 Task: Open Card Meteorology Conference Review in Board Diversity and Inclusion Recruiting and Hiring Practices to Workspace Audio Equipment Rentals and add a team member Softage.2@softage.net, a label Blue, a checklist Influencer Marketing, an attachment from your computer, a color Blue and finally, add a card description 'Develop and launch new customer loyalty program for repeat business' and a comment 'Let us approach this task with a sense of collaboration and teamwork, leveraging the strengths of each team member.'. Add a start date 'Jan 02, 1900' with a due date 'Jan 09, 1900'
Action: Mouse moved to (117, 425)
Screenshot: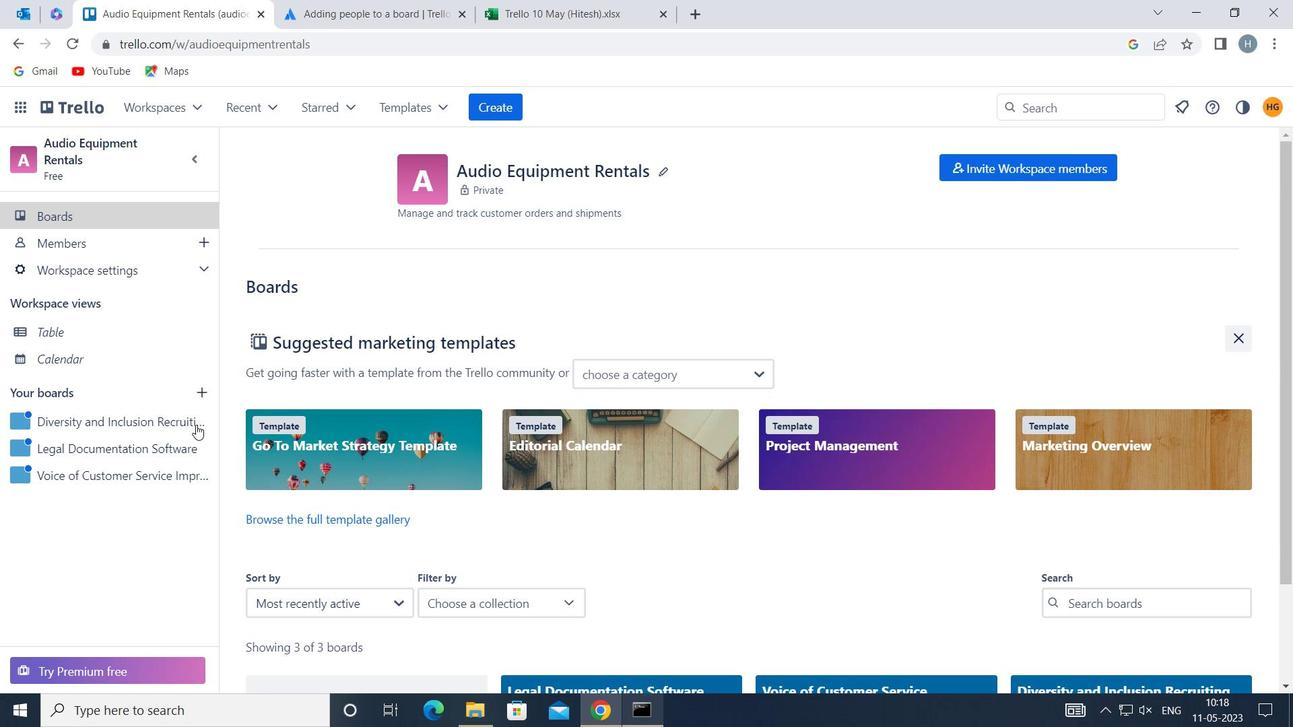 
Action: Mouse pressed left at (117, 425)
Screenshot: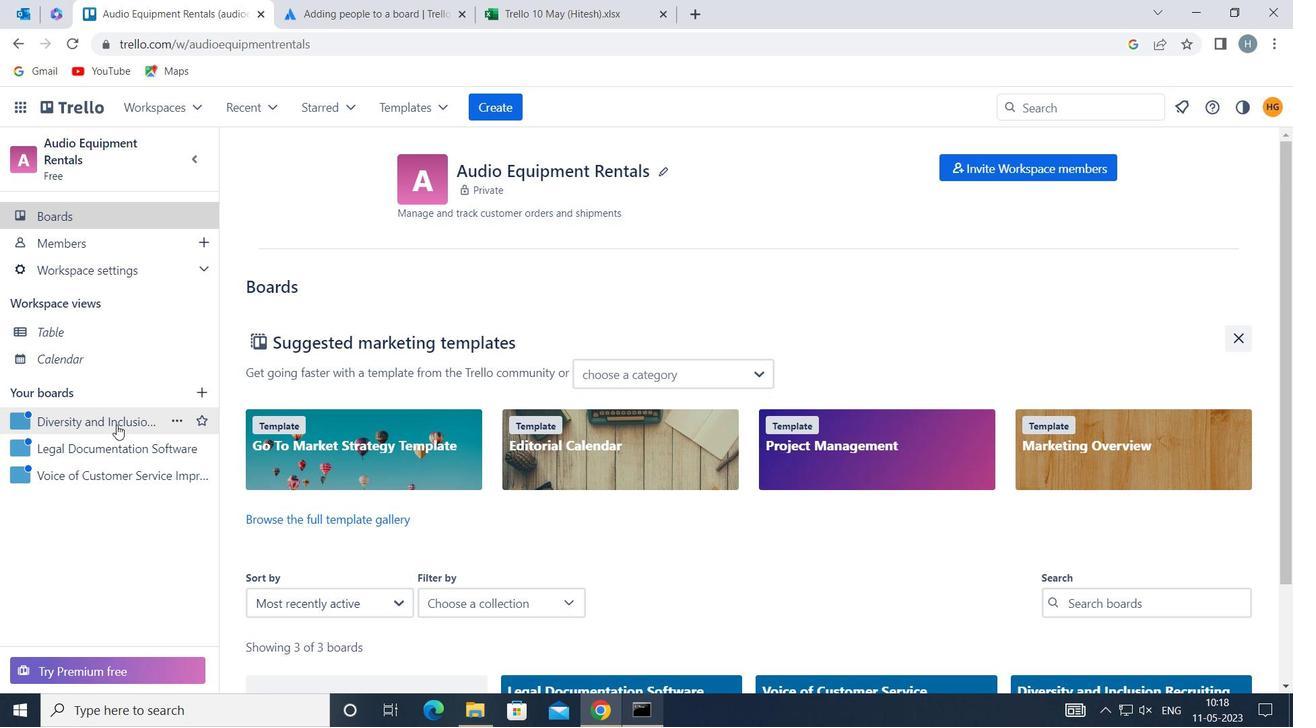 
Action: Mouse moved to (343, 242)
Screenshot: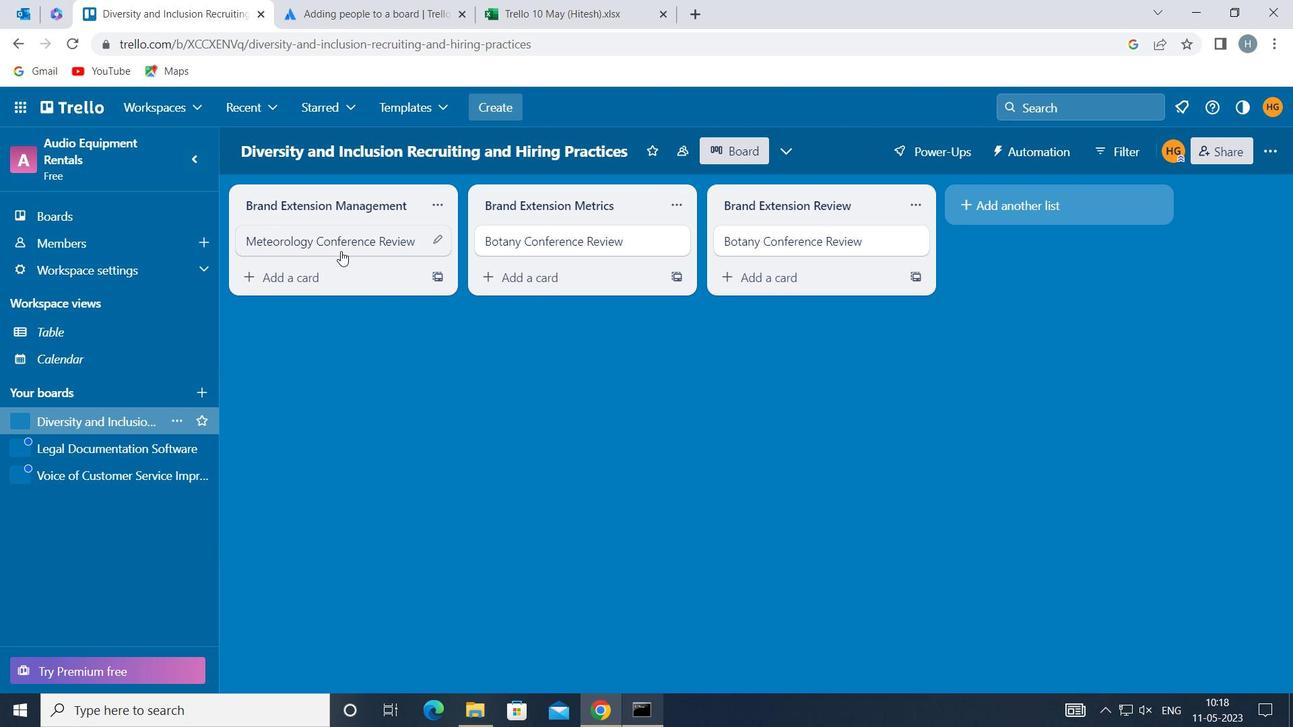 
Action: Mouse pressed left at (343, 242)
Screenshot: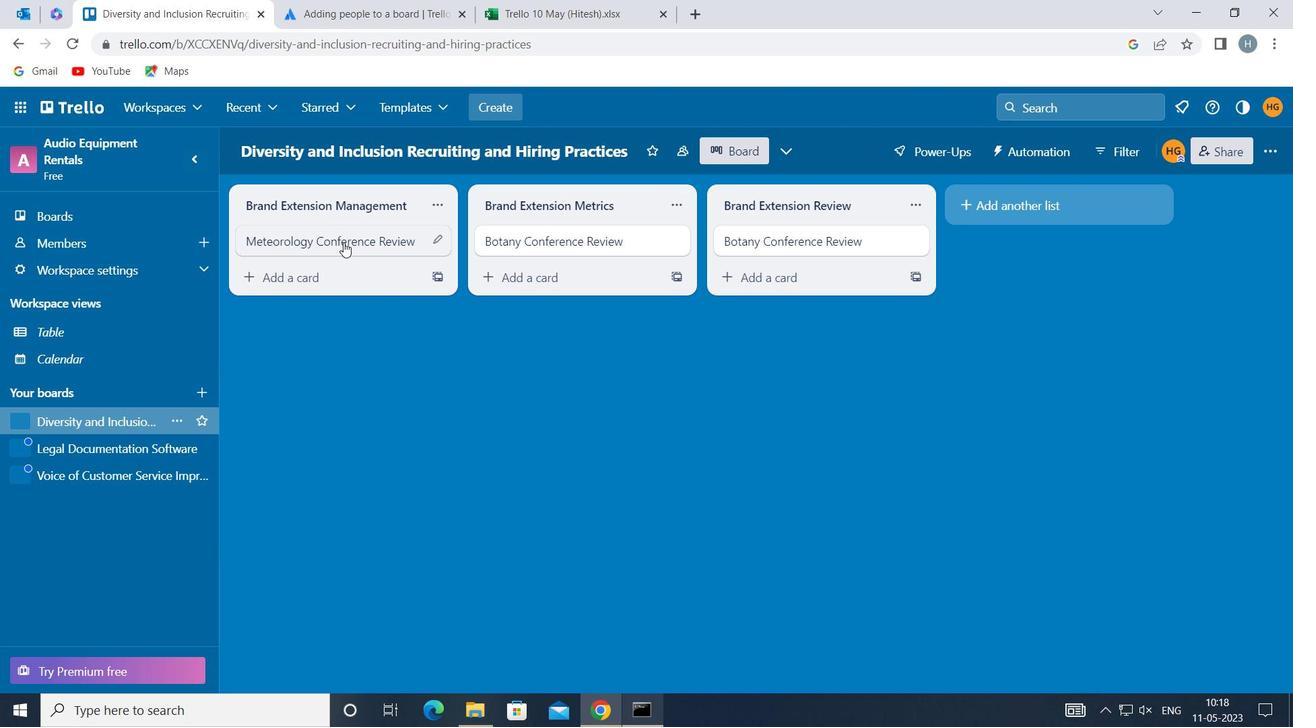 
Action: Mouse moved to (878, 231)
Screenshot: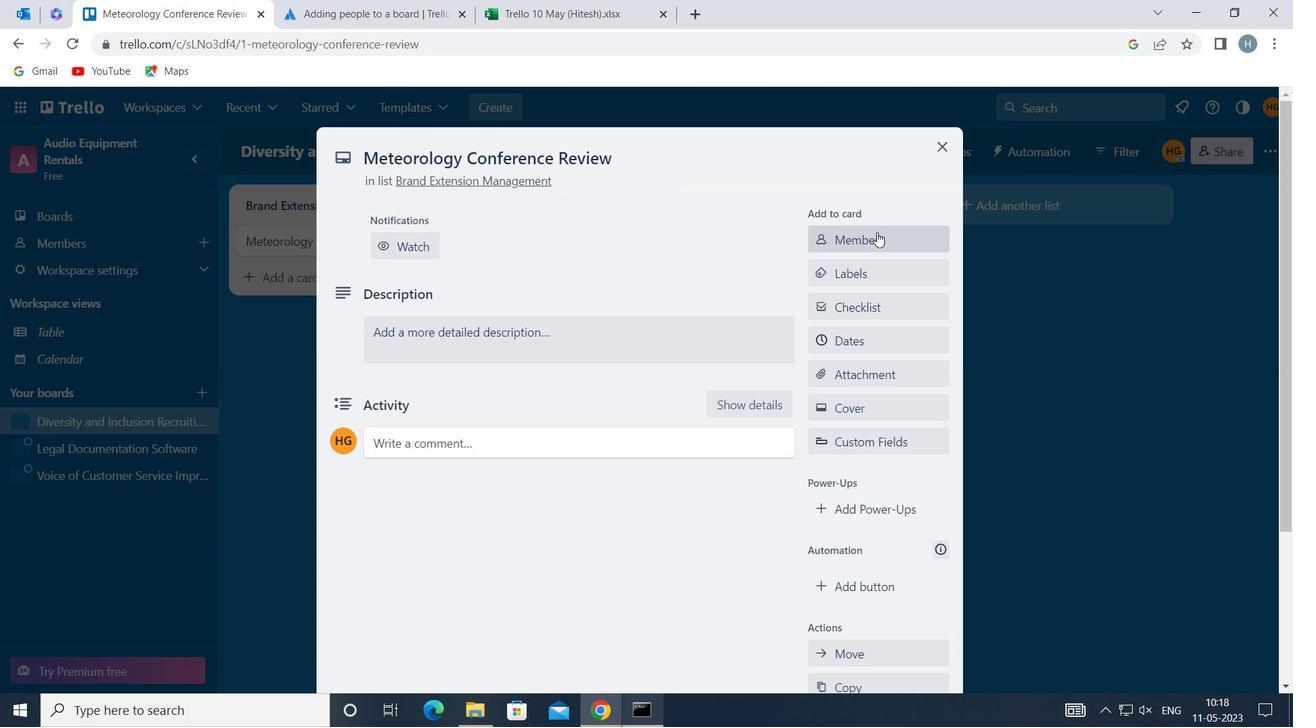 
Action: Mouse pressed left at (878, 231)
Screenshot: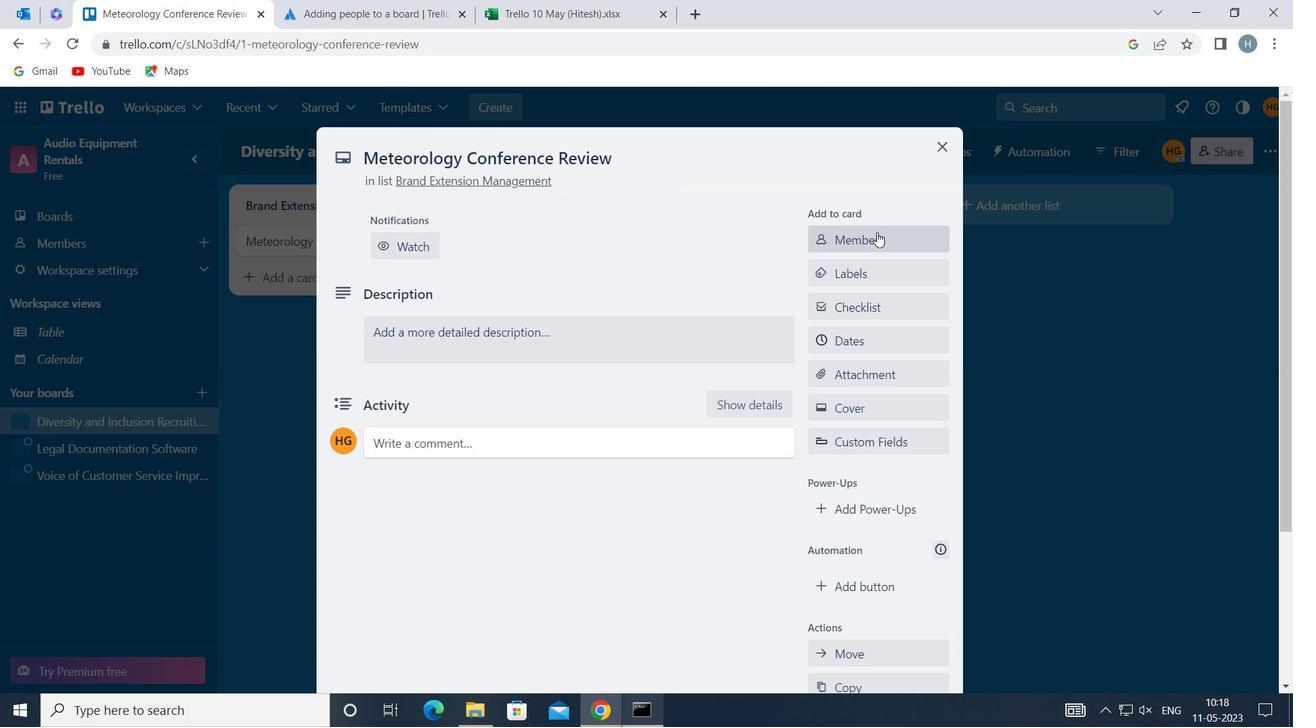 
Action: Key pressed so
Screenshot: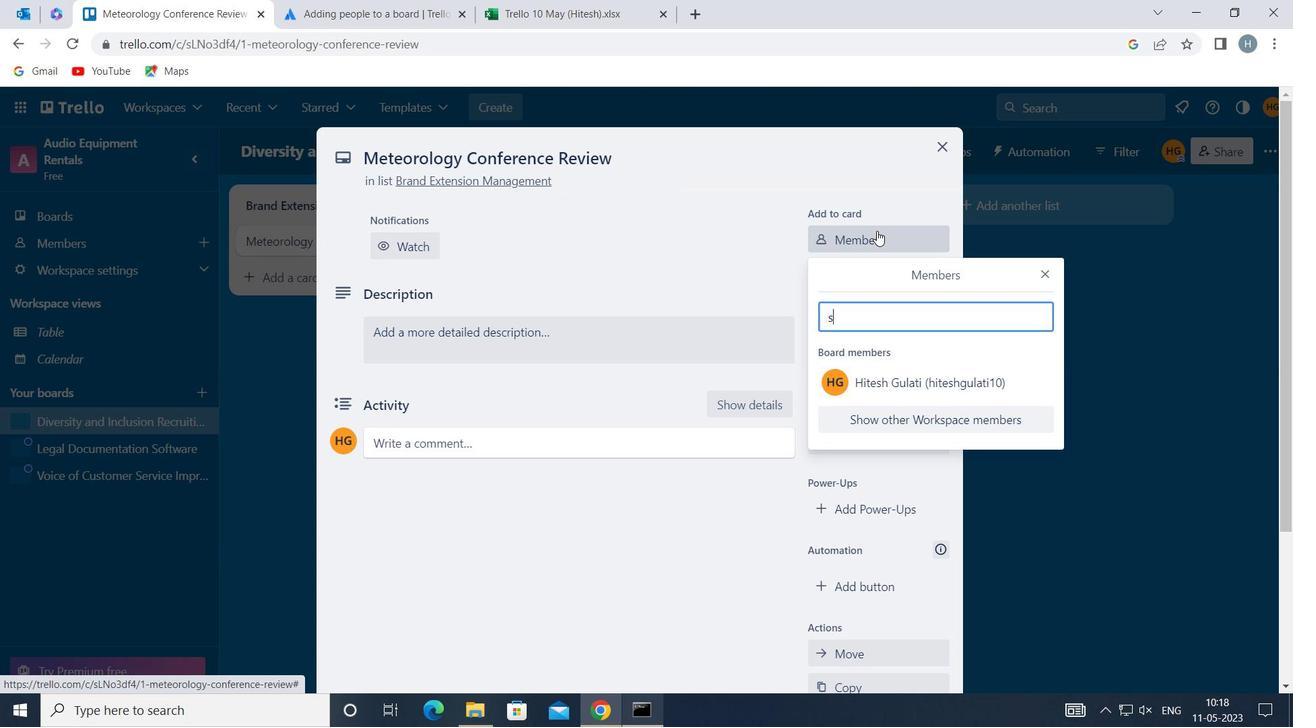 
Action: Mouse moved to (938, 515)
Screenshot: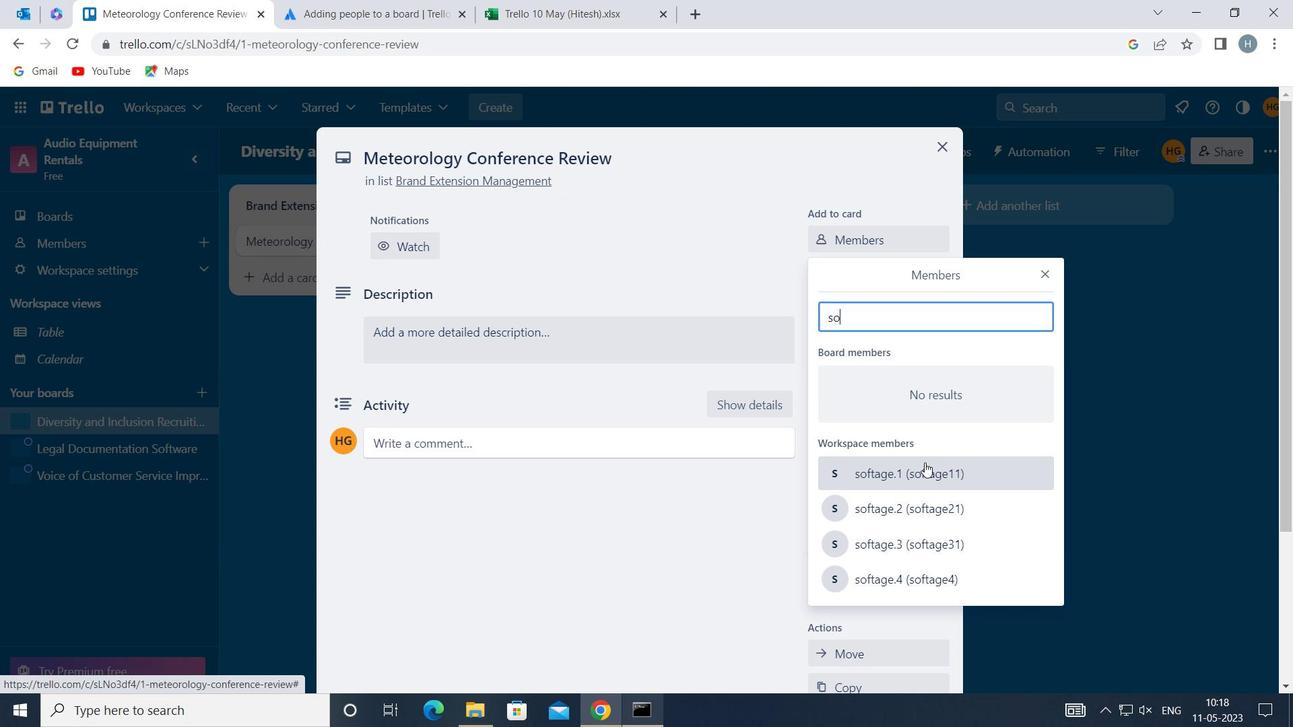 
Action: Mouse pressed left at (938, 515)
Screenshot: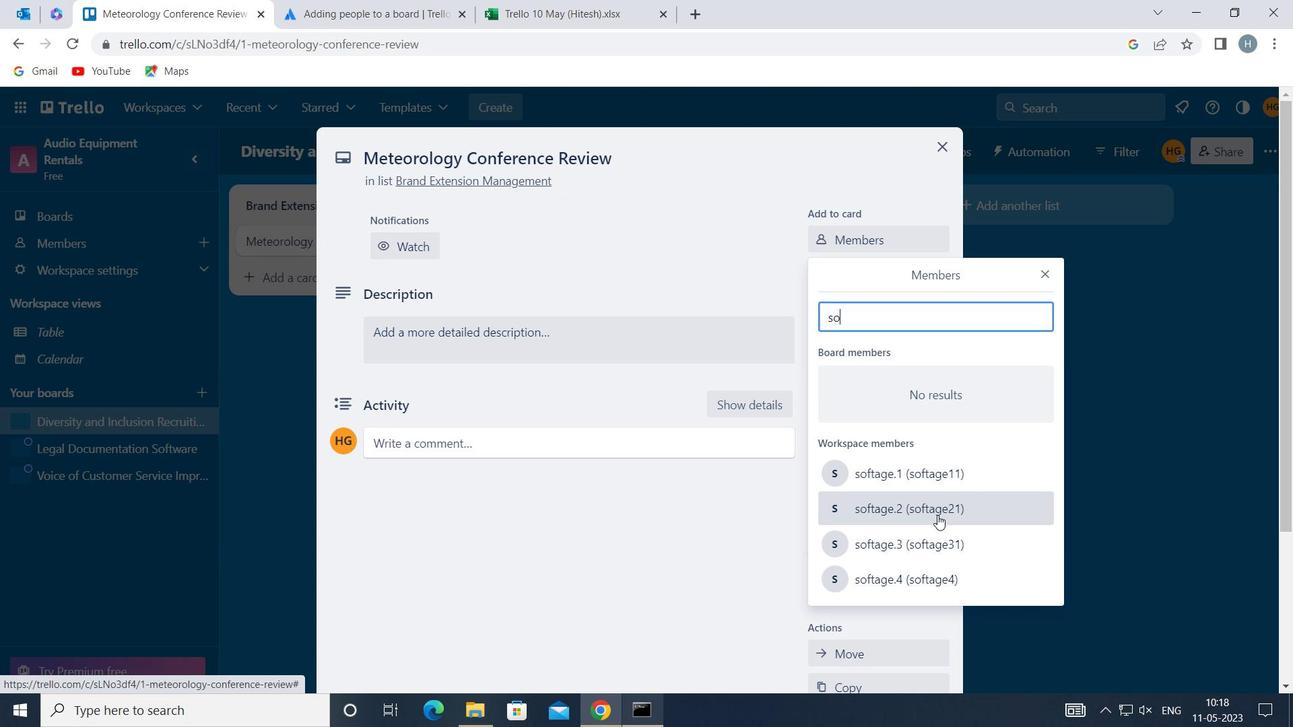 
Action: Mouse moved to (1045, 275)
Screenshot: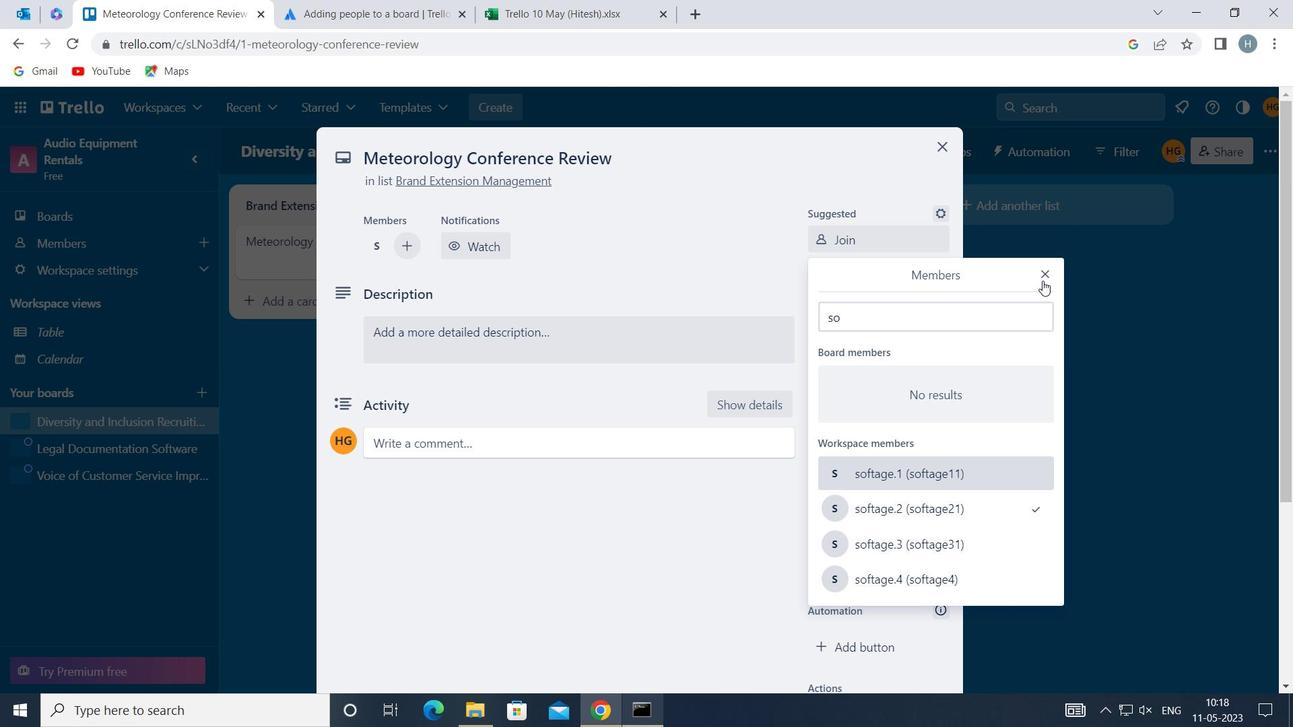 
Action: Mouse pressed left at (1045, 275)
Screenshot: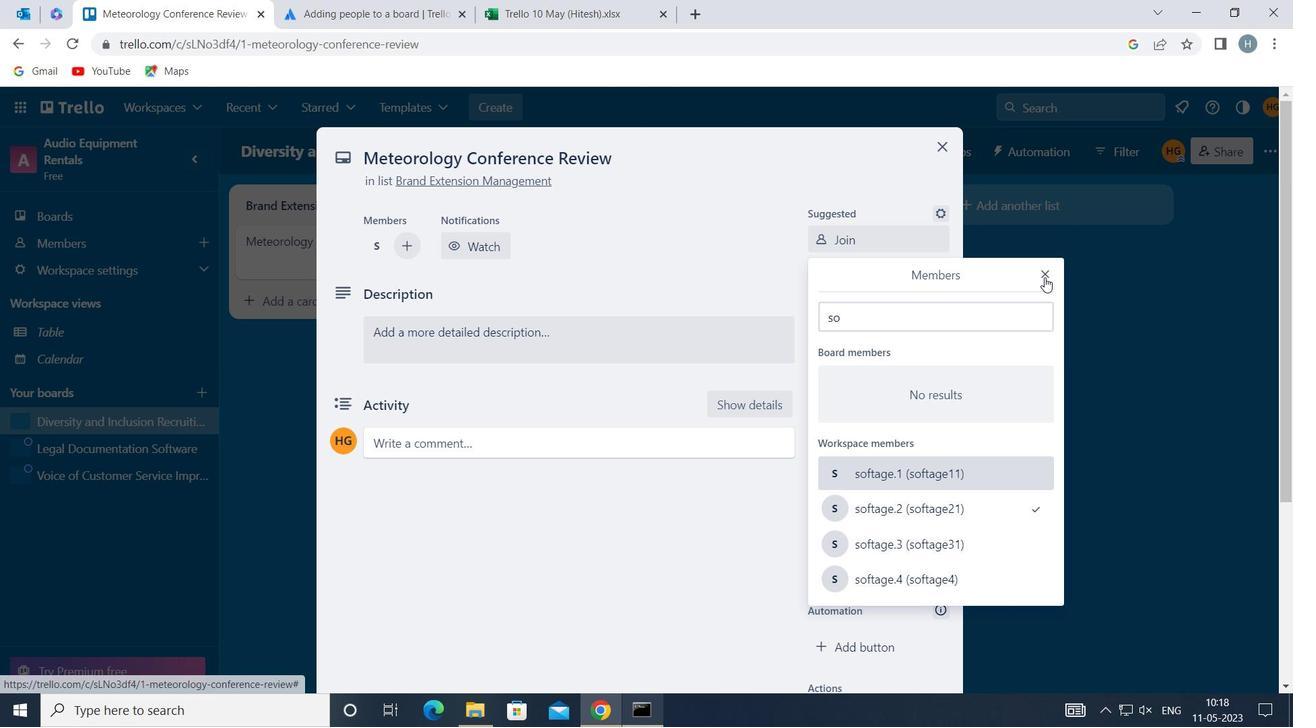 
Action: Mouse moved to (878, 341)
Screenshot: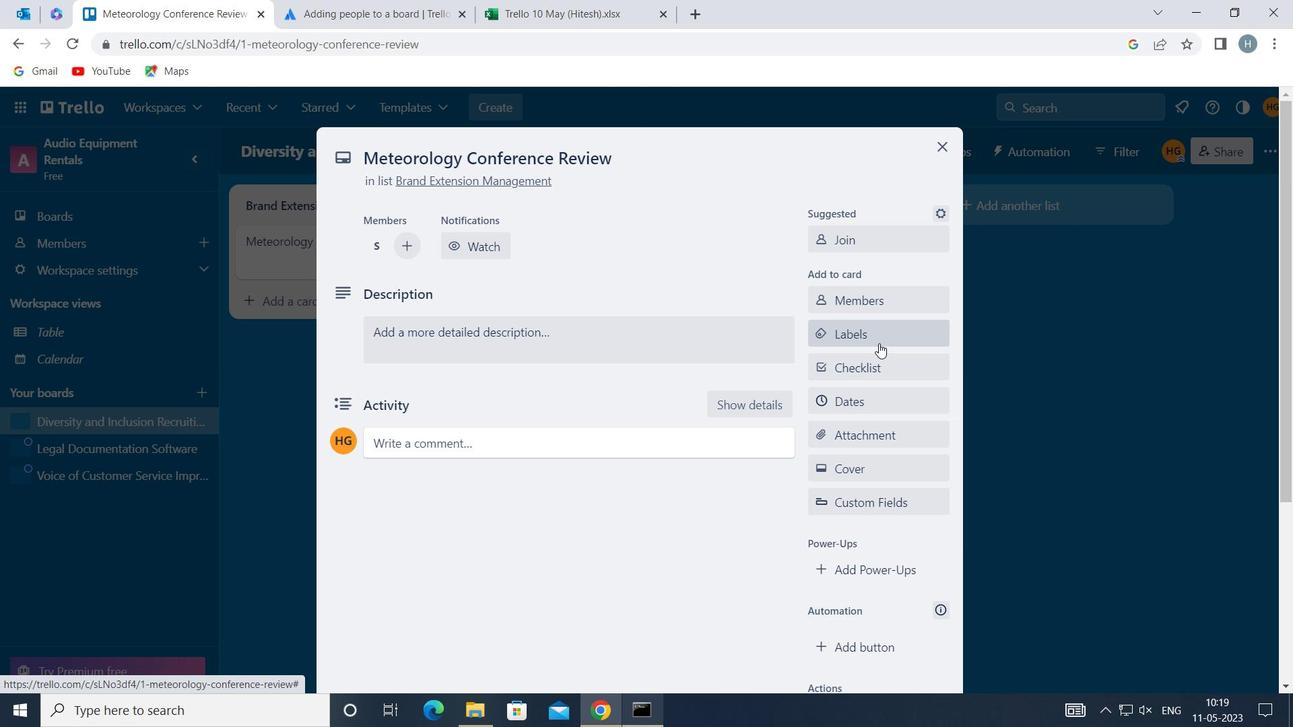 
Action: Mouse pressed left at (878, 341)
Screenshot: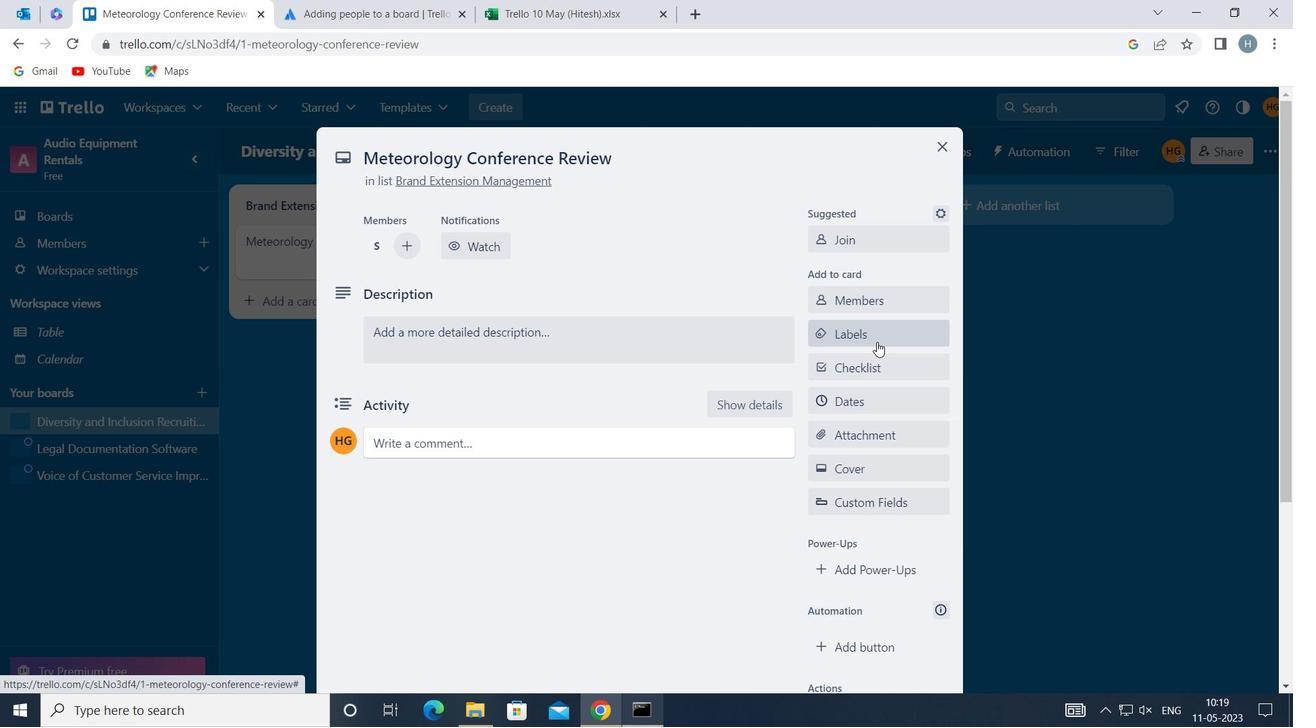
Action: Mouse moved to (897, 392)
Screenshot: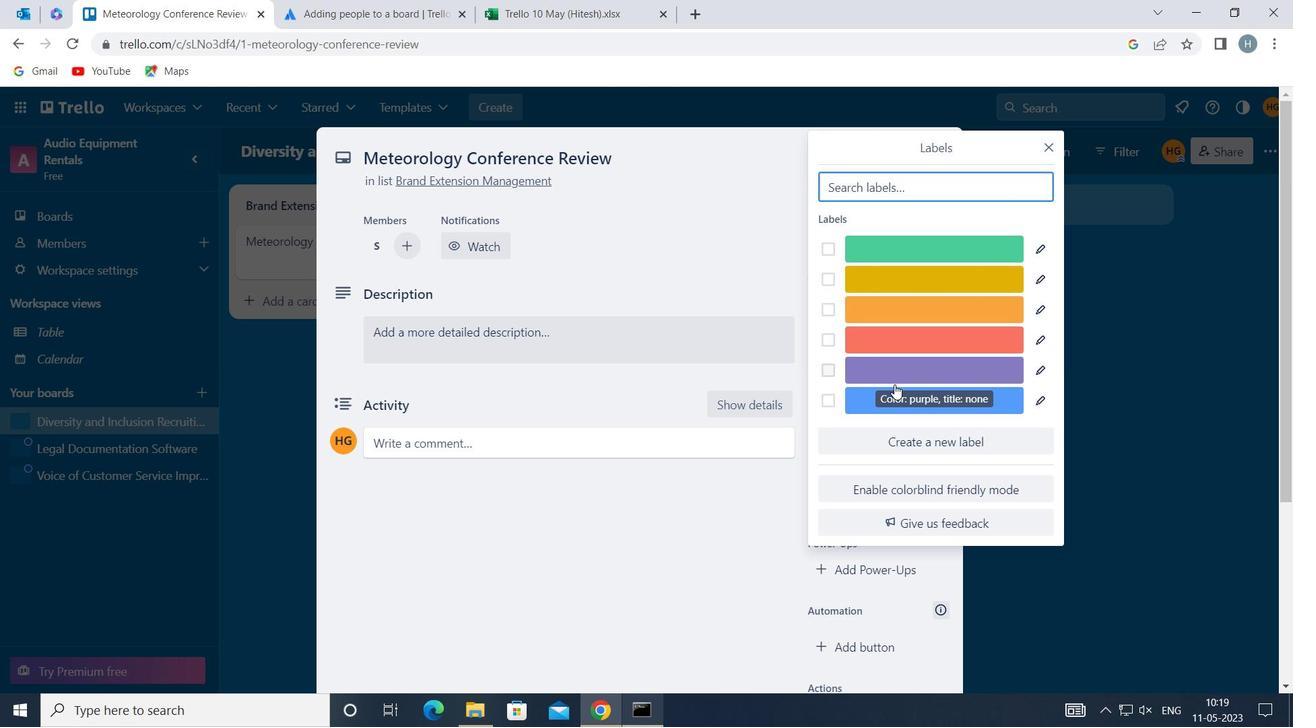 
Action: Mouse pressed left at (897, 392)
Screenshot: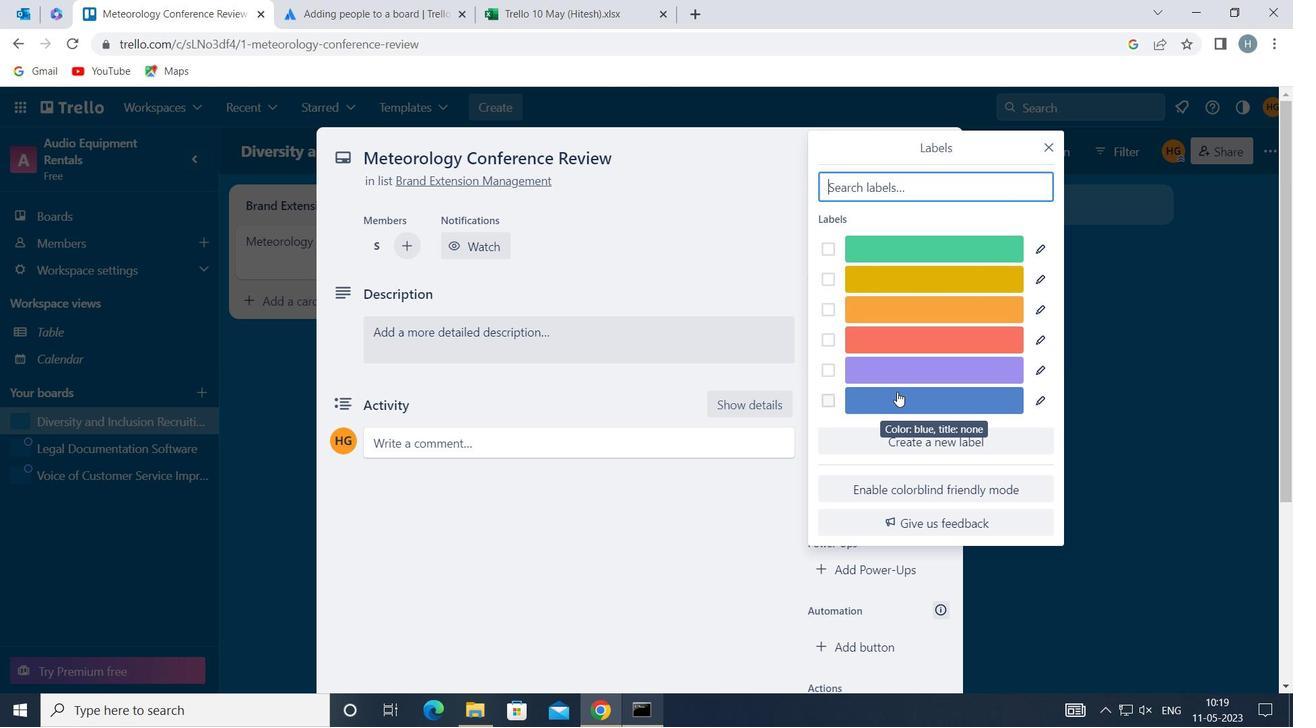 
Action: Mouse moved to (1051, 146)
Screenshot: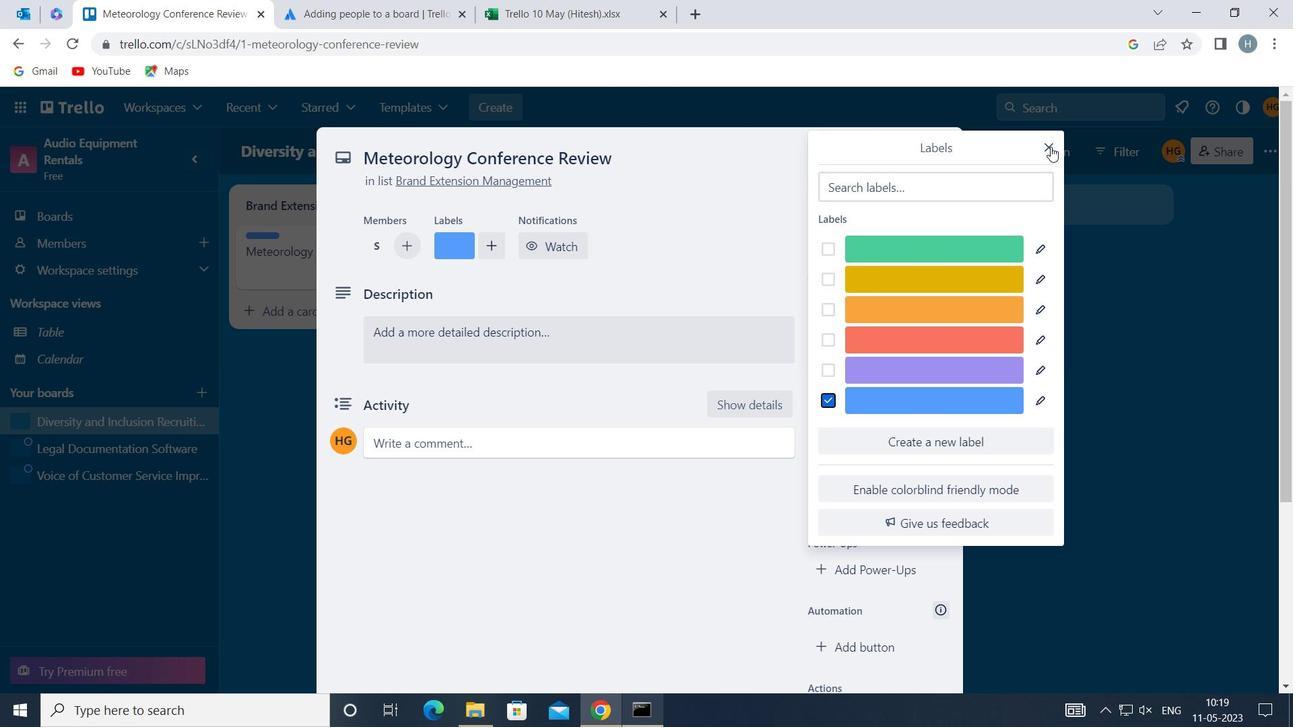 
Action: Mouse pressed left at (1051, 146)
Screenshot: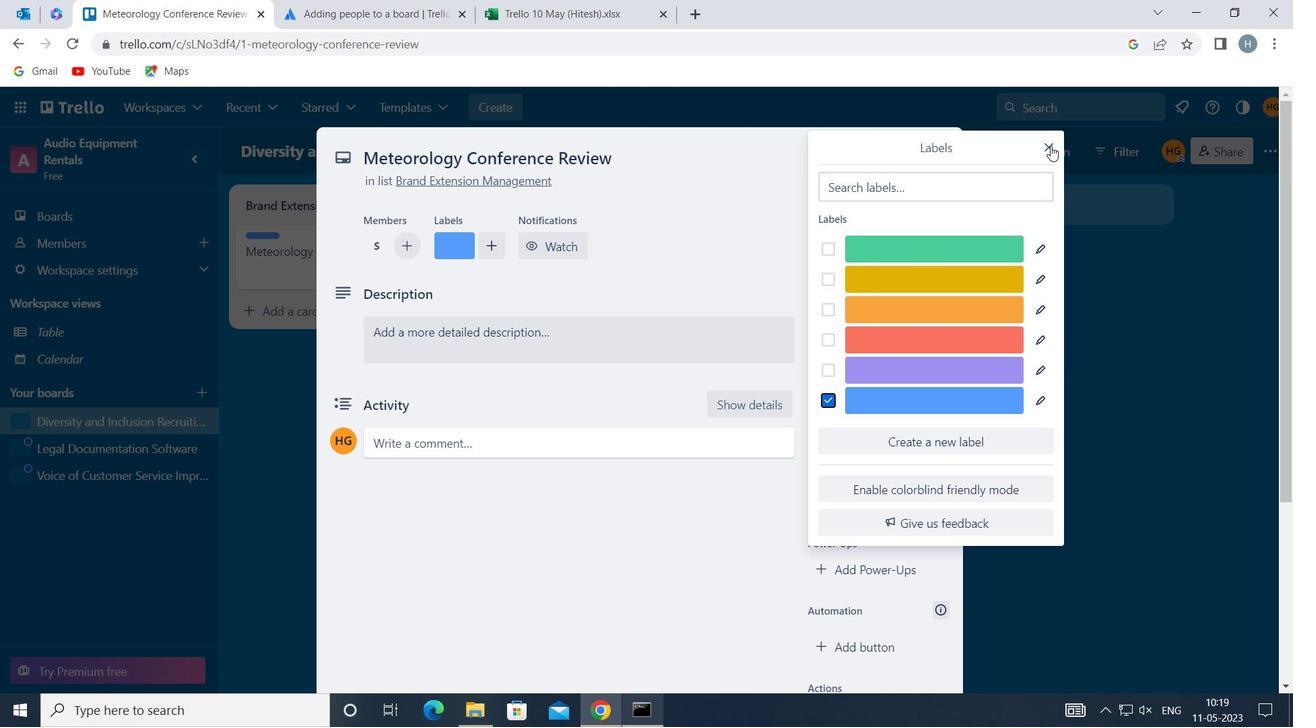 
Action: Mouse moved to (903, 359)
Screenshot: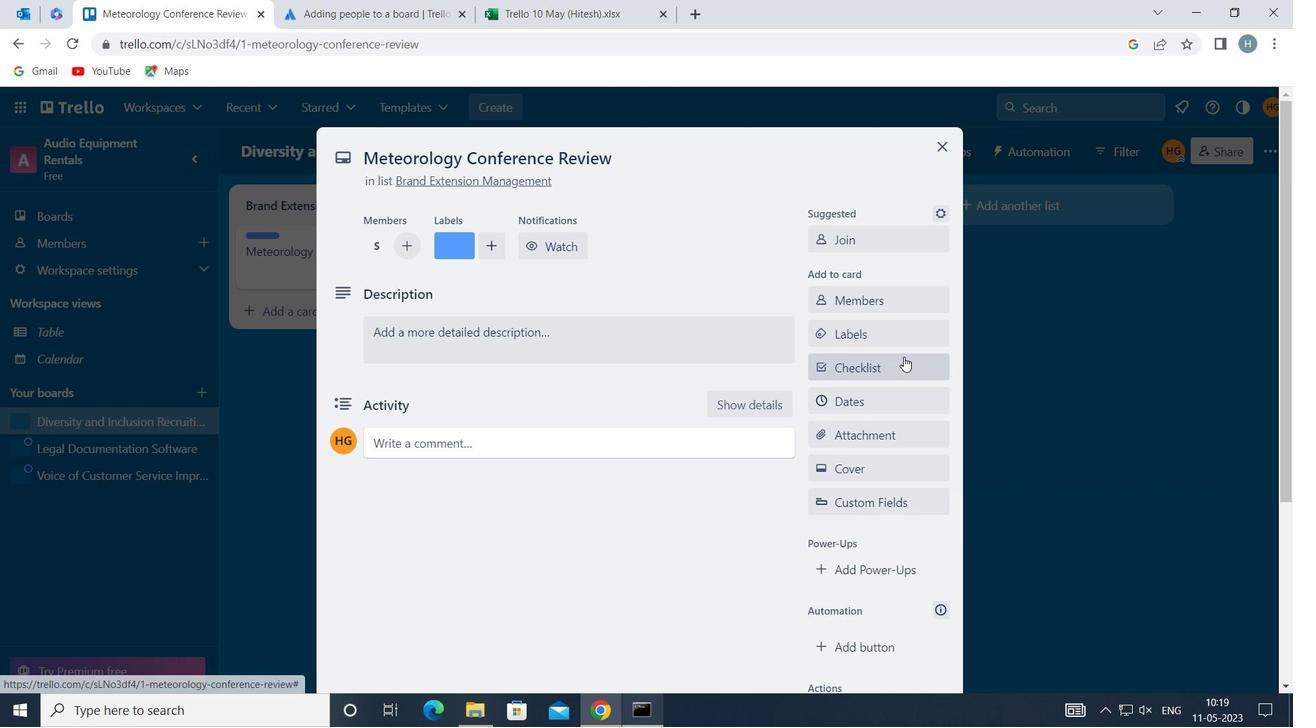 
Action: Mouse pressed left at (903, 359)
Screenshot: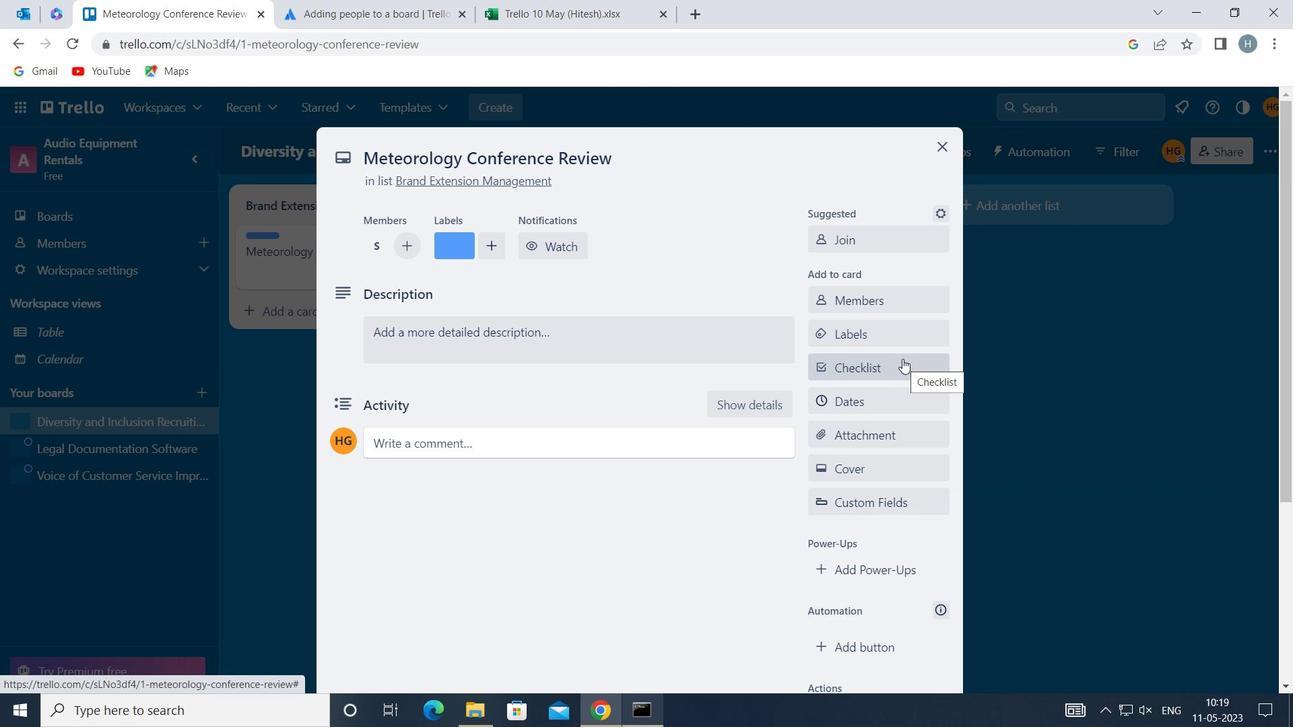 
Action: Mouse moved to (903, 359)
Screenshot: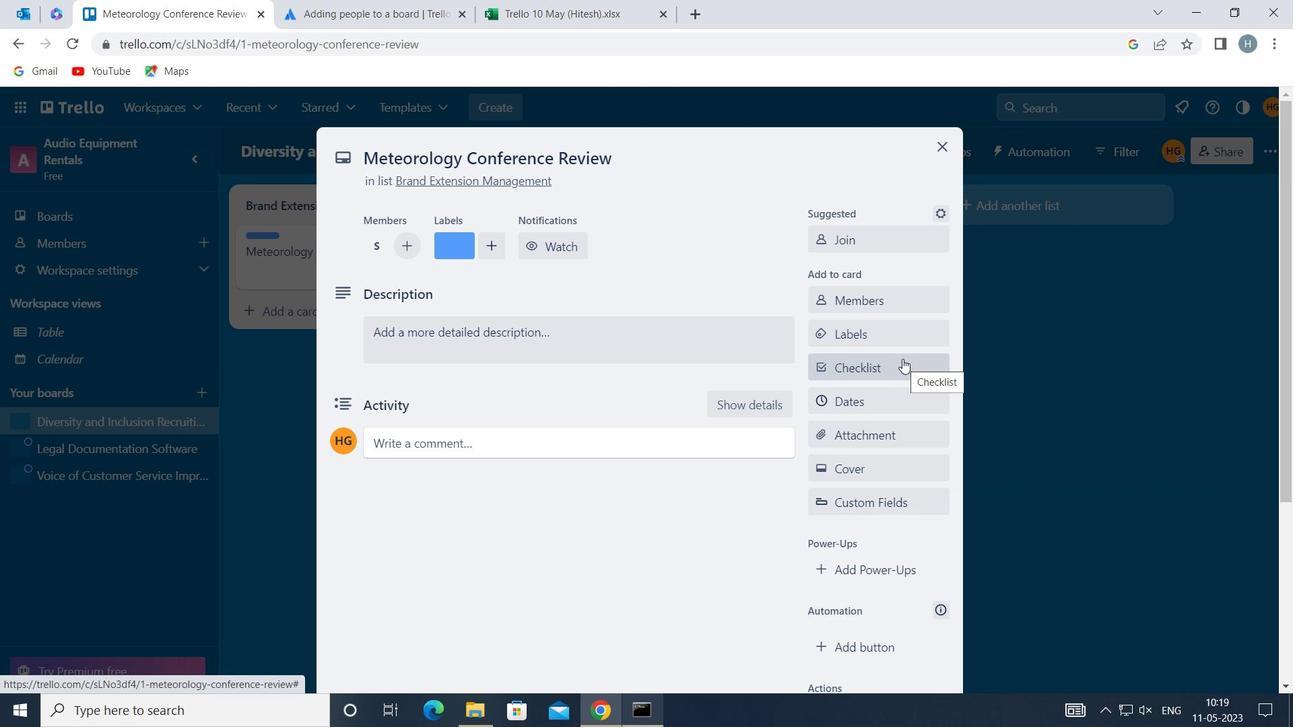 
Action: Key pressed <Key.shift>INFLUENCER<Key.space><Key.shift>MARKETING
Screenshot: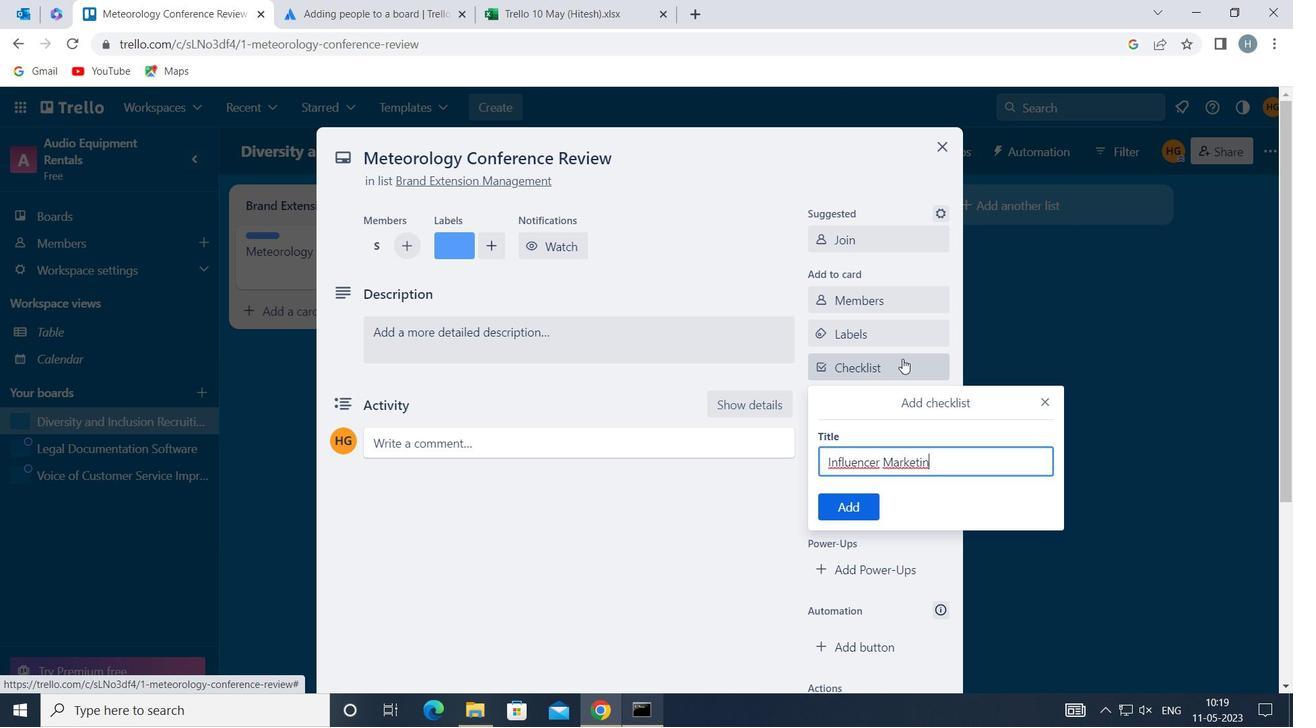 
Action: Mouse moved to (862, 500)
Screenshot: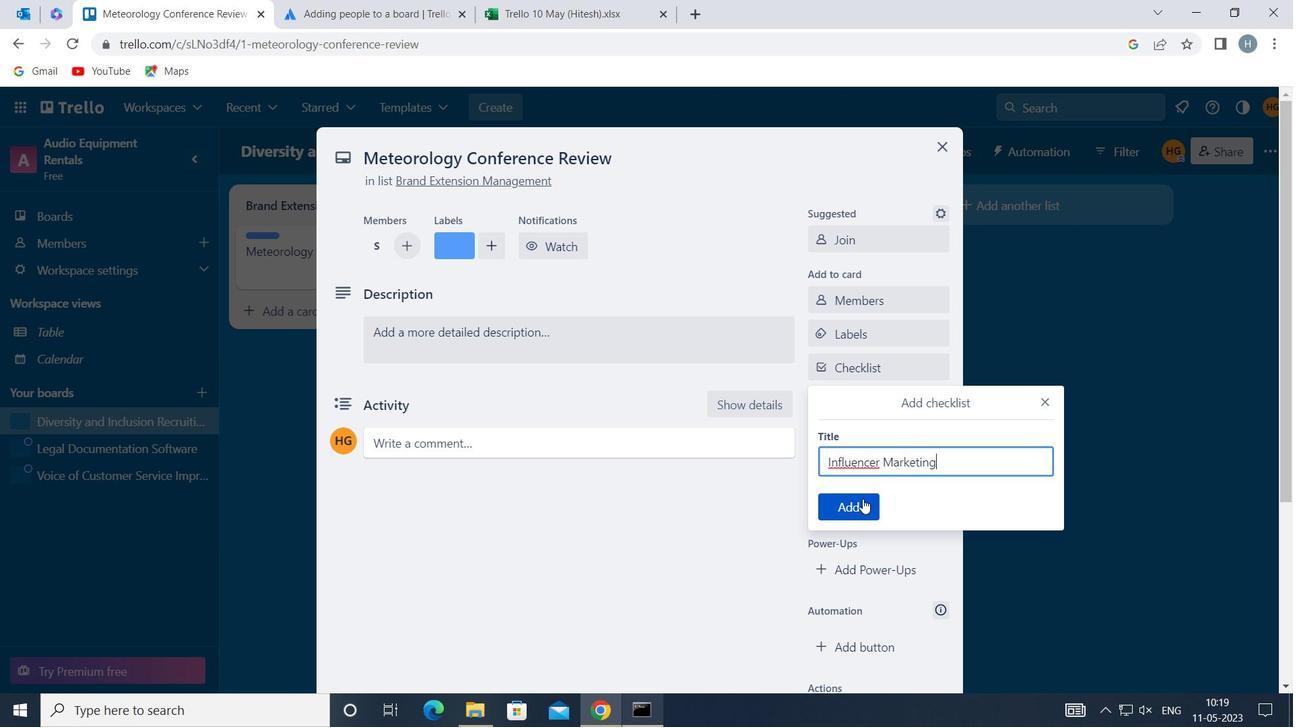 
Action: Mouse pressed left at (862, 500)
Screenshot: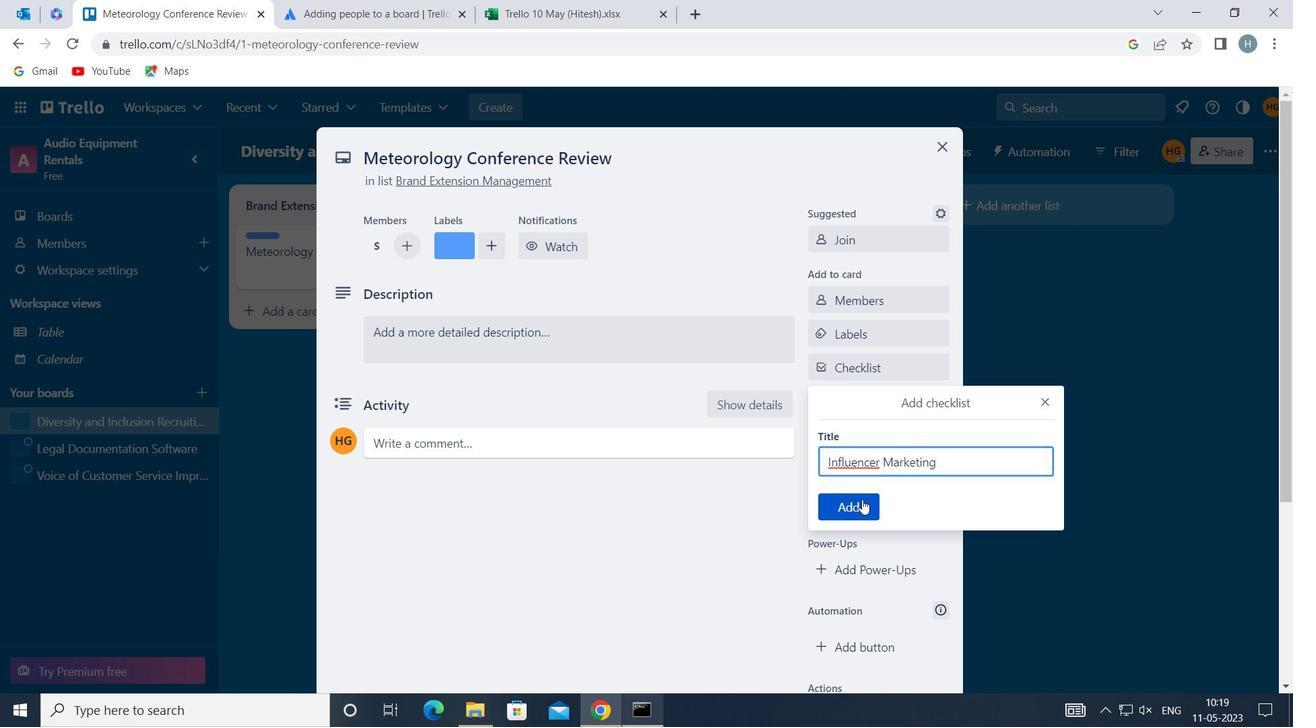 
Action: Mouse moved to (899, 429)
Screenshot: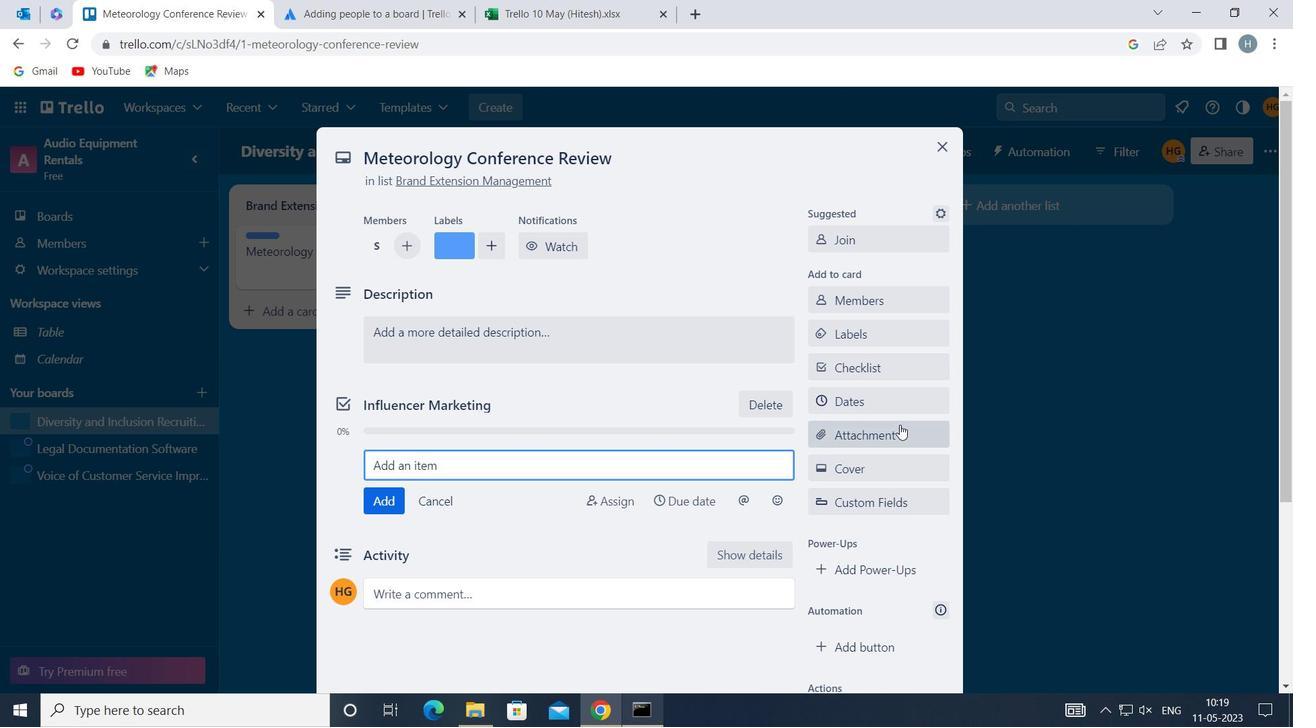 
Action: Mouse pressed left at (899, 429)
Screenshot: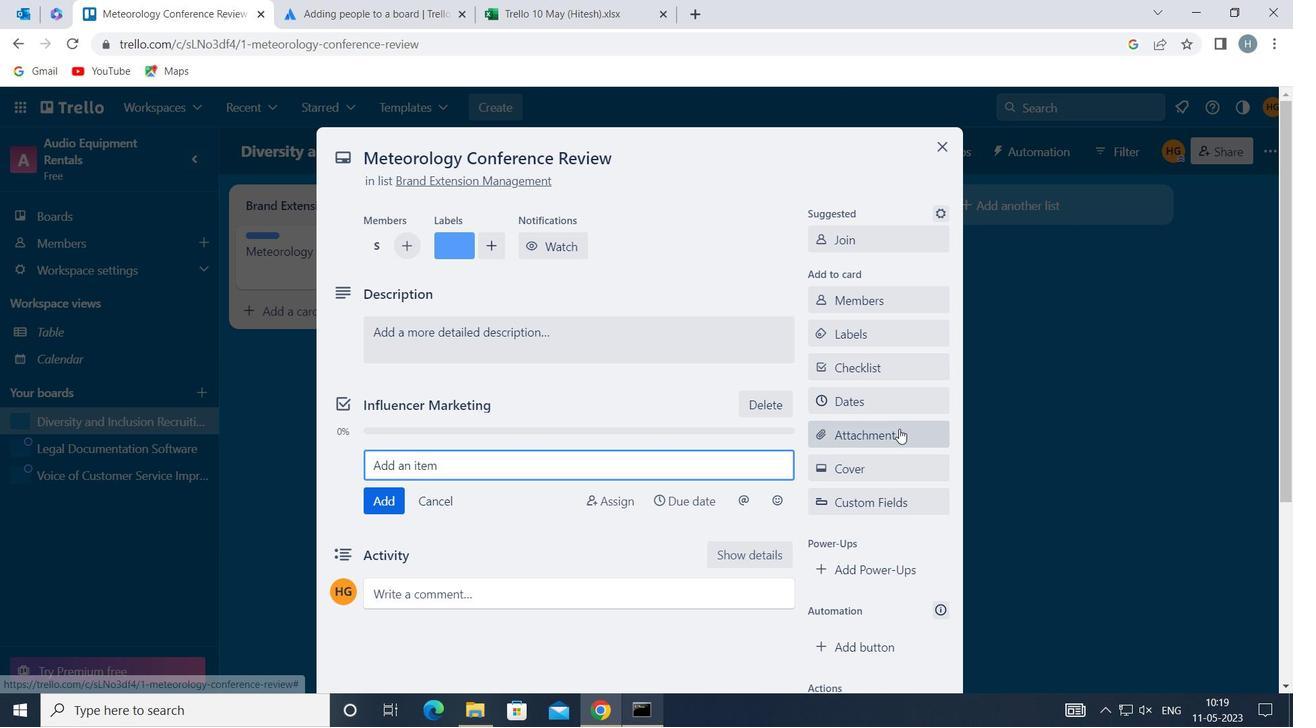 
Action: Mouse moved to (896, 178)
Screenshot: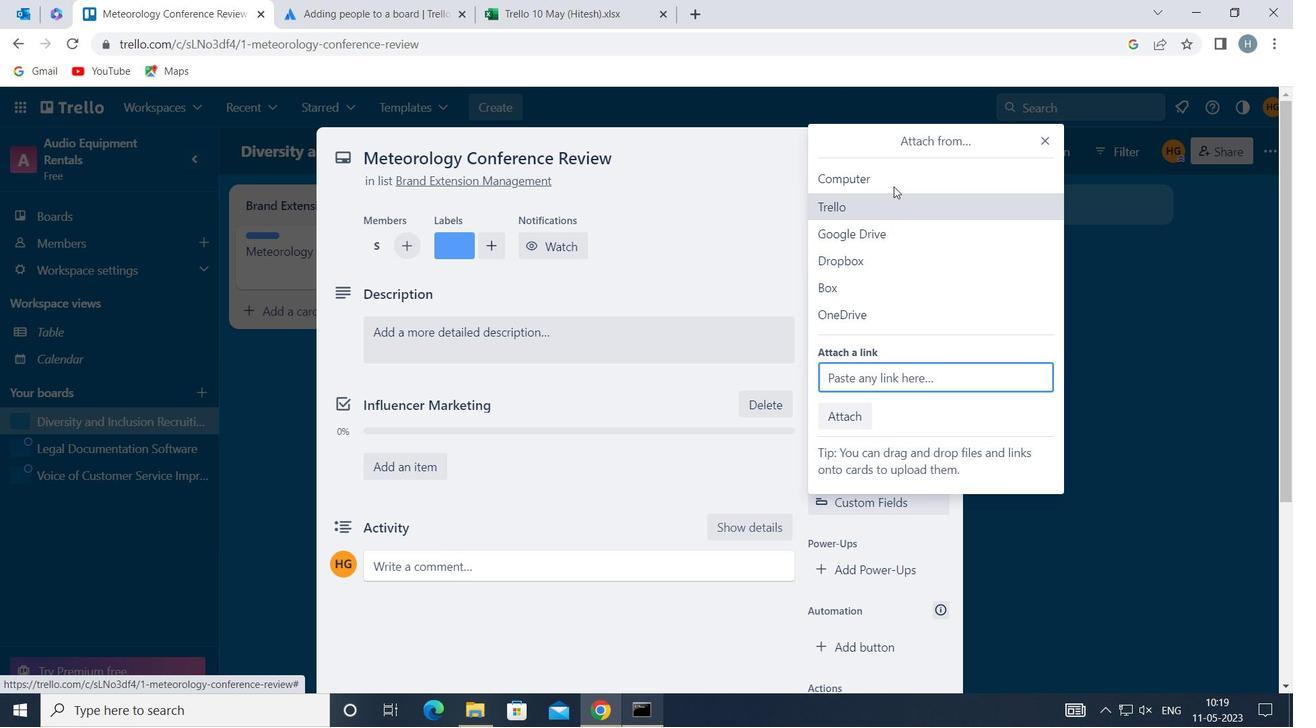
Action: Mouse pressed left at (896, 178)
Screenshot: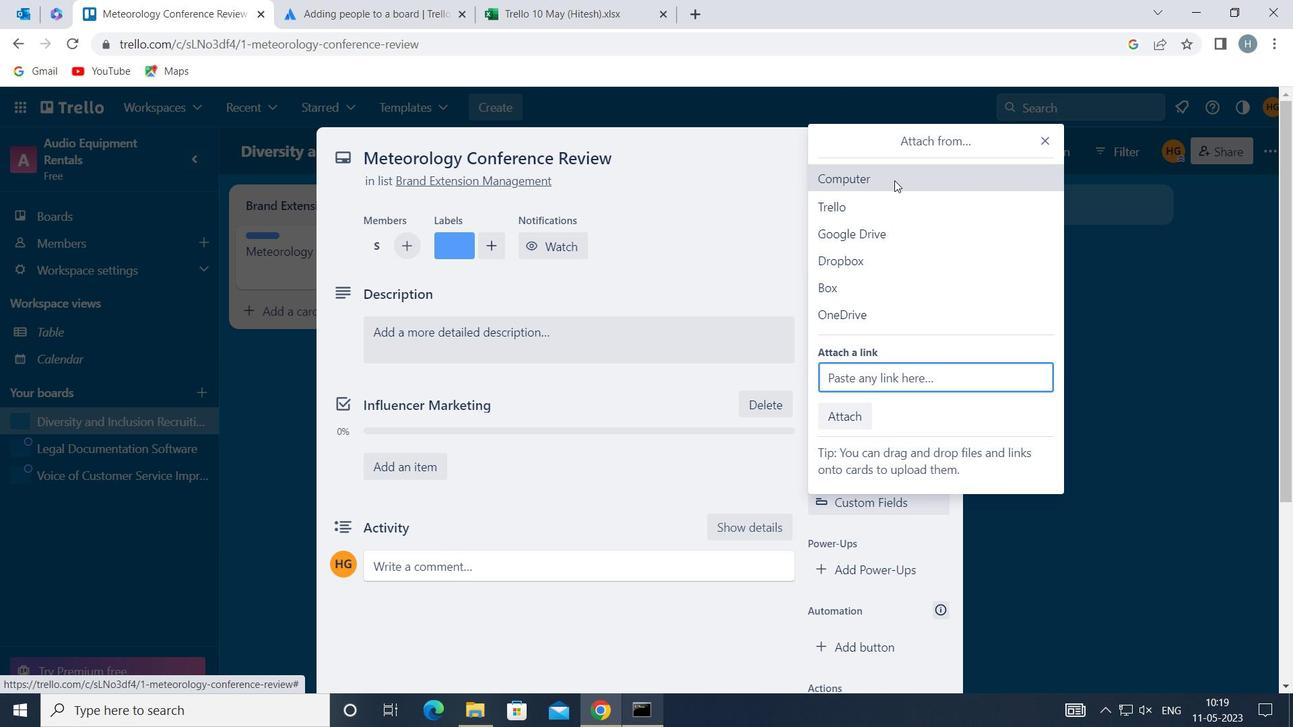 
Action: Mouse moved to (475, 144)
Screenshot: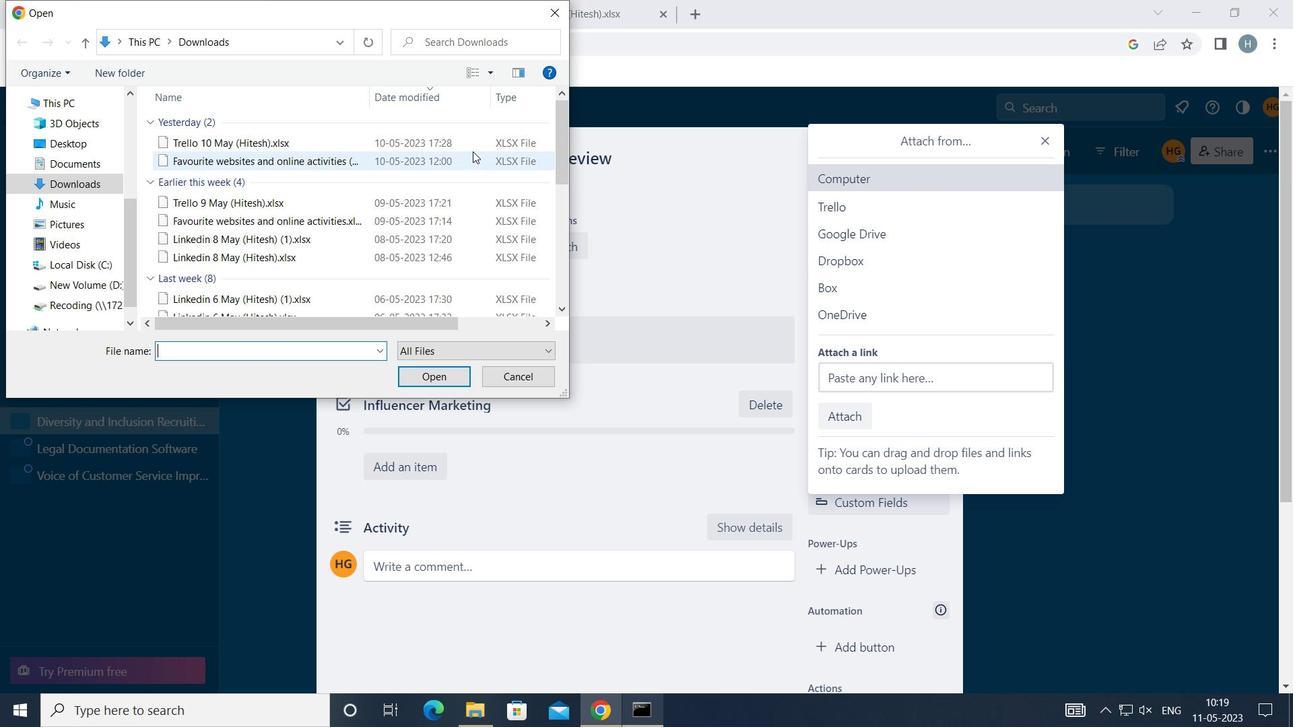 
Action: Mouse pressed left at (475, 144)
Screenshot: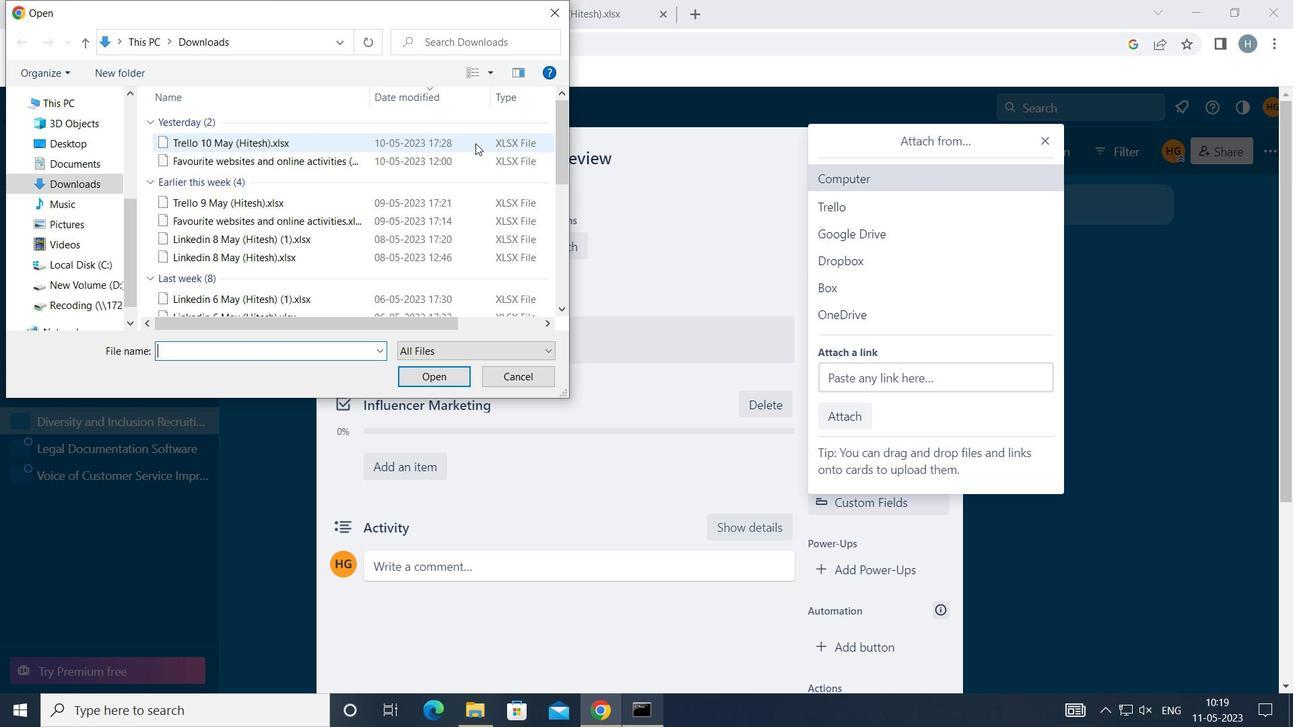 
Action: Mouse moved to (448, 378)
Screenshot: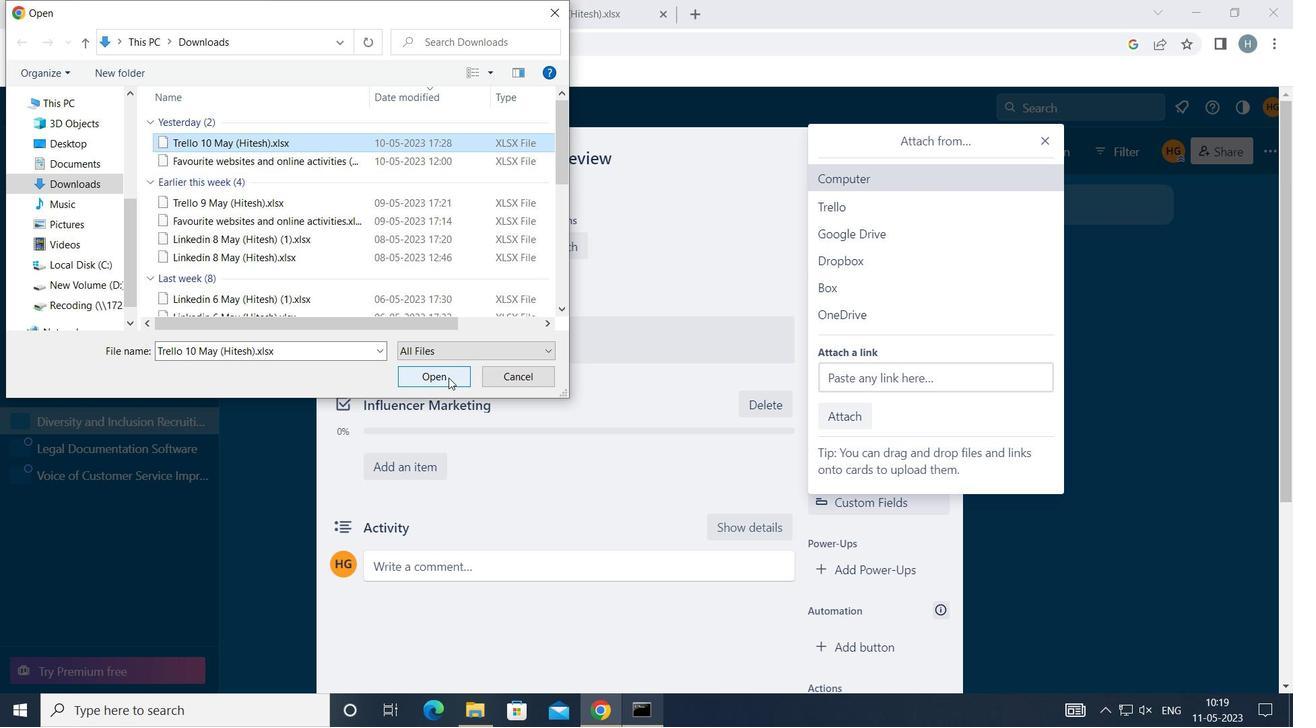 
Action: Mouse pressed left at (448, 378)
Screenshot: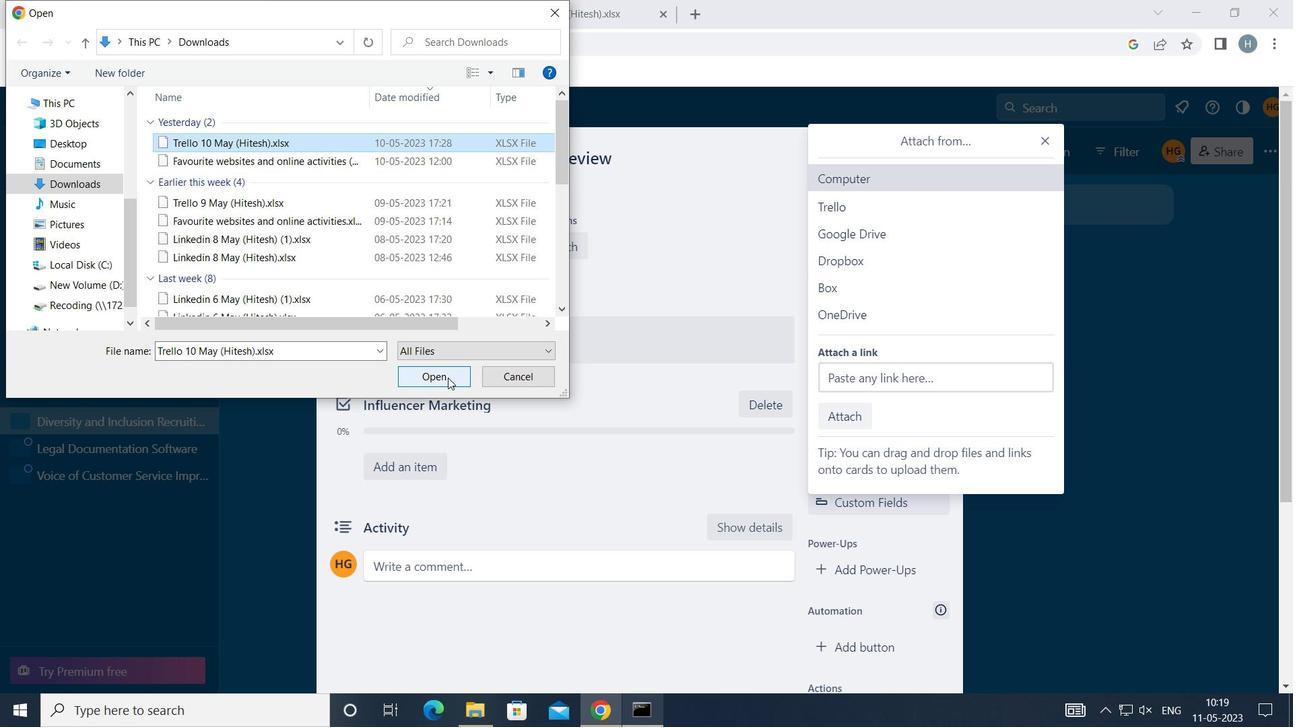 
Action: Mouse moved to (846, 462)
Screenshot: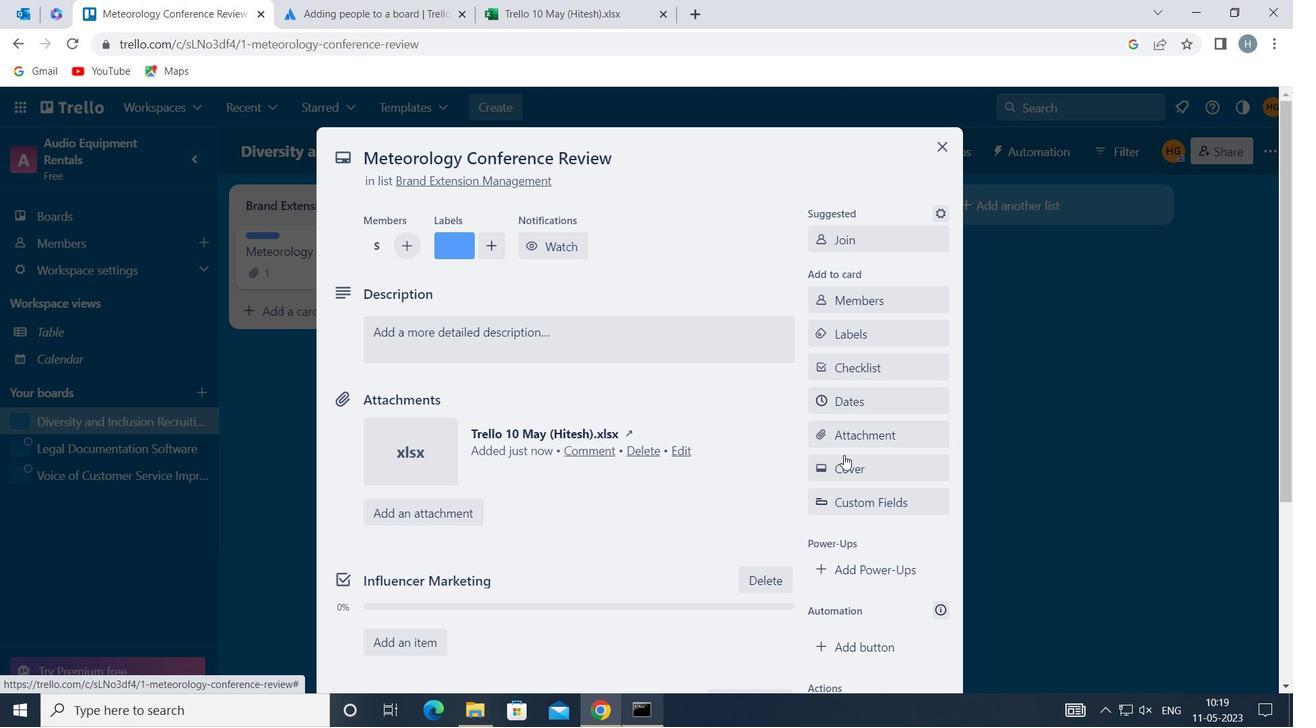 
Action: Mouse pressed left at (846, 462)
Screenshot: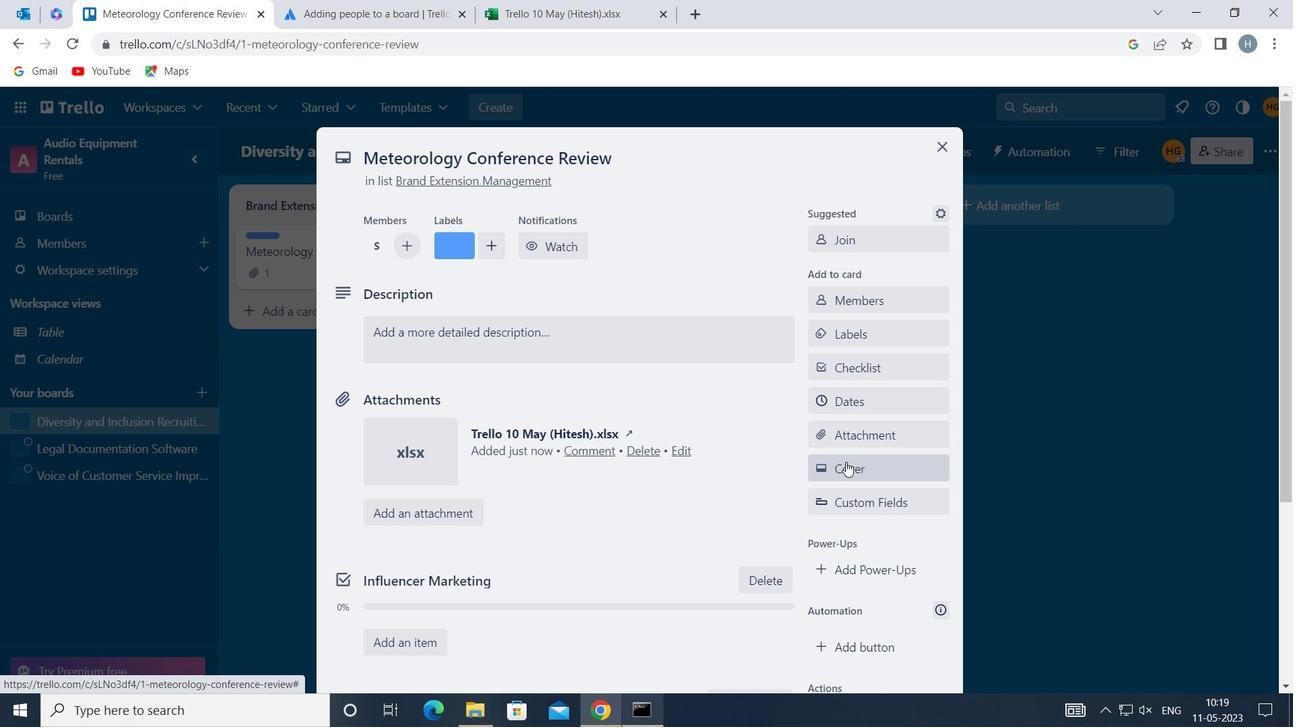 
Action: Mouse moved to (836, 394)
Screenshot: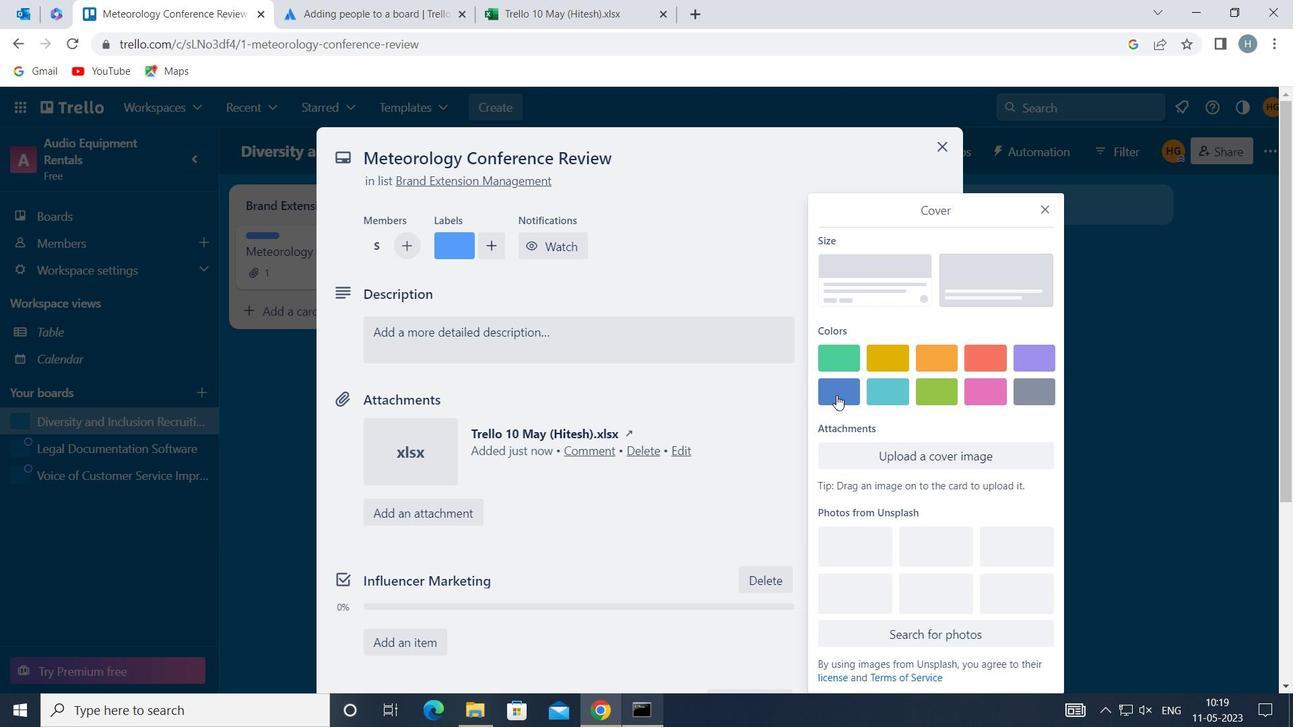 
Action: Mouse pressed left at (836, 394)
Screenshot: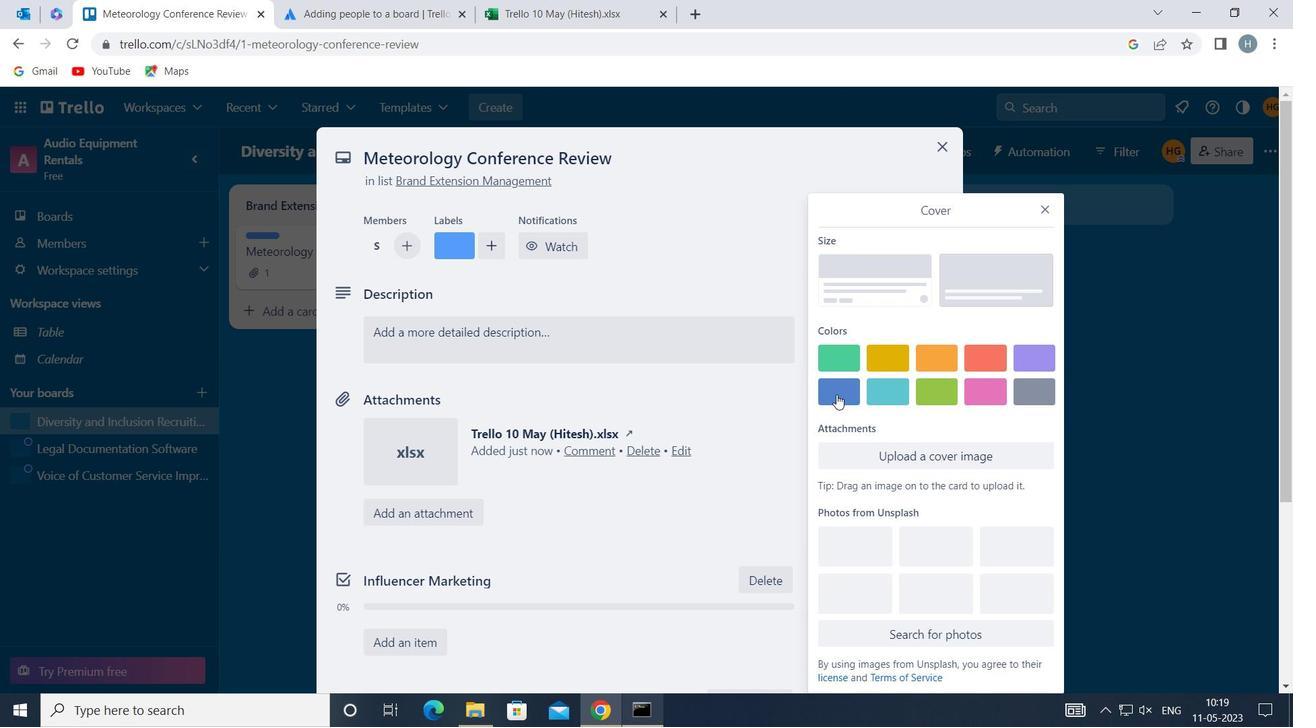 
Action: Mouse moved to (1044, 176)
Screenshot: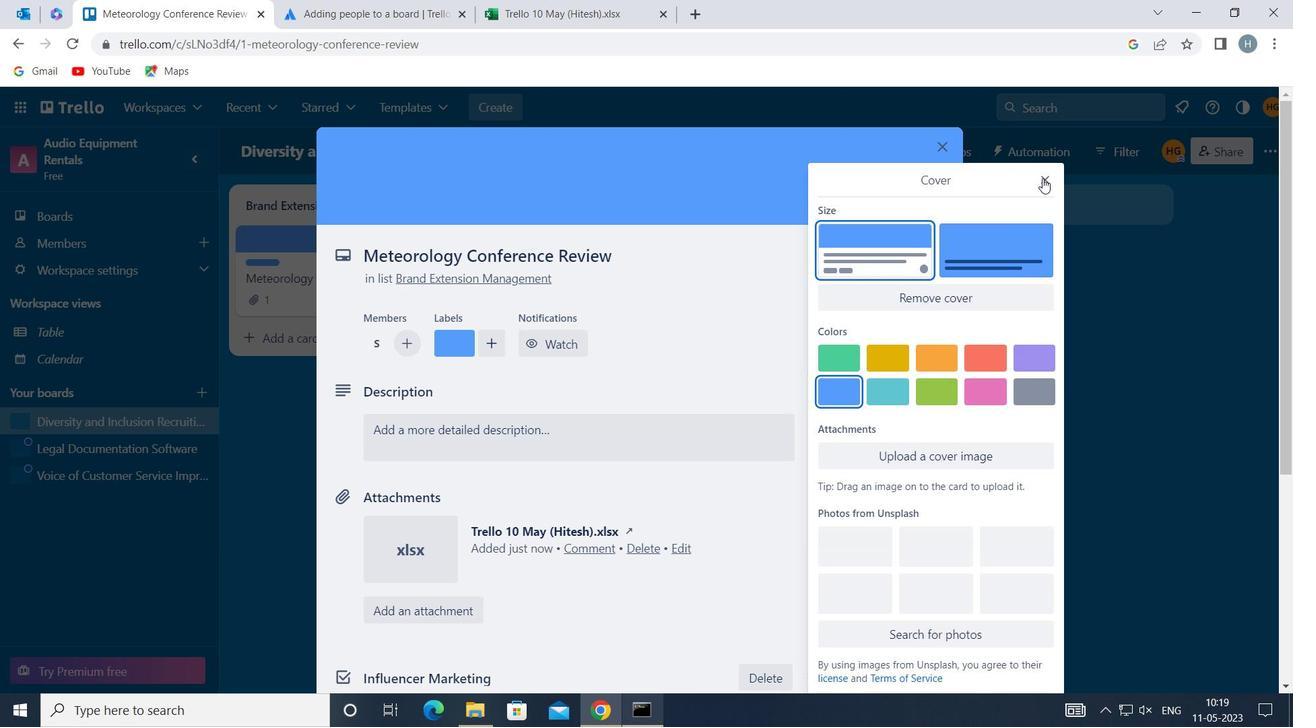 
Action: Mouse pressed left at (1044, 176)
Screenshot: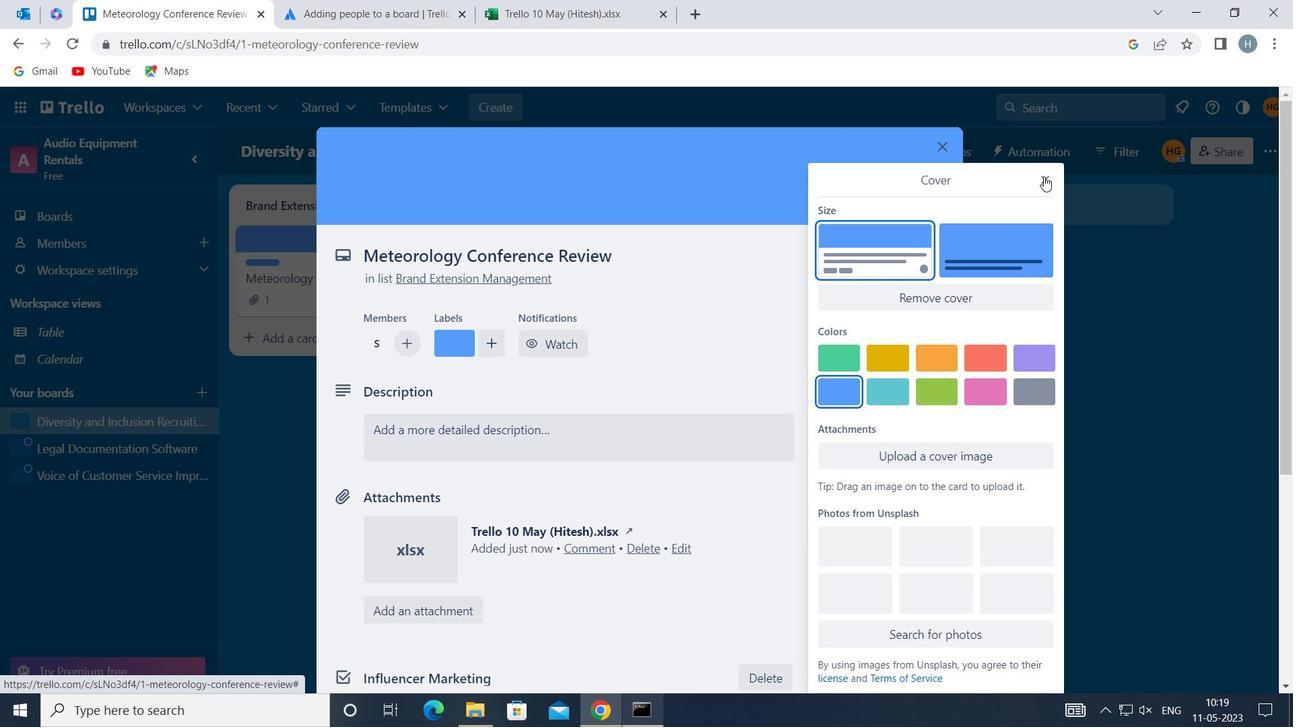 
Action: Mouse moved to (661, 433)
Screenshot: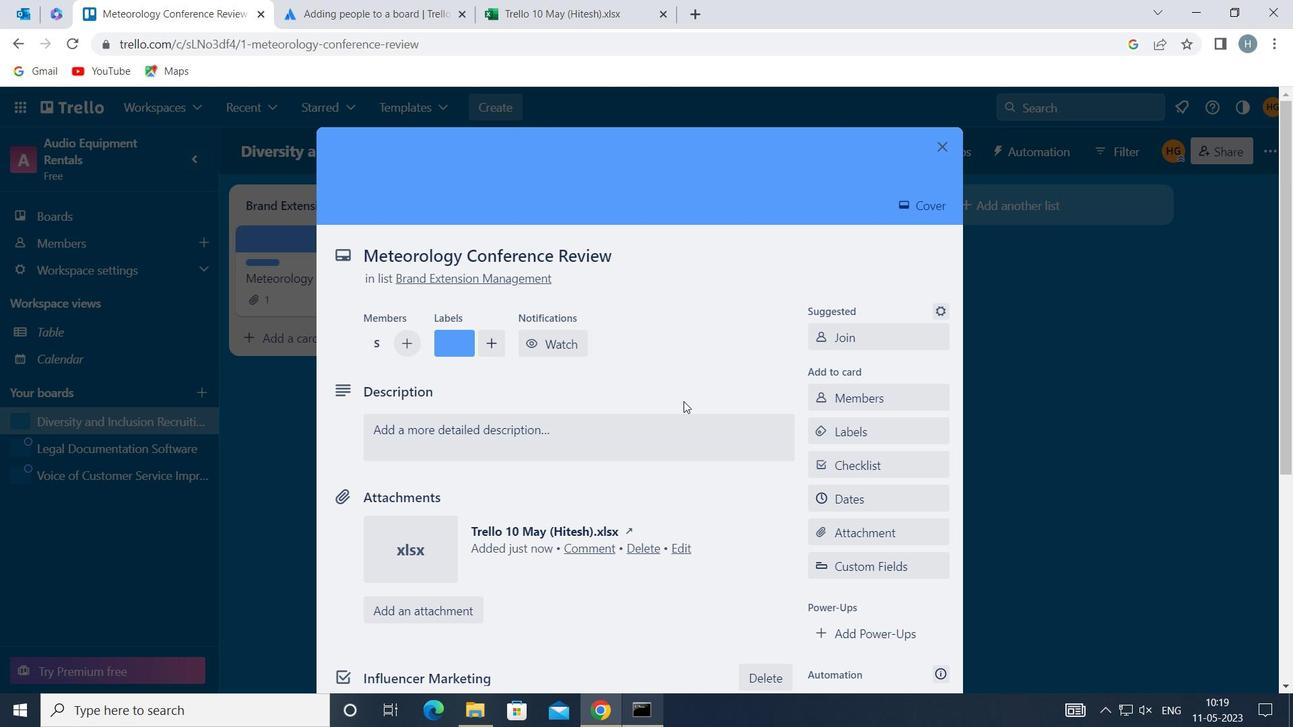 
Action: Mouse pressed left at (661, 433)
Screenshot: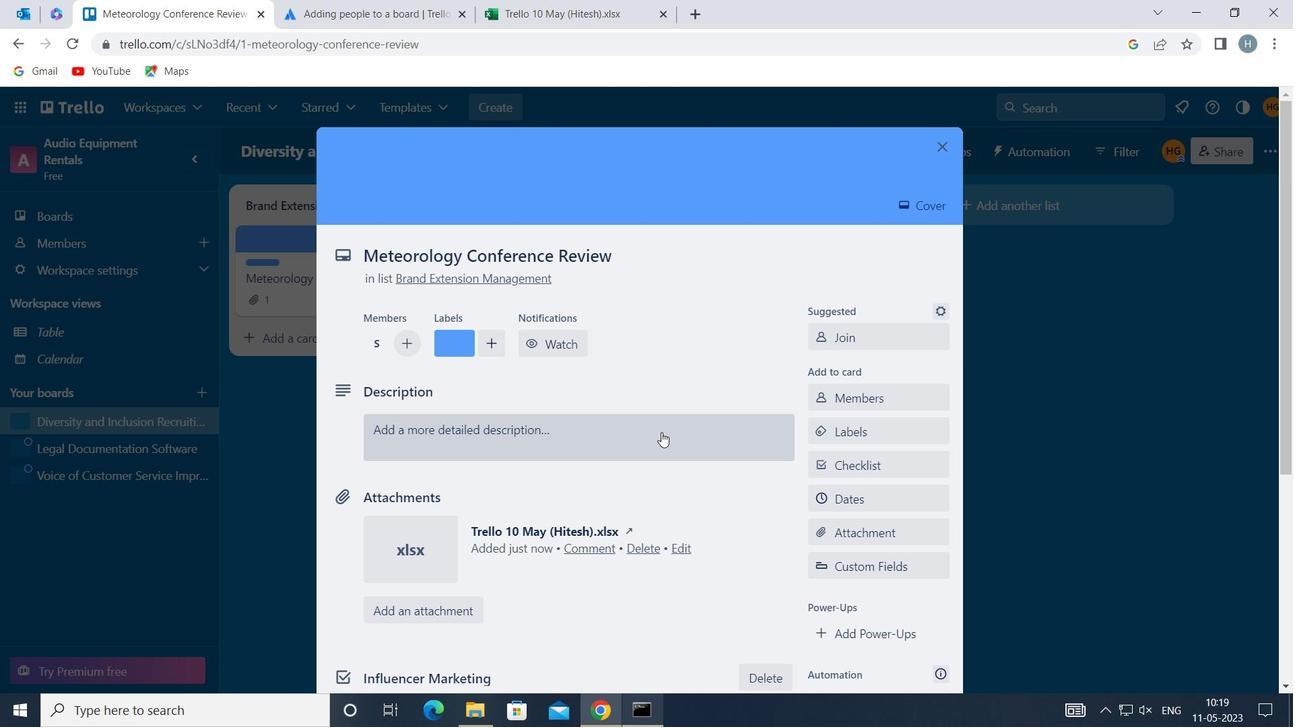 
Action: Mouse moved to (562, 471)
Screenshot: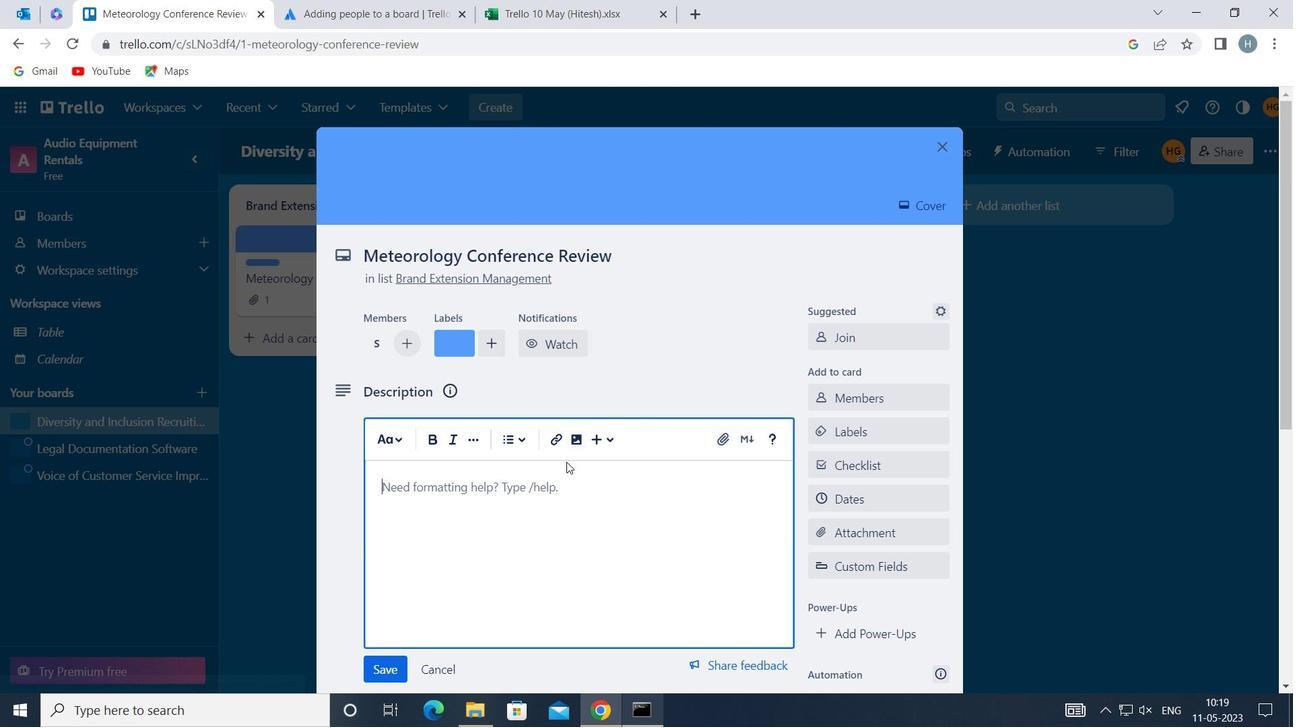 
Action: Mouse pressed left at (562, 471)
Screenshot: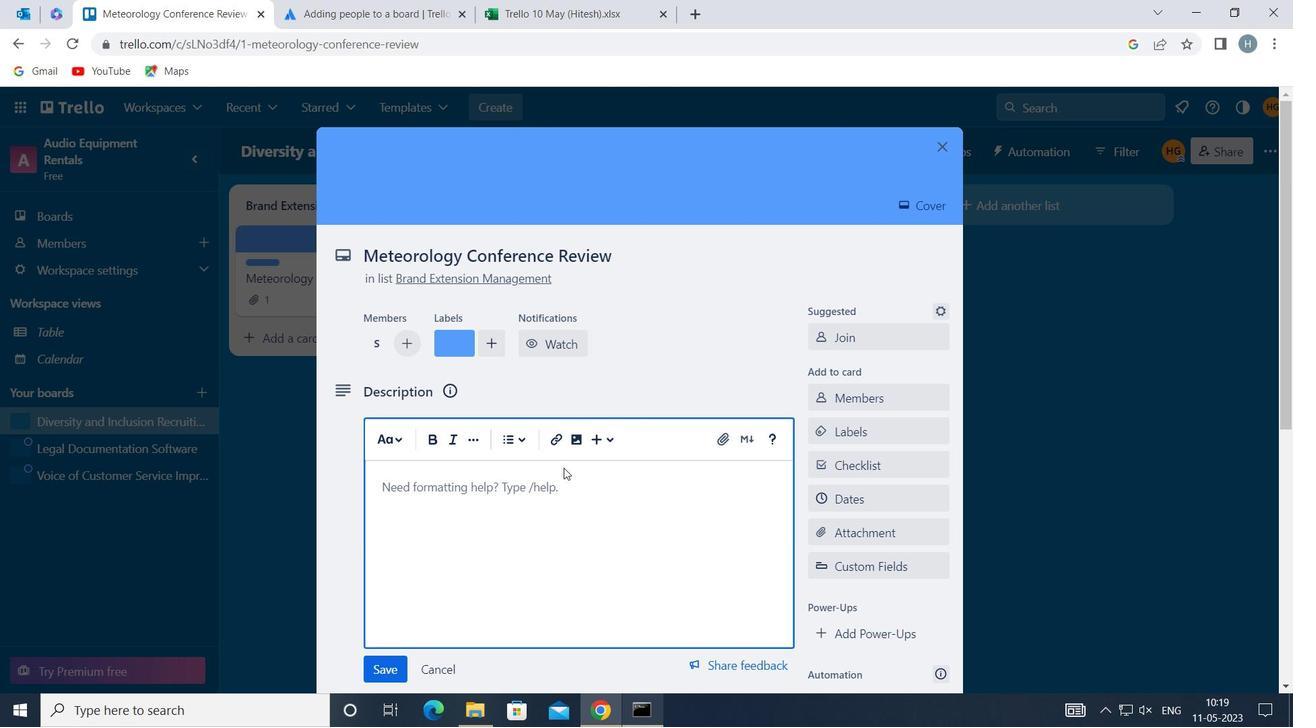 
Action: Mouse moved to (551, 489)
Screenshot: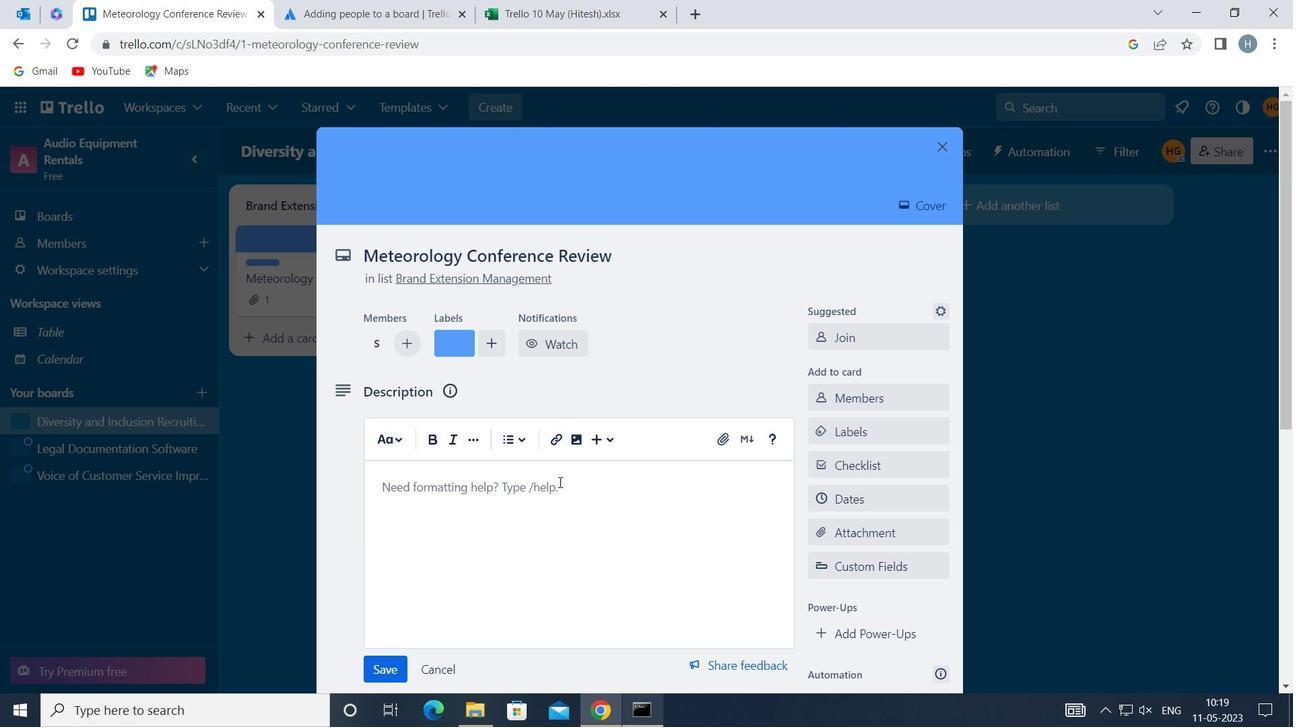 
Action: Mouse pressed left at (551, 489)
Screenshot: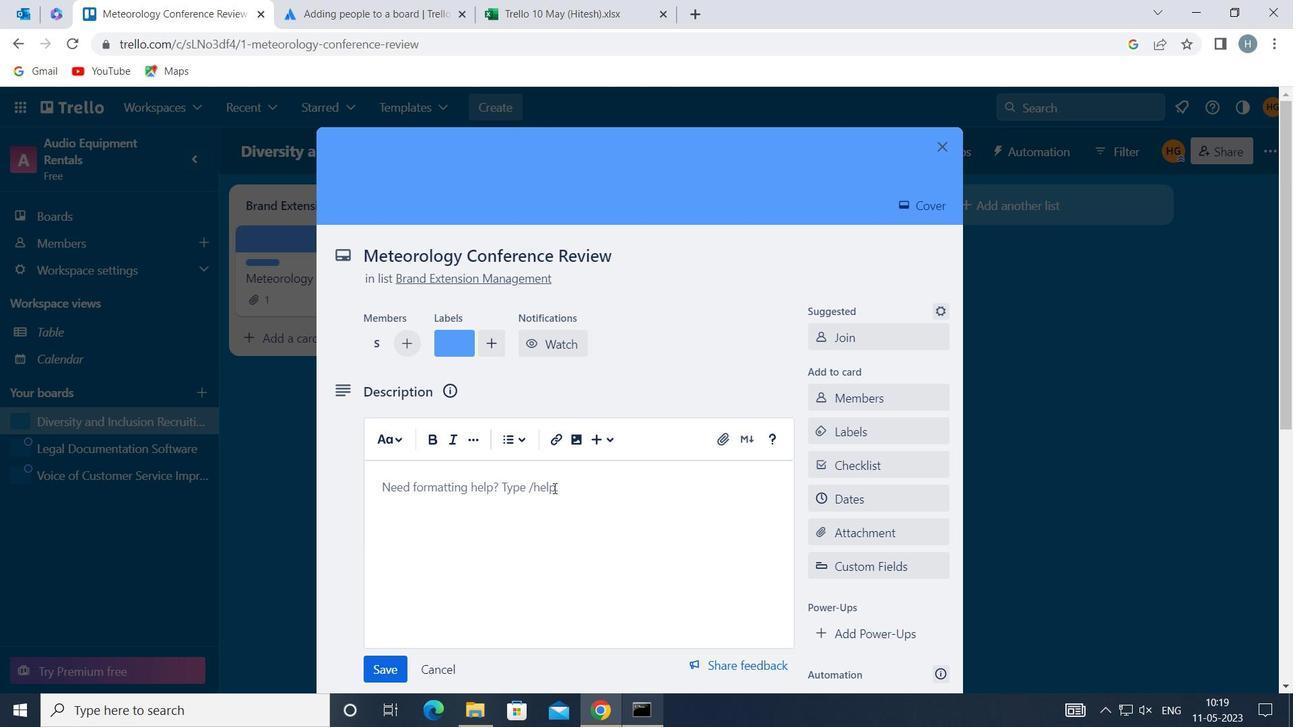
Action: Mouse moved to (448, 488)
Screenshot: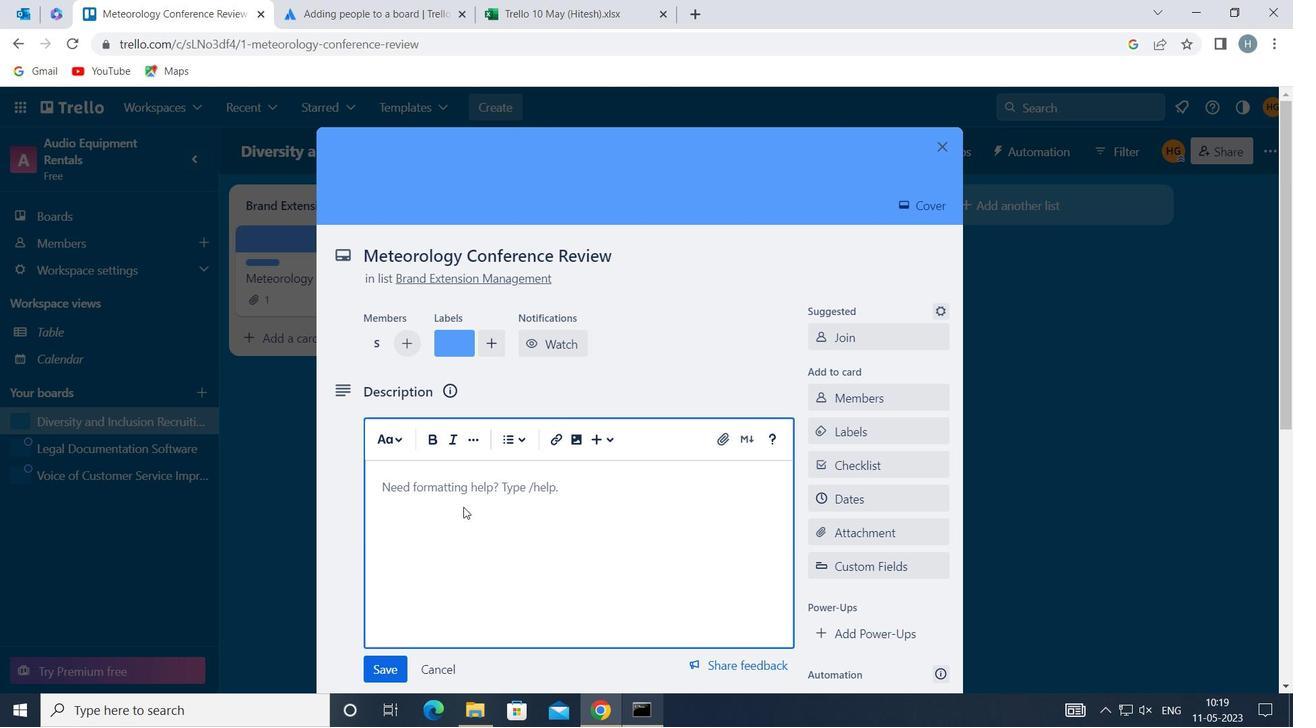 
Action: Mouse pressed left at (448, 488)
Screenshot: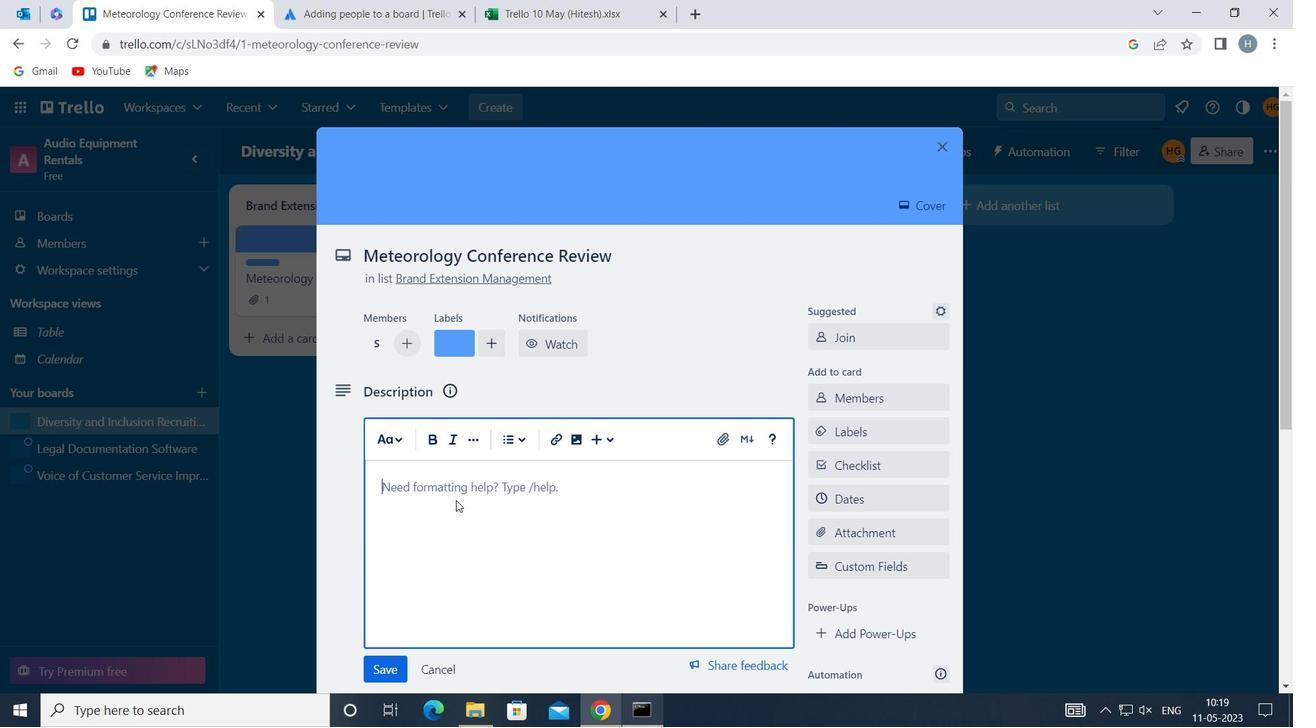 
Action: Key pressed <Key.shift>DEVELOP<Key.space>AND<Key.space>LAUNCH<Key.space>NEW<Key.space>CUSTOMER<Key.space>LOYALTY<Key.space>PROGRAM<Key.space>FOR<Key.space>REPEAT<Key.space>BUSINESS<Key.space>
Screenshot: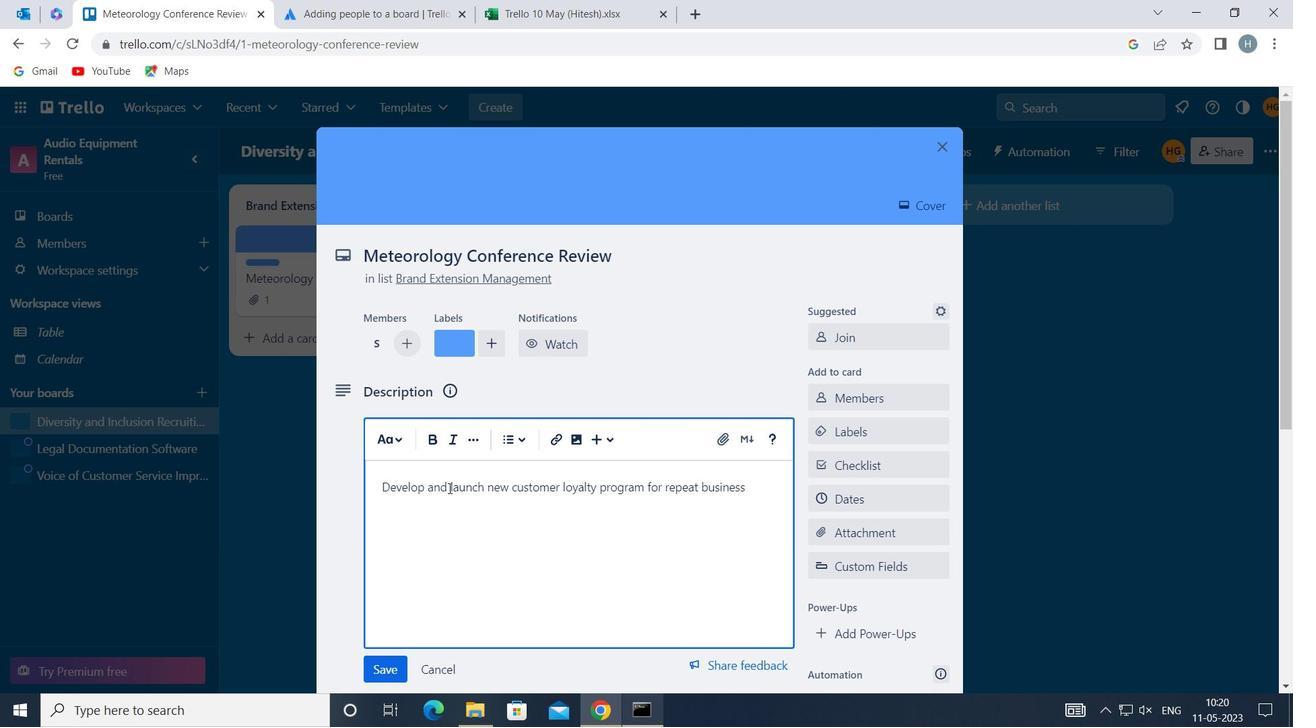 
Action: Mouse moved to (398, 670)
Screenshot: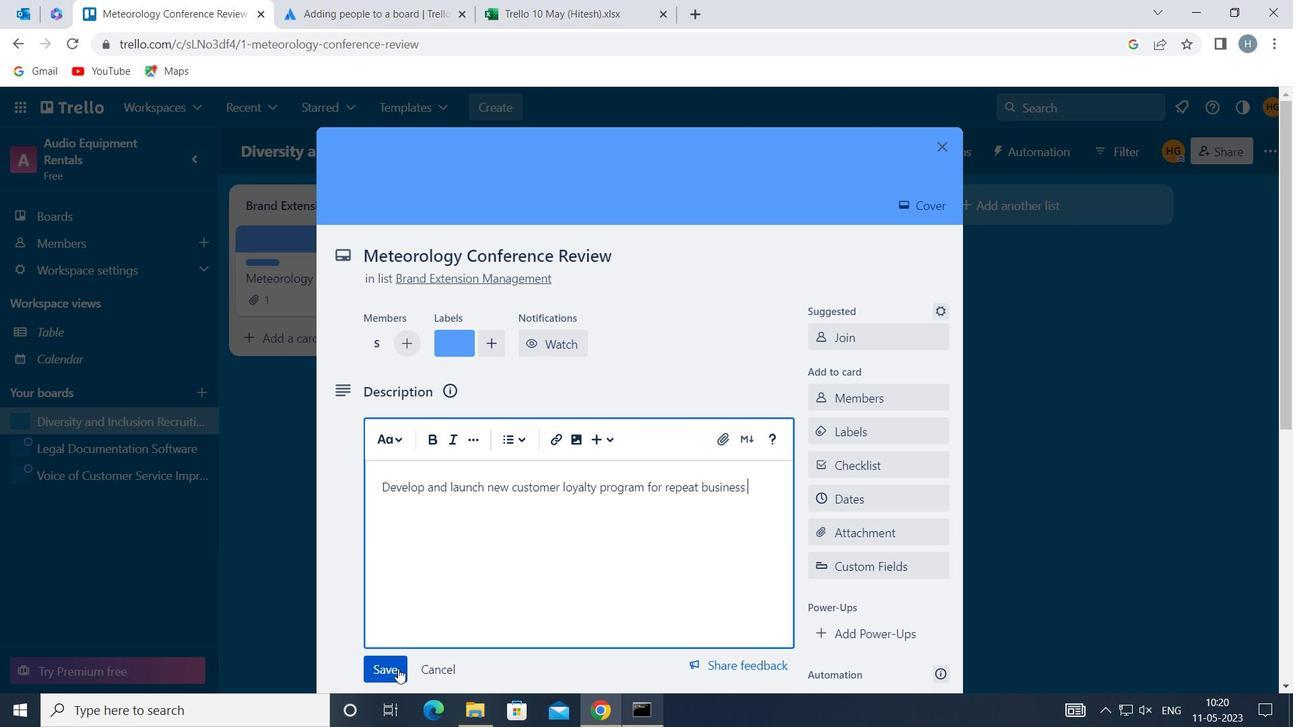 
Action: Mouse pressed left at (398, 670)
Screenshot: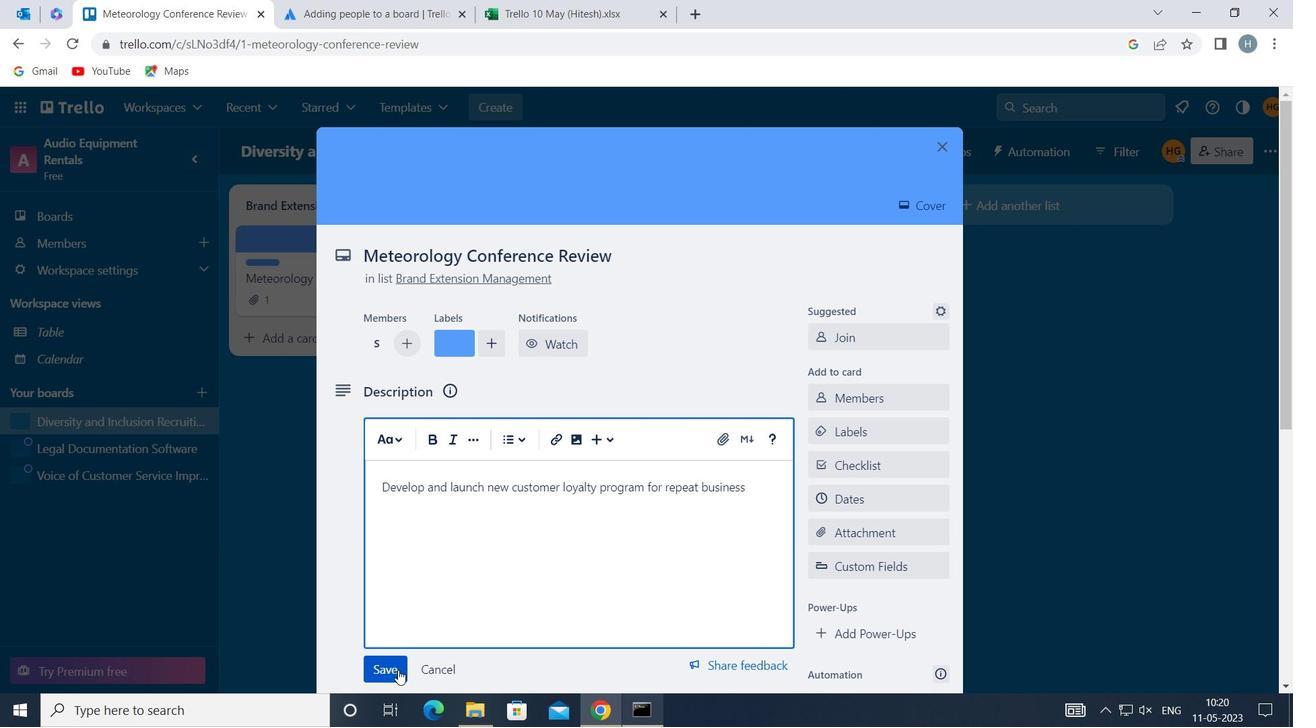 
Action: Mouse moved to (495, 556)
Screenshot: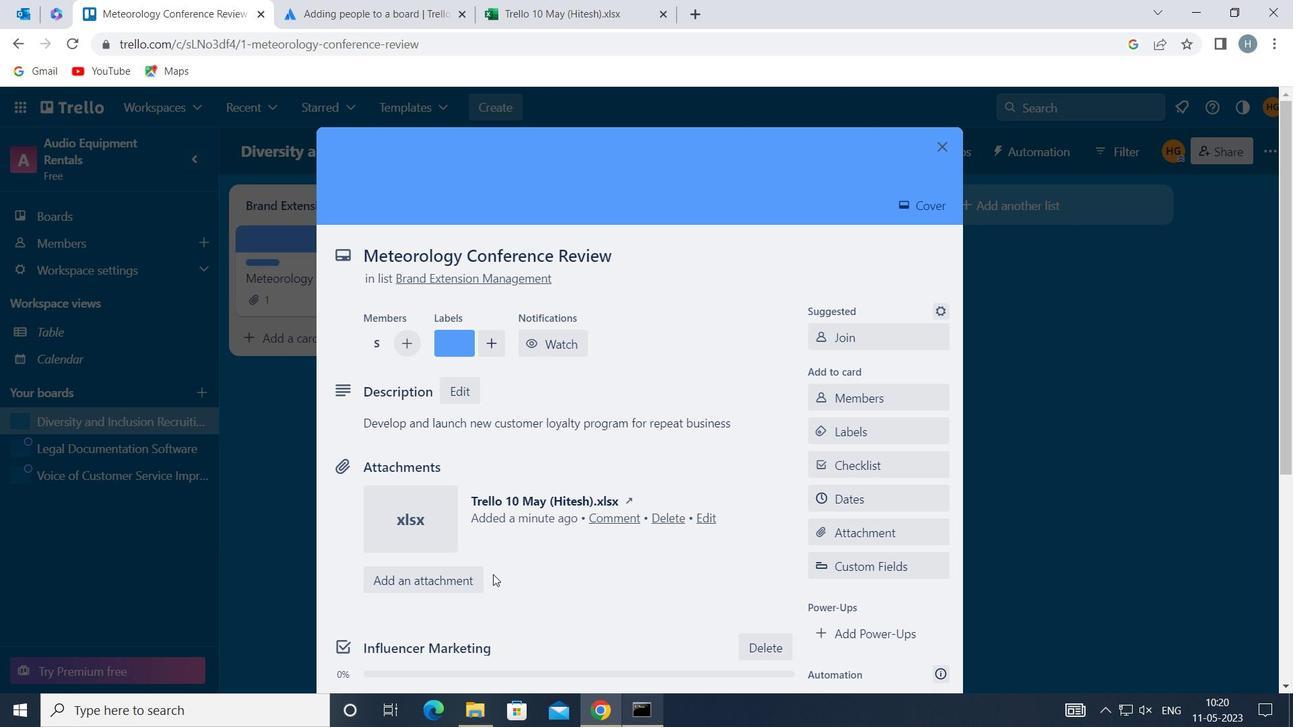 
Action: Mouse scrolled (495, 555) with delta (0, 0)
Screenshot: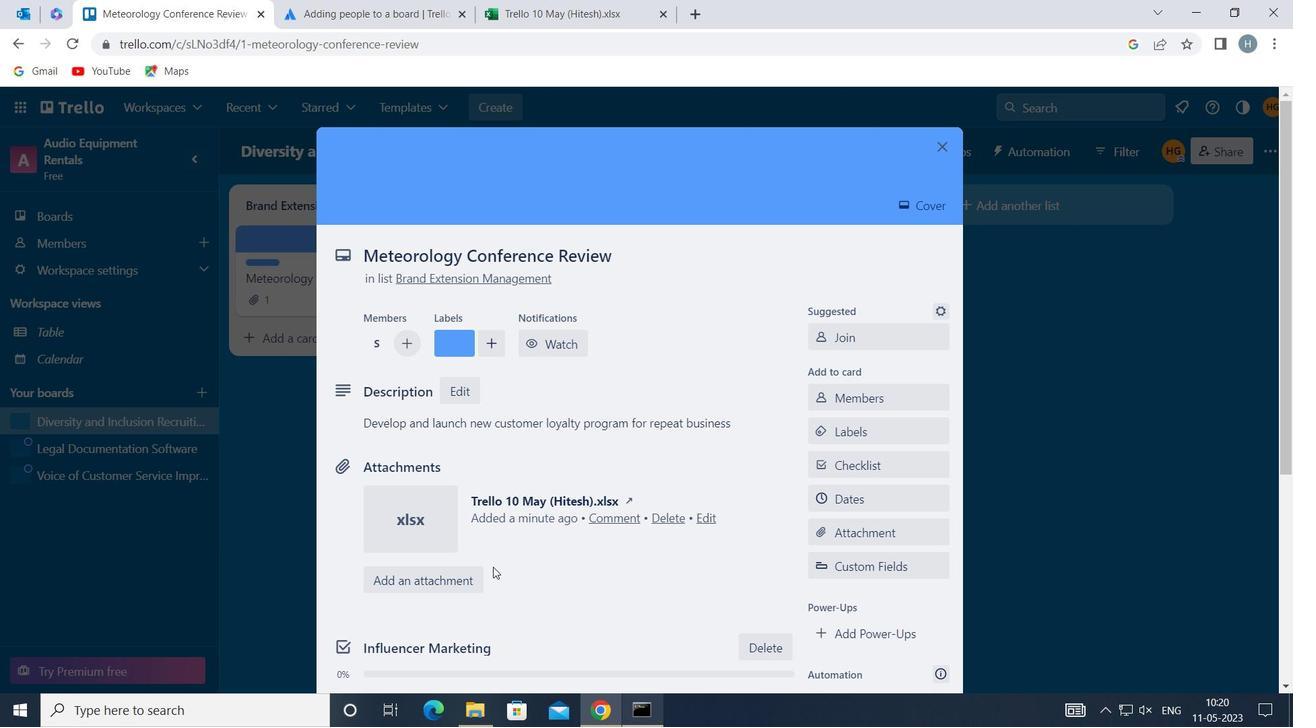 
Action: Mouse moved to (495, 552)
Screenshot: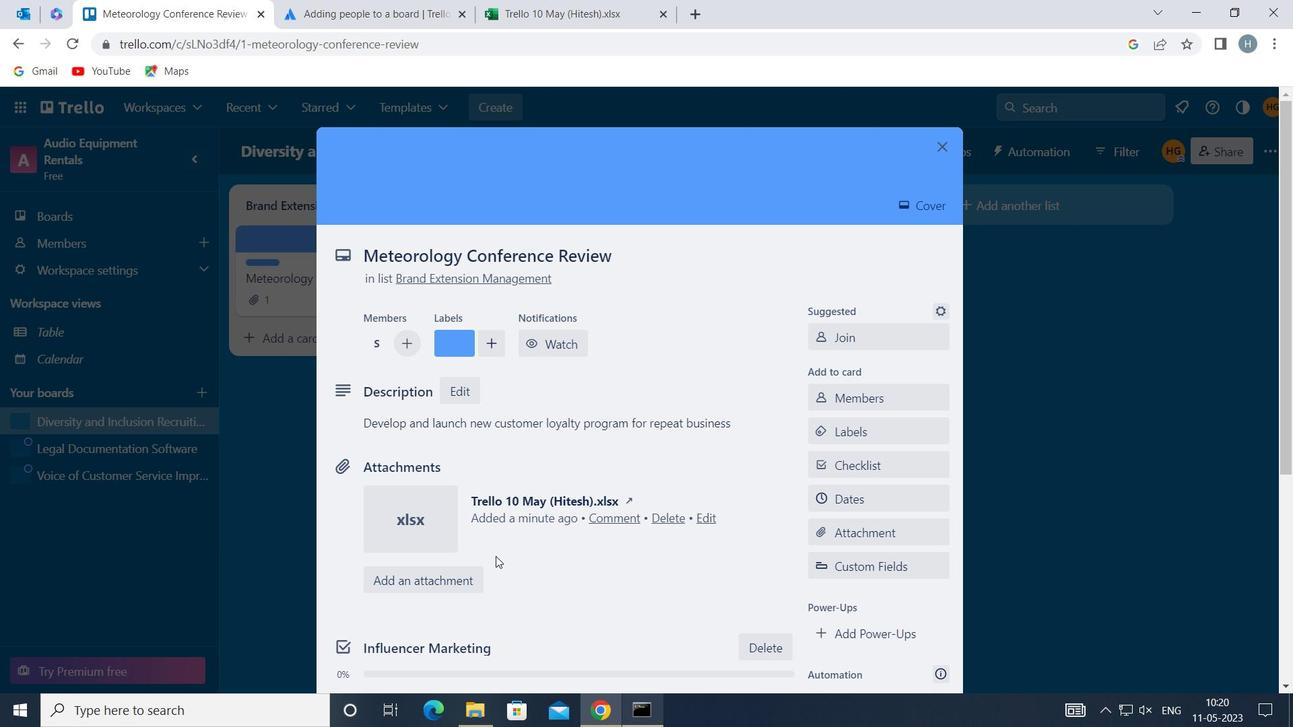 
Action: Mouse scrolled (495, 551) with delta (0, 0)
Screenshot: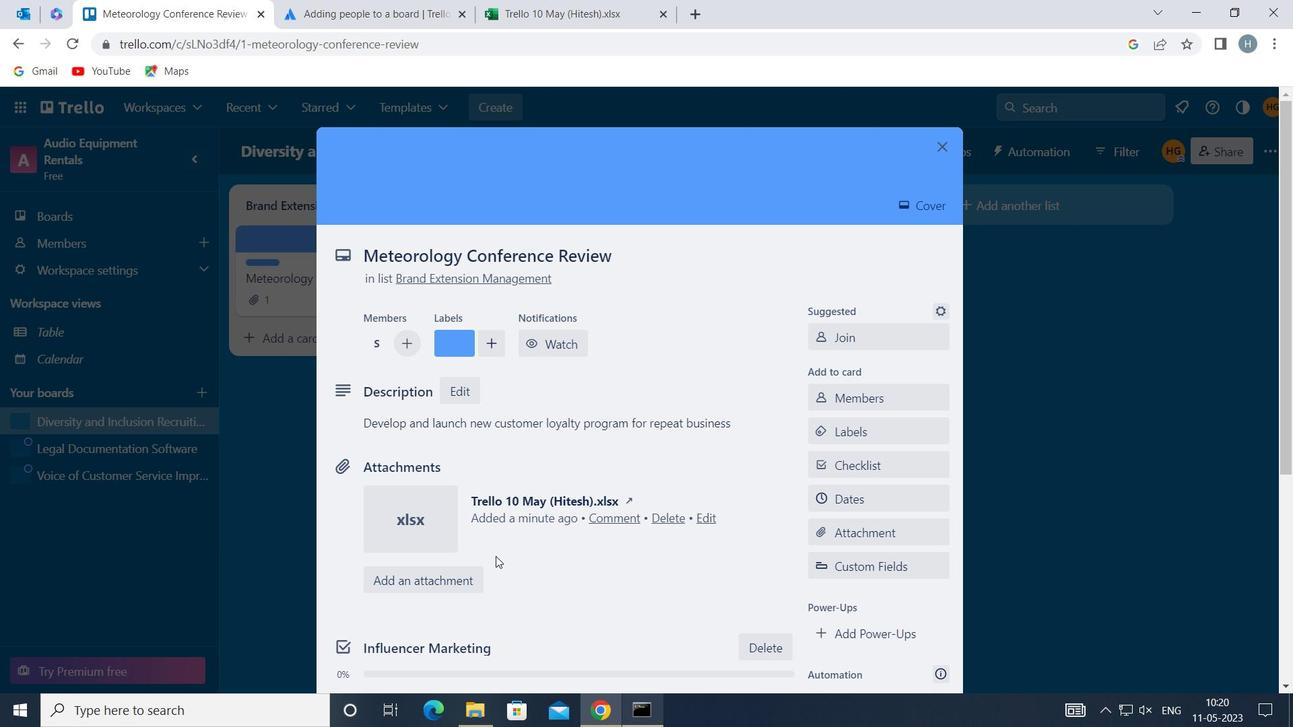 
Action: Mouse moved to (498, 519)
Screenshot: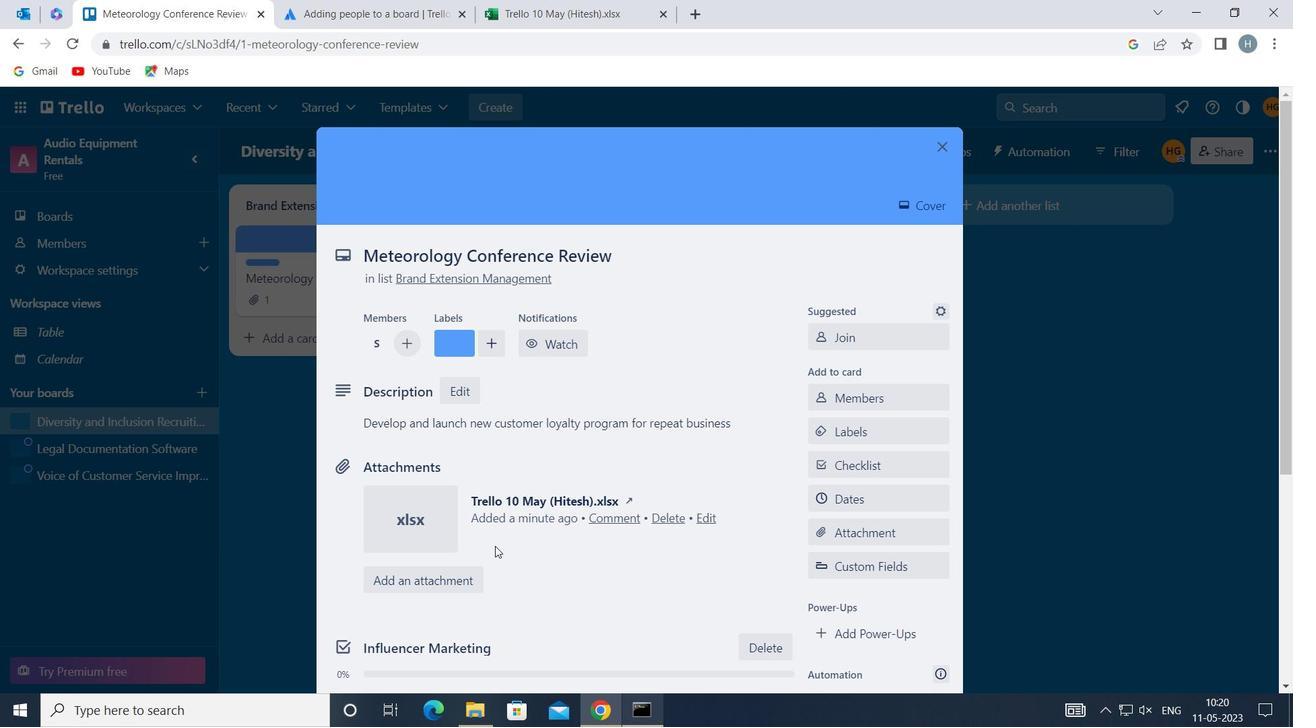 
Action: Mouse scrolled (498, 518) with delta (0, 0)
Screenshot: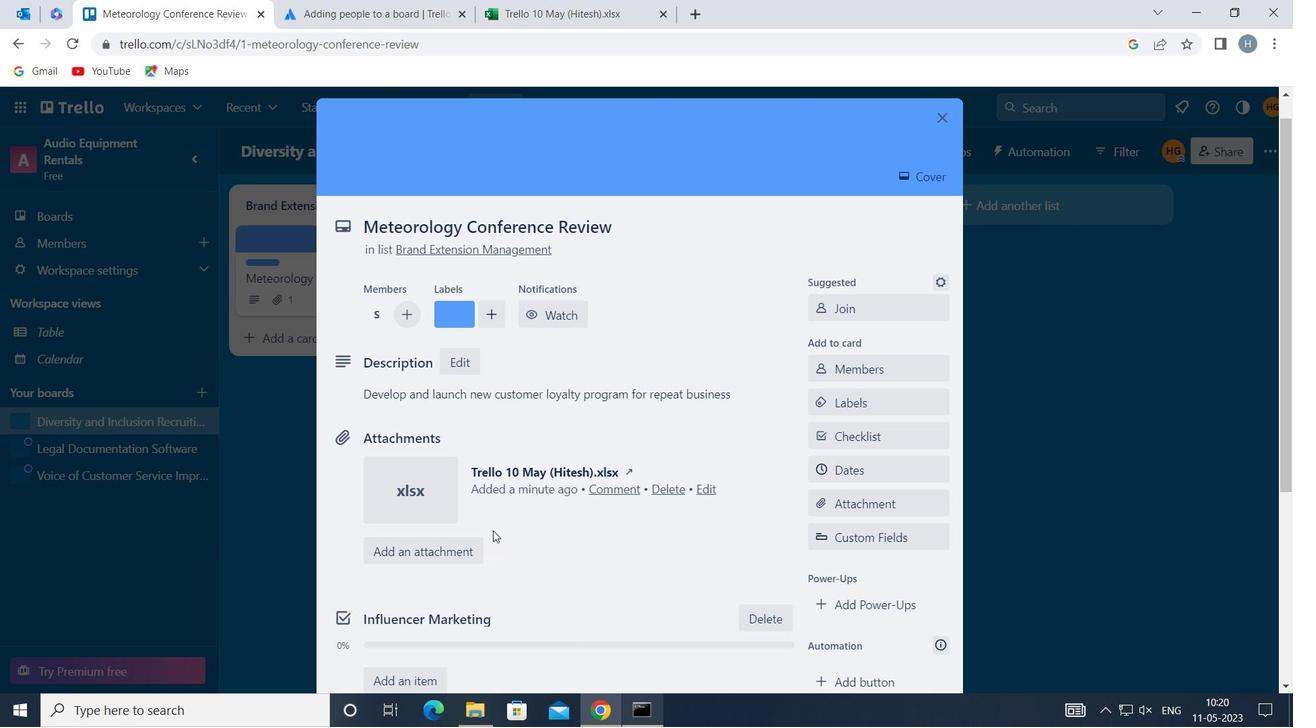
Action: Mouse scrolled (498, 518) with delta (0, 0)
Screenshot: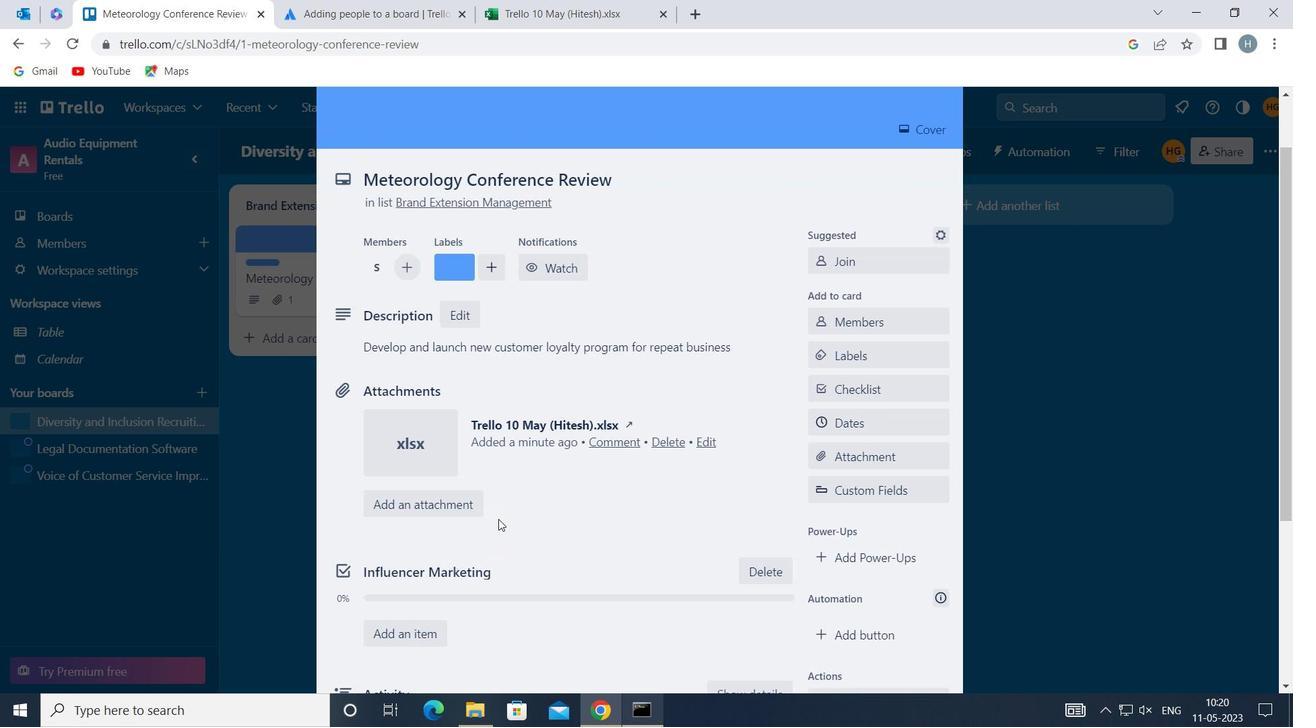 
Action: Mouse moved to (516, 480)
Screenshot: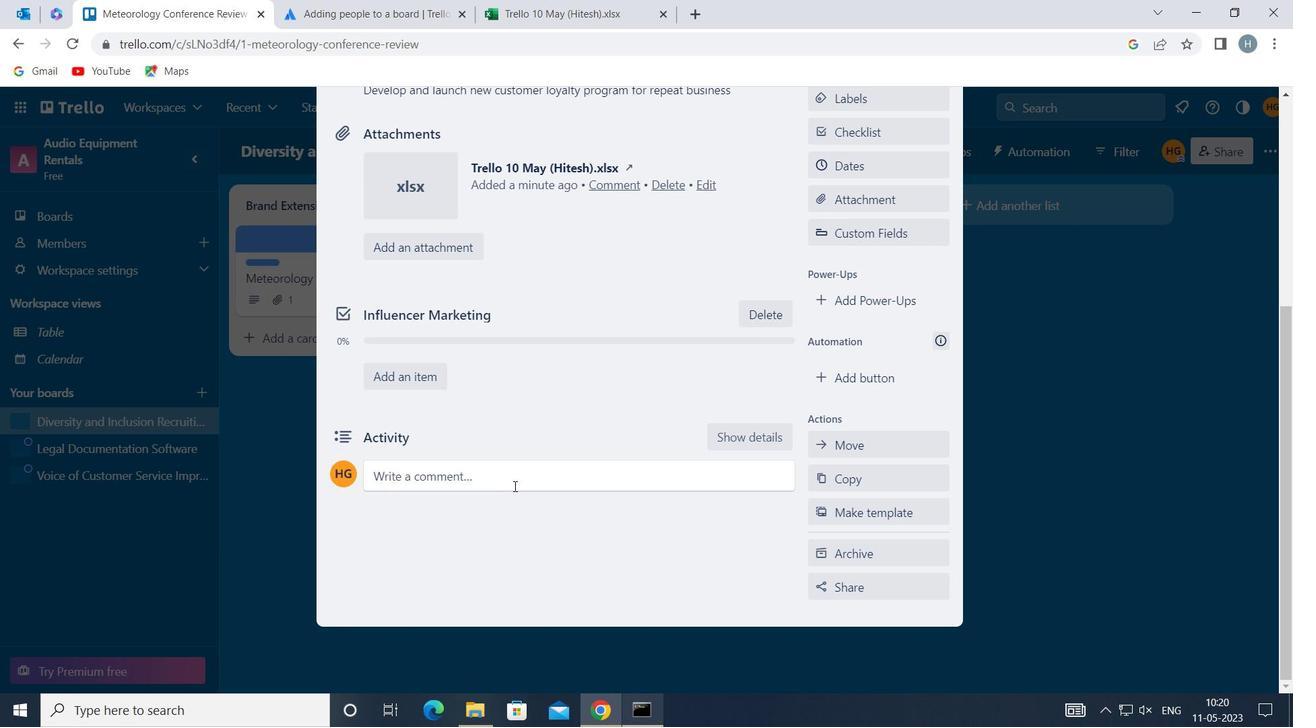 
Action: Mouse pressed left at (516, 480)
Screenshot: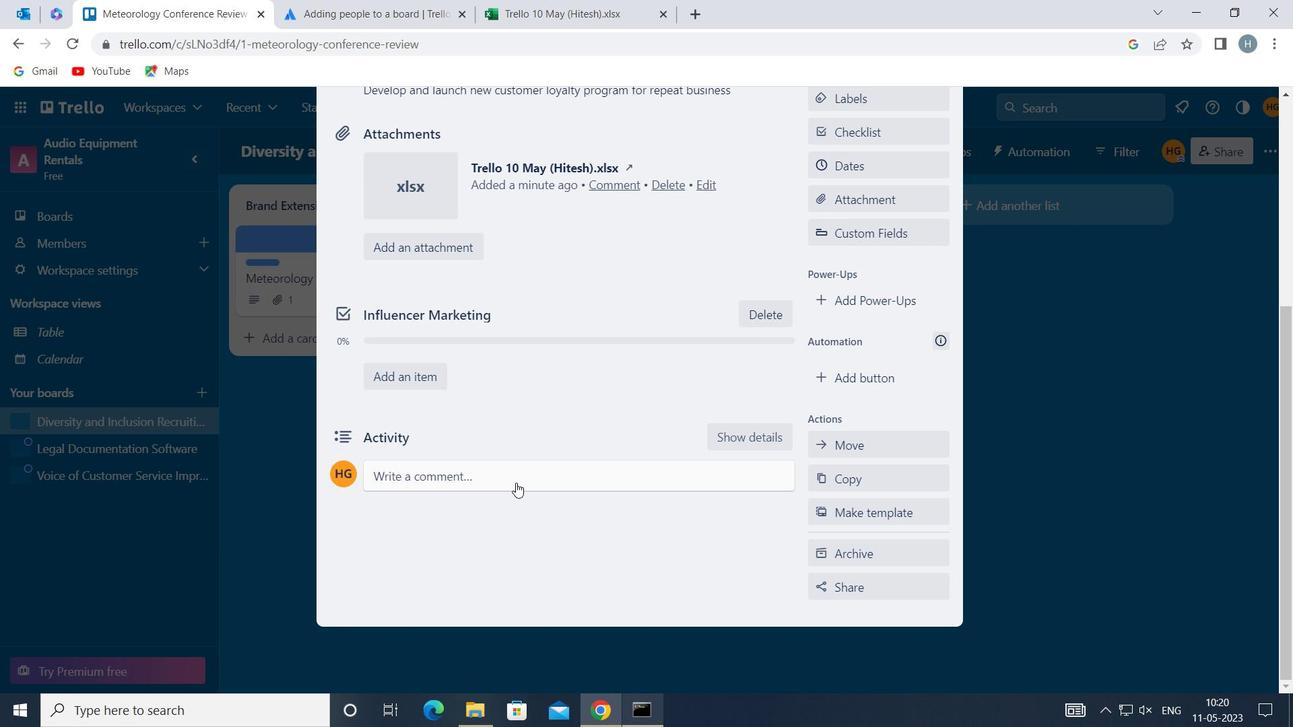 
Action: Mouse moved to (423, 521)
Screenshot: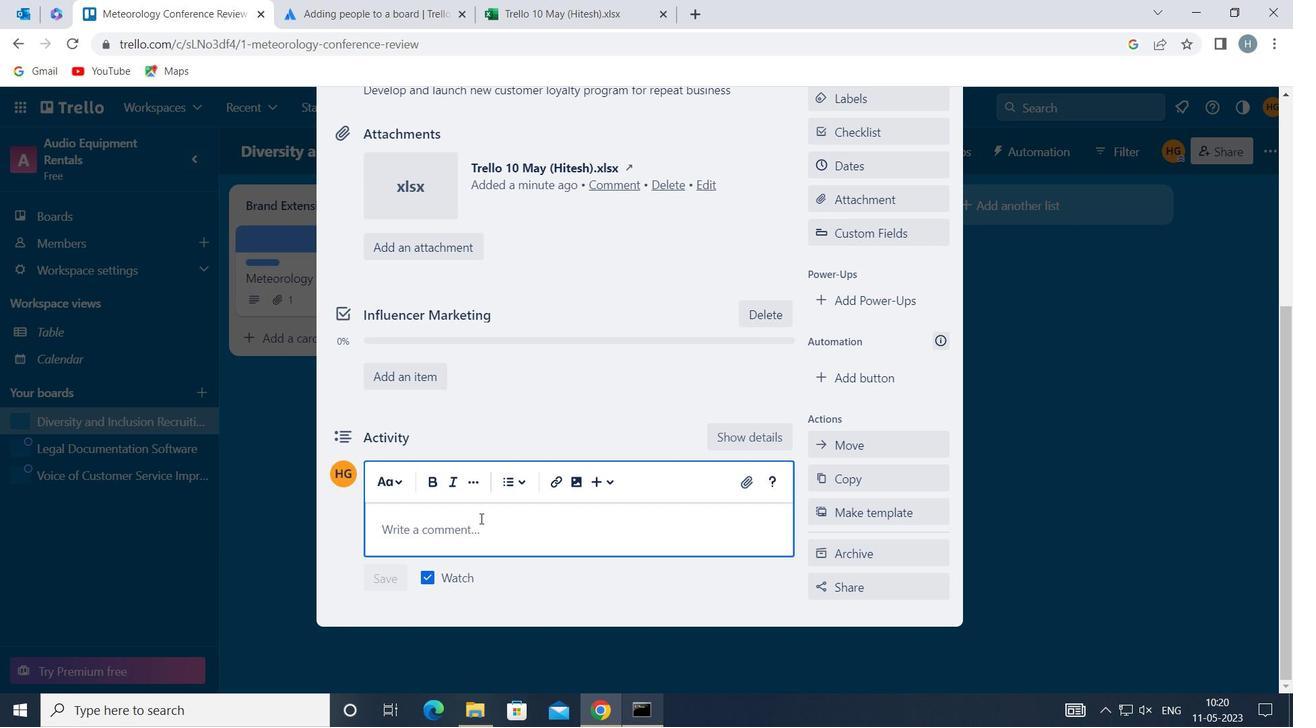 
Action: Mouse pressed left at (423, 521)
Screenshot: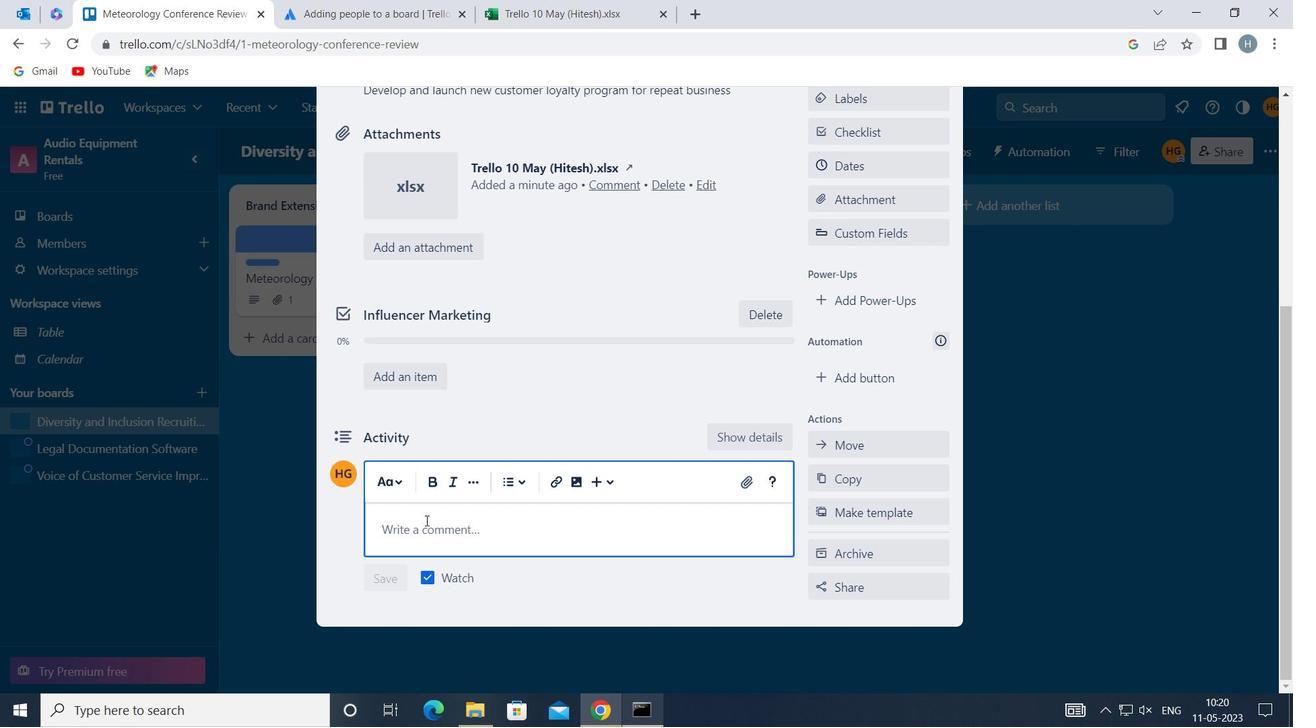 
Action: Mouse moved to (425, 526)
Screenshot: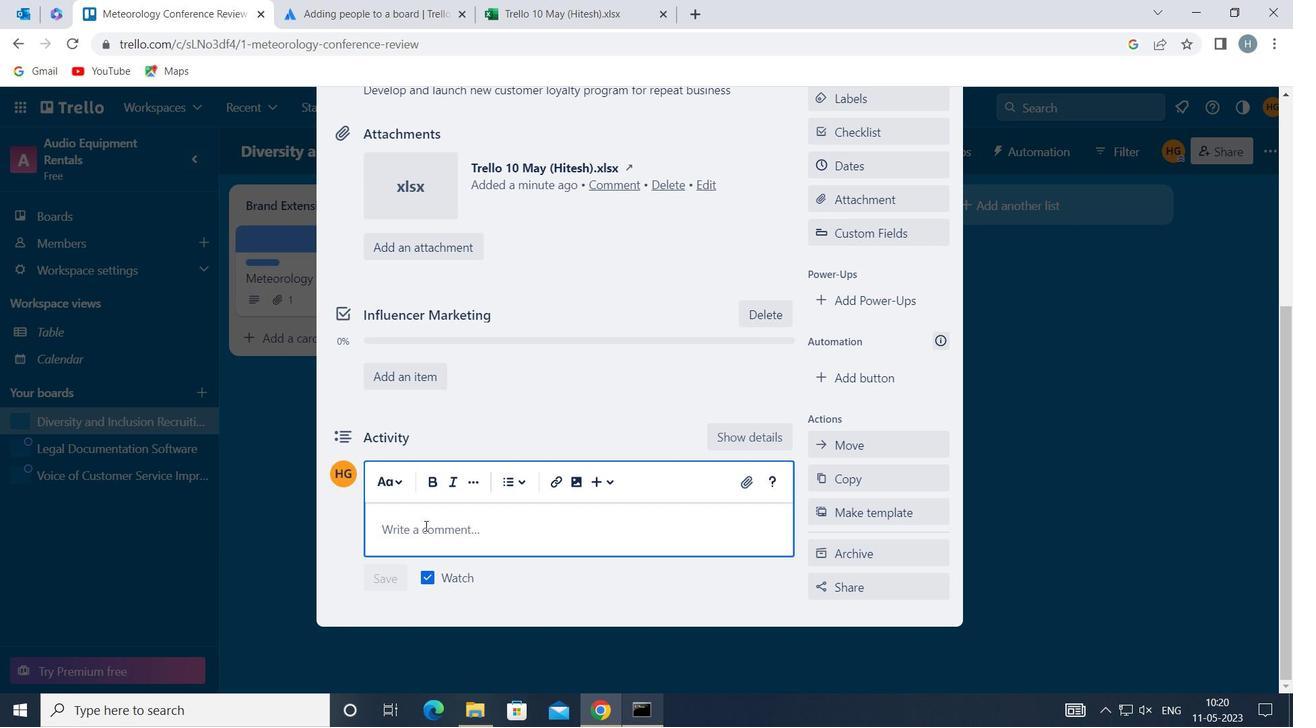 
Action: Mouse pressed left at (425, 526)
Screenshot: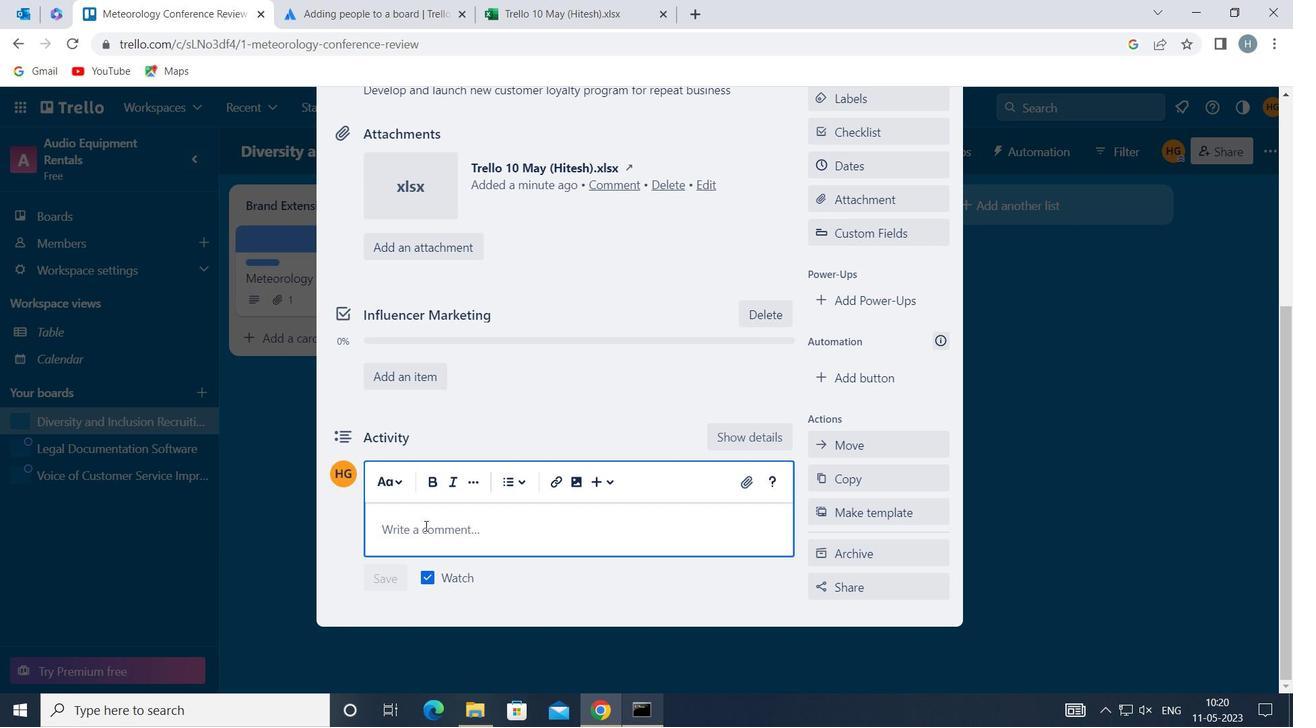
Action: Mouse moved to (425, 526)
Screenshot: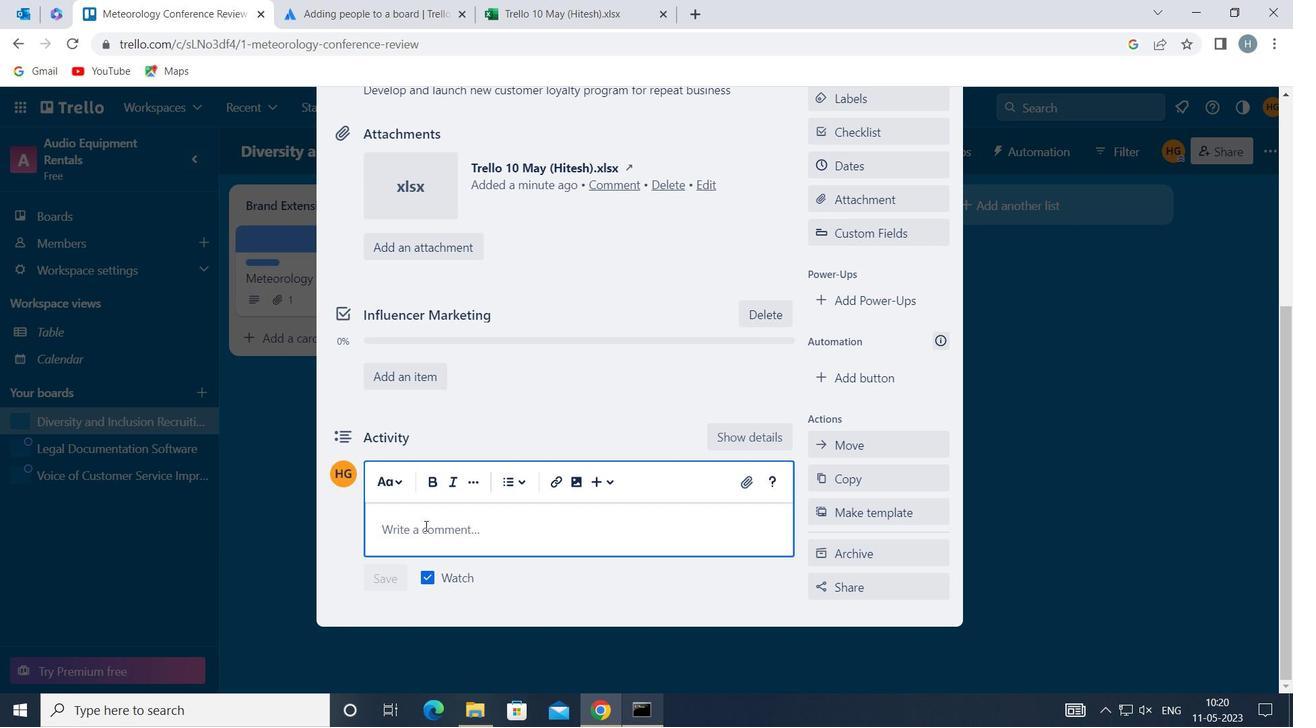 
Action: Key pressed <Key.shift>LET<Key.space>US<Key.space>A<Key.space>APPROACH<Key.space>THIS<Key.space>TASK<Key.space>WITH<Key.space>A<Key.space>SENSE<Key.space>OF<Key.space>COLLABORATION<Key.space>AND<Key.space>TEAMWORK,<Key.space>LEVERAGING<Key.space>AN<Key.backspace><Key.backspace>THE<Key.space>STRENGTHS<Key.space>OF<Key.space>EACH<Key.space>TEAM<Key.space>MEMBER
Screenshot: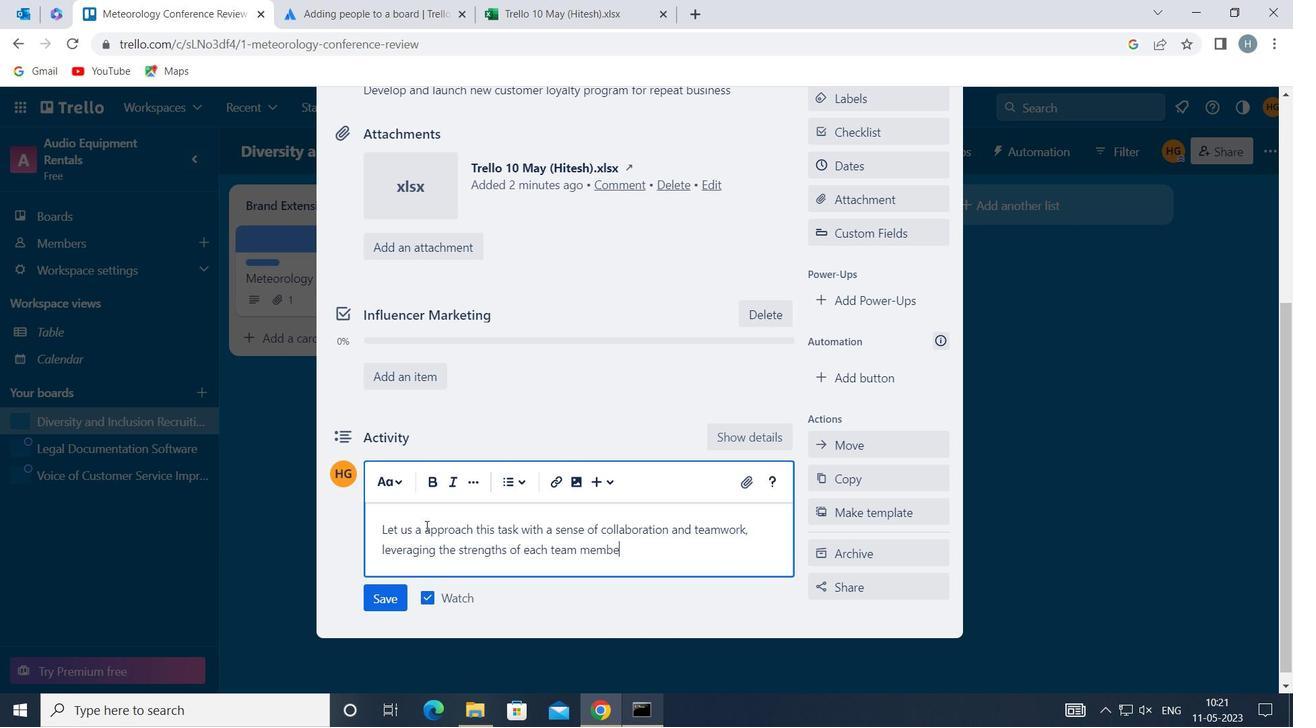 
Action: Mouse moved to (383, 596)
Screenshot: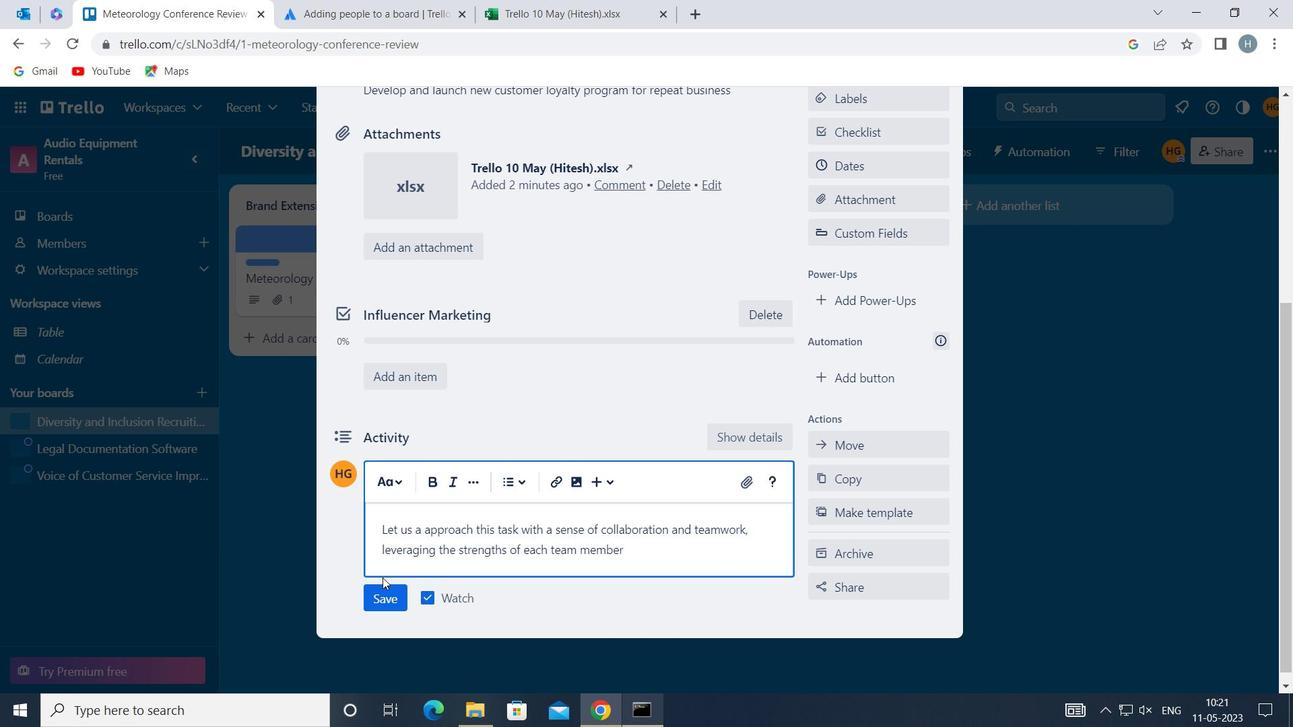 
Action: Mouse pressed left at (383, 596)
Screenshot: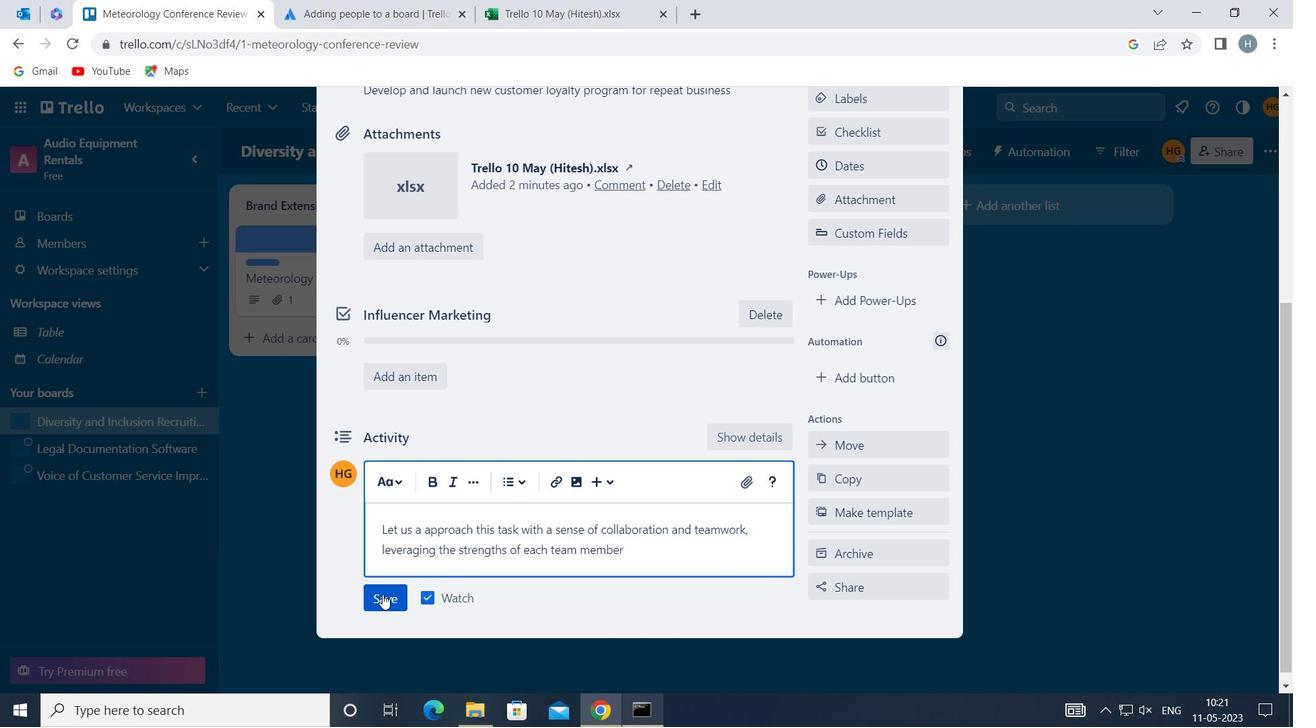 
Action: Mouse moved to (872, 161)
Screenshot: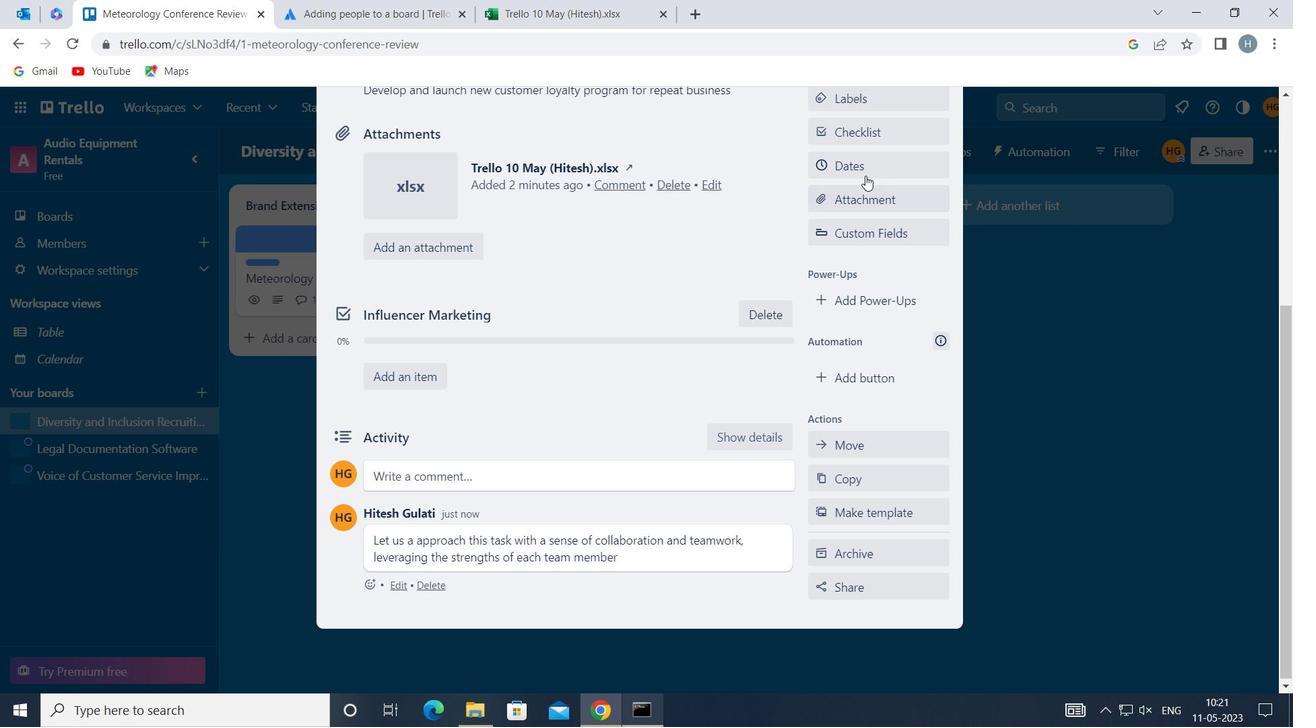 
Action: Mouse pressed left at (872, 161)
Screenshot: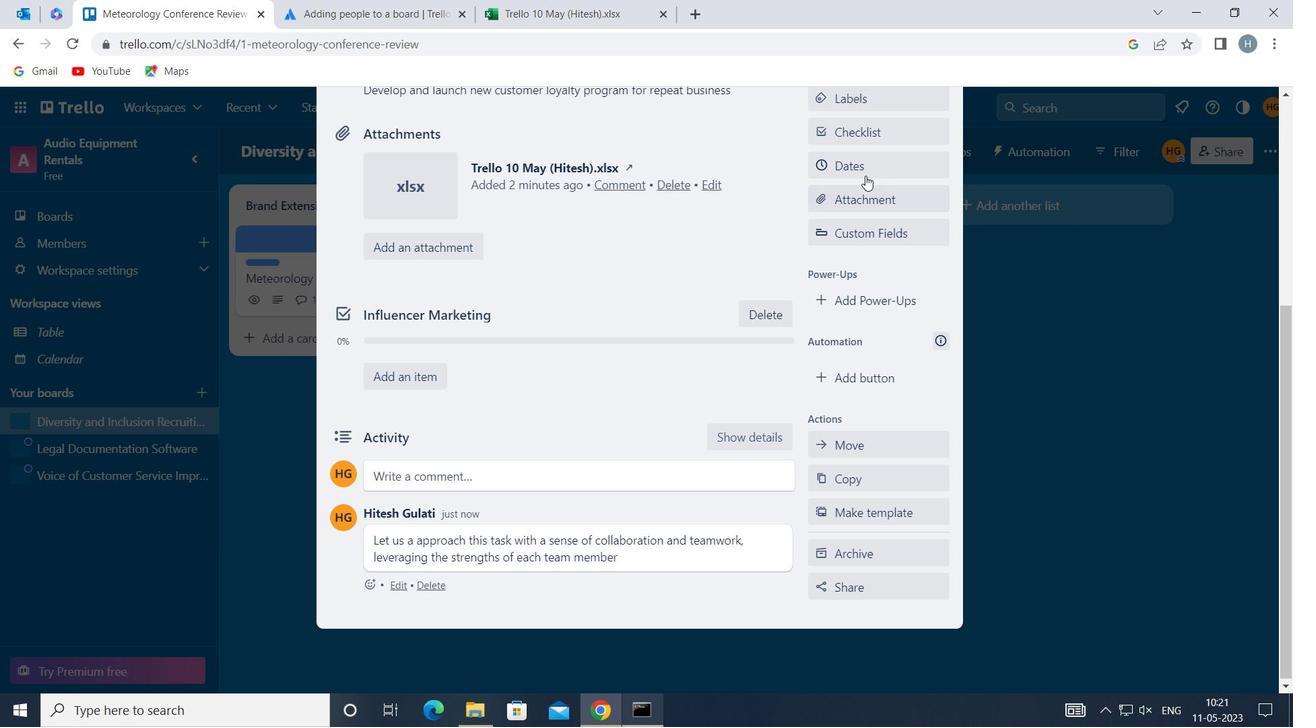 
Action: Mouse moved to (828, 456)
Screenshot: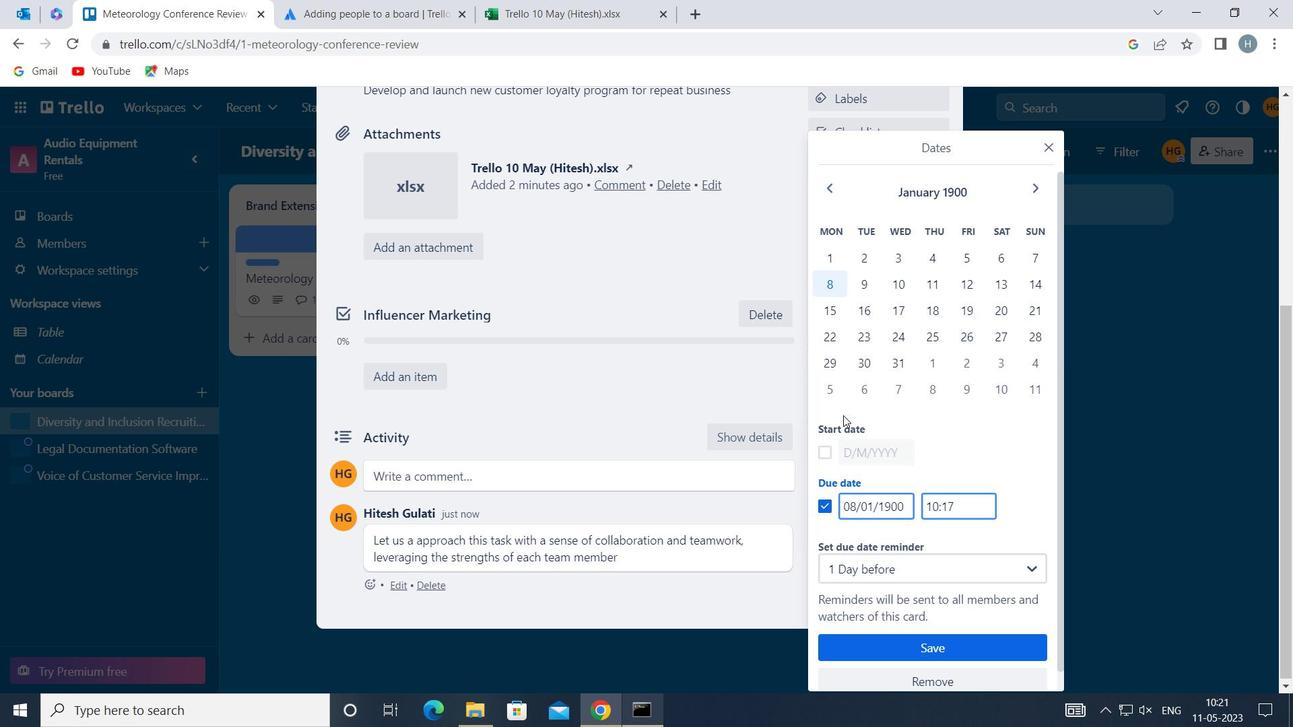 
Action: Mouse pressed left at (828, 456)
Screenshot: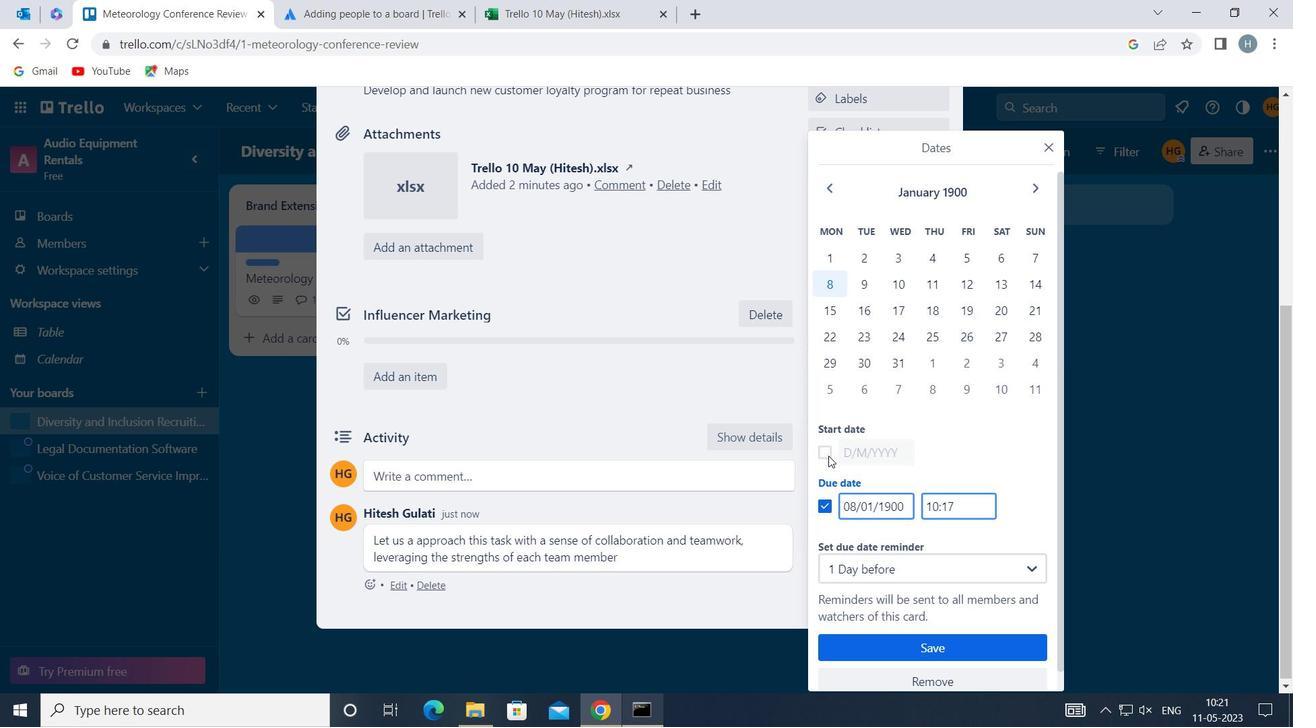 
Action: Mouse moved to (855, 448)
Screenshot: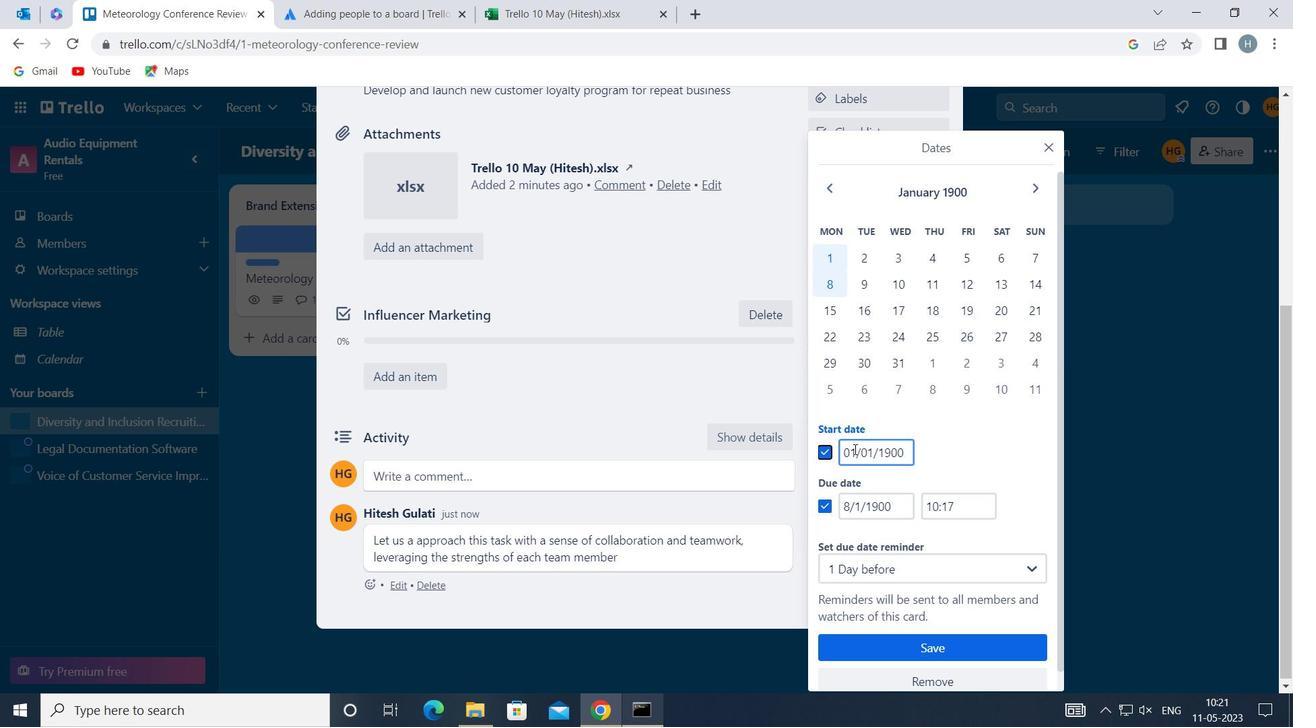 
Action: Mouse pressed left at (855, 448)
Screenshot: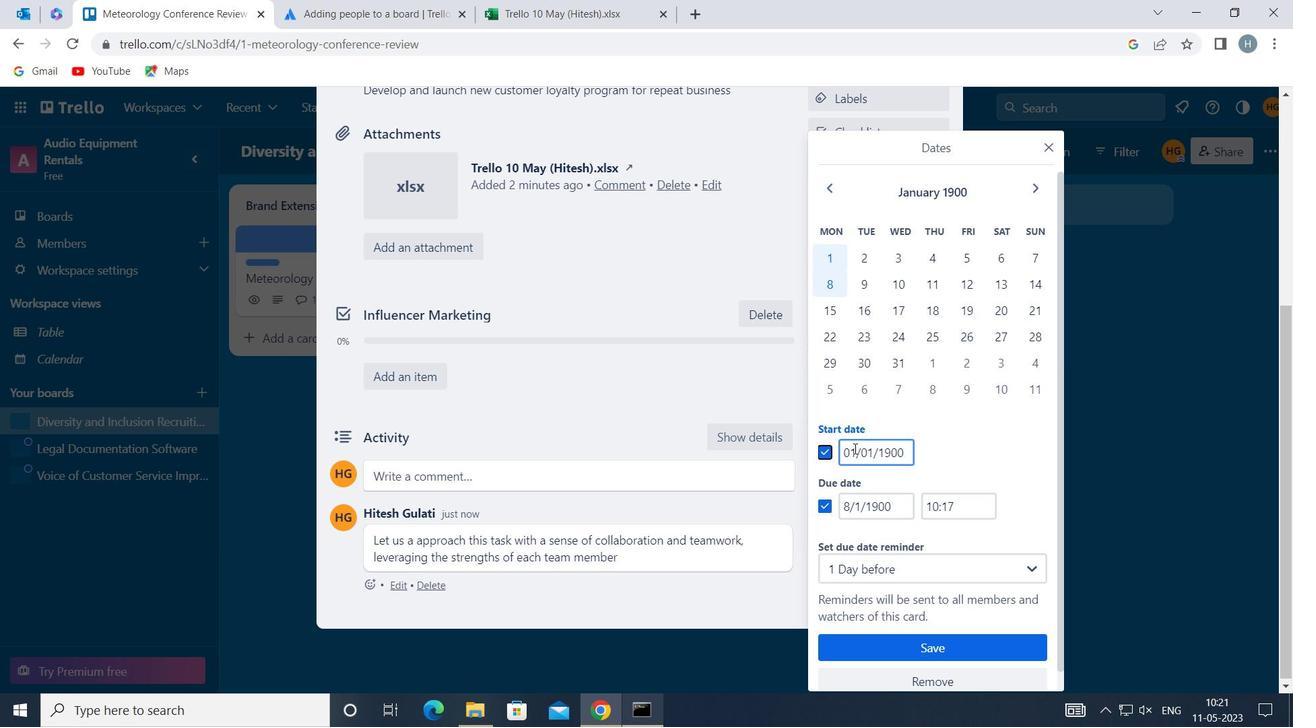 
Action: Mouse moved to (853, 448)
Screenshot: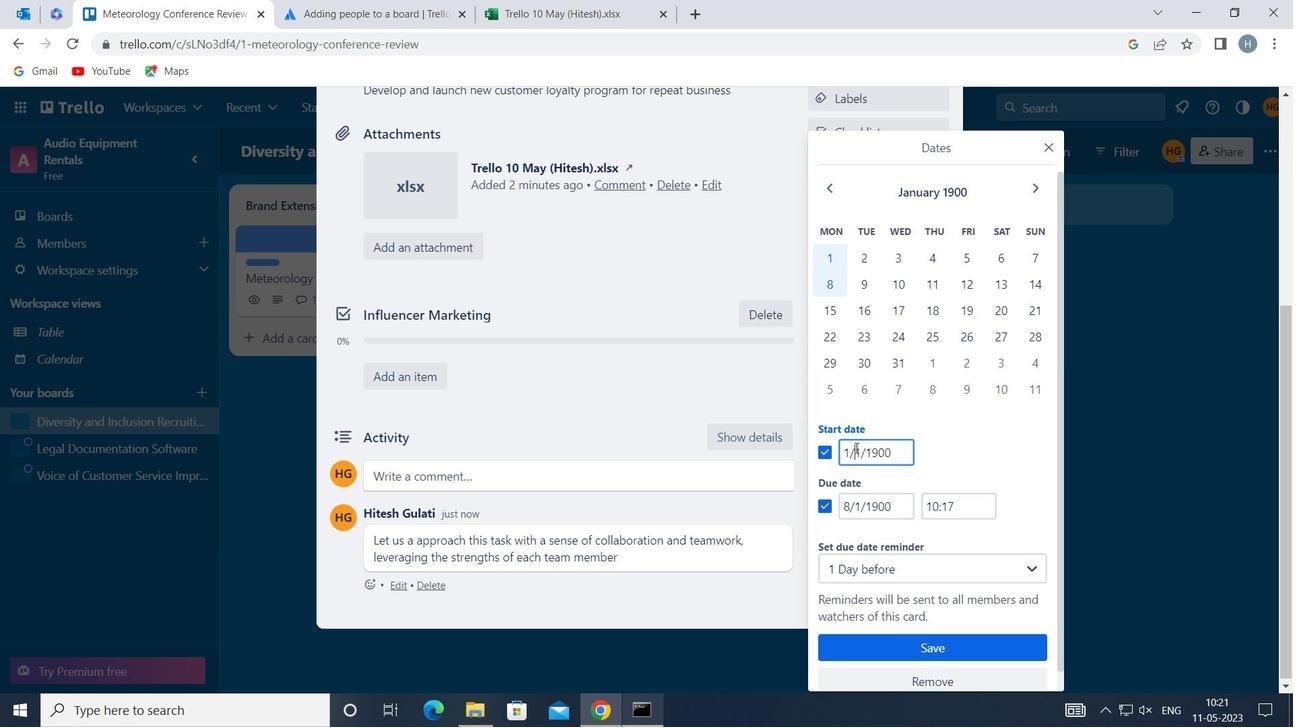 
Action: Mouse pressed left at (853, 448)
Screenshot: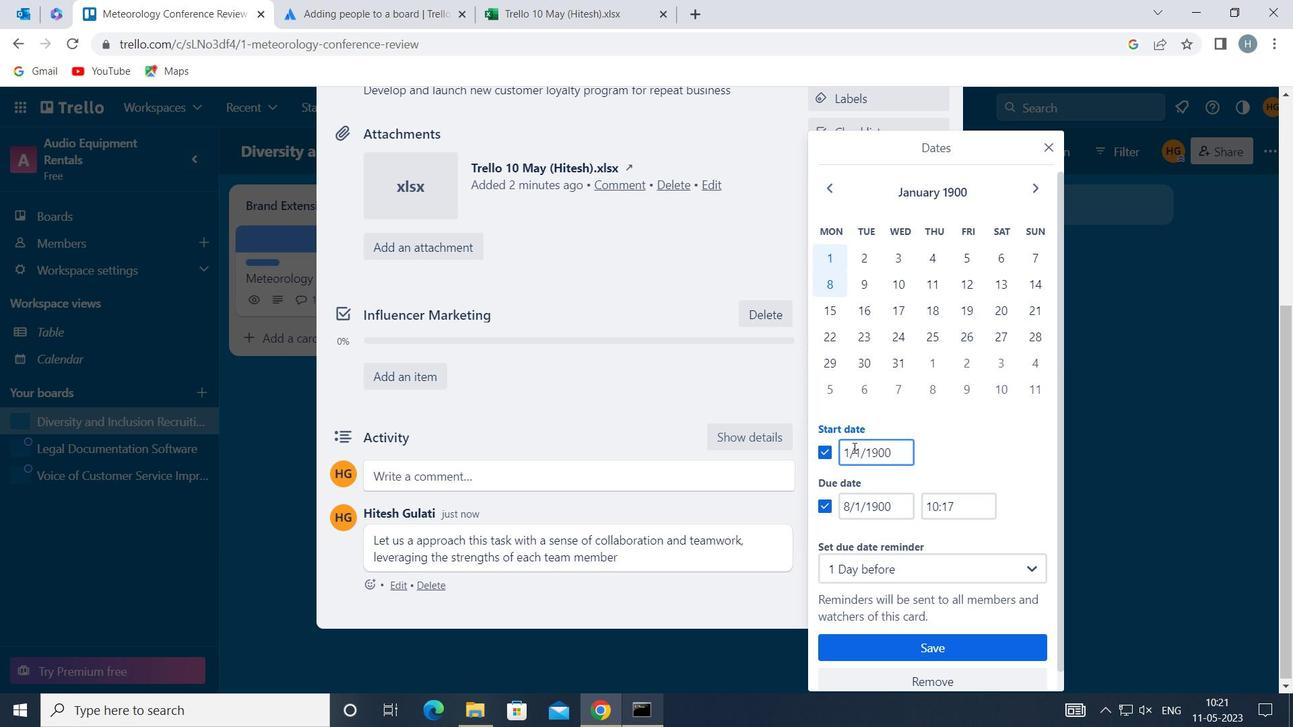 
Action: Mouse moved to (851, 449)
Screenshot: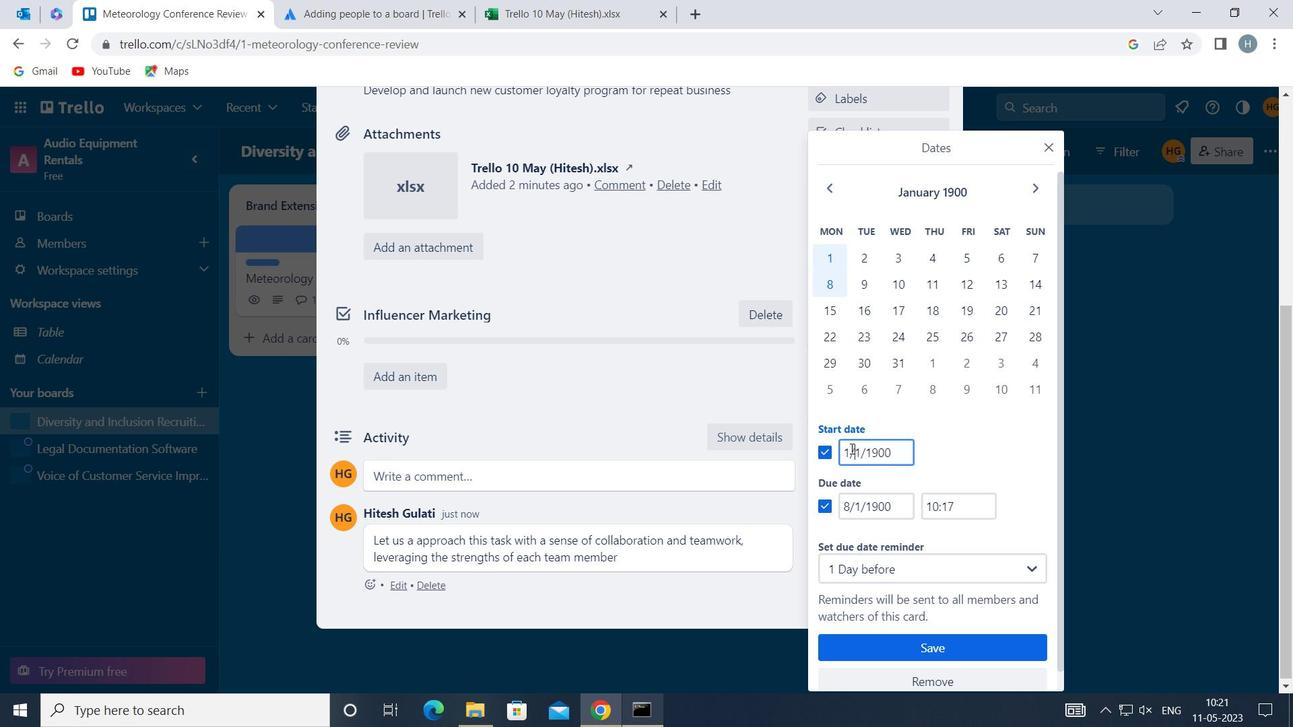 
Action: Mouse pressed left at (851, 449)
Screenshot: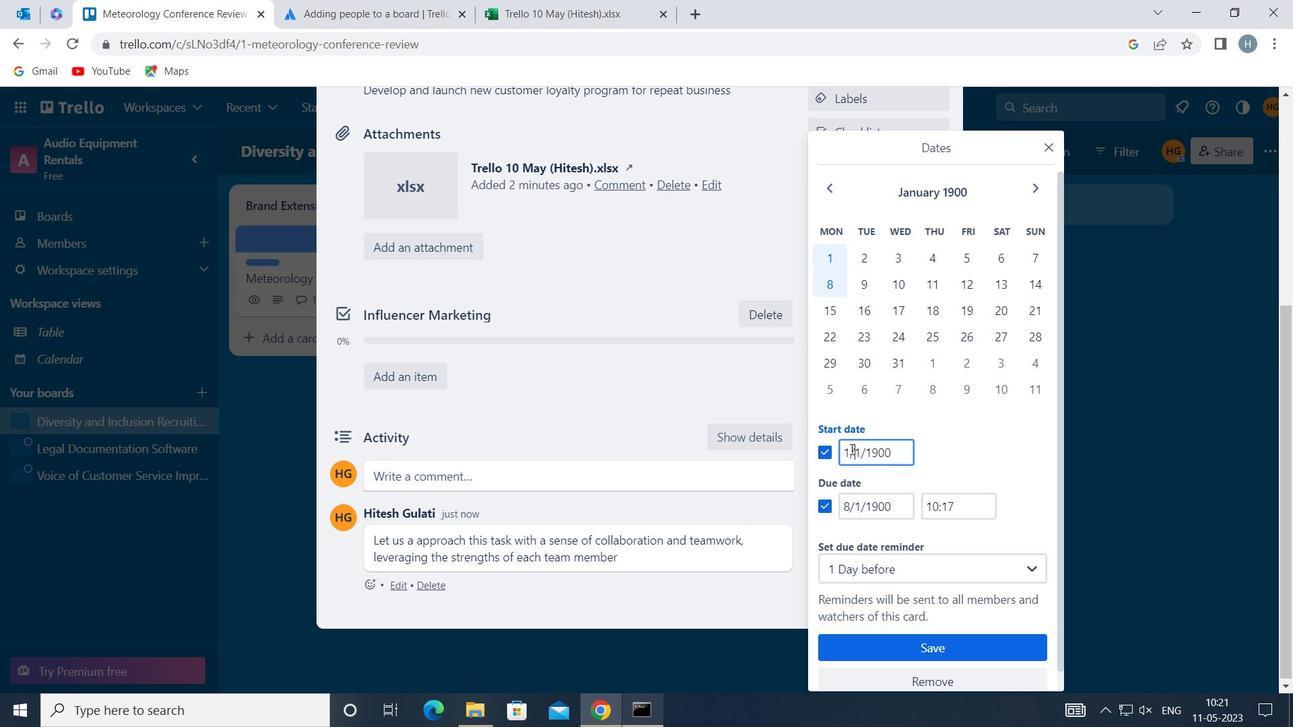 
Action: Mouse moved to (846, 452)
Screenshot: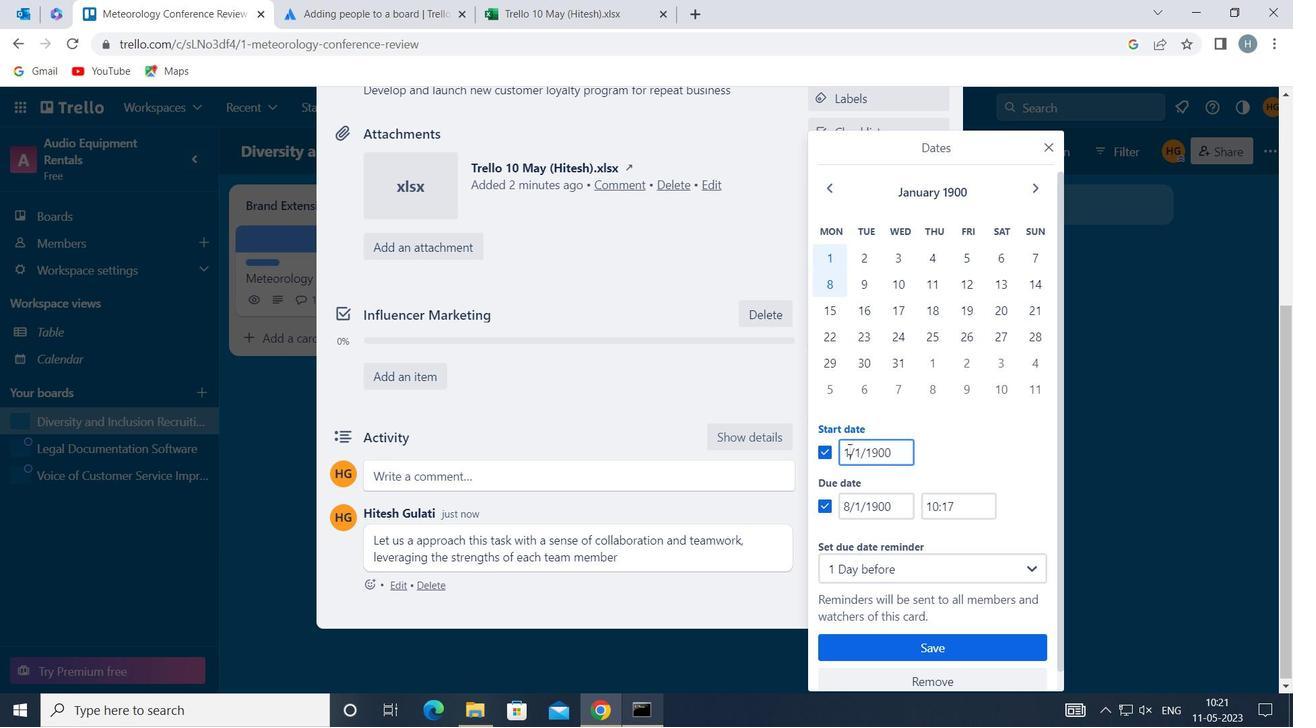 
Action: Key pressed <Key.backspace>
Screenshot: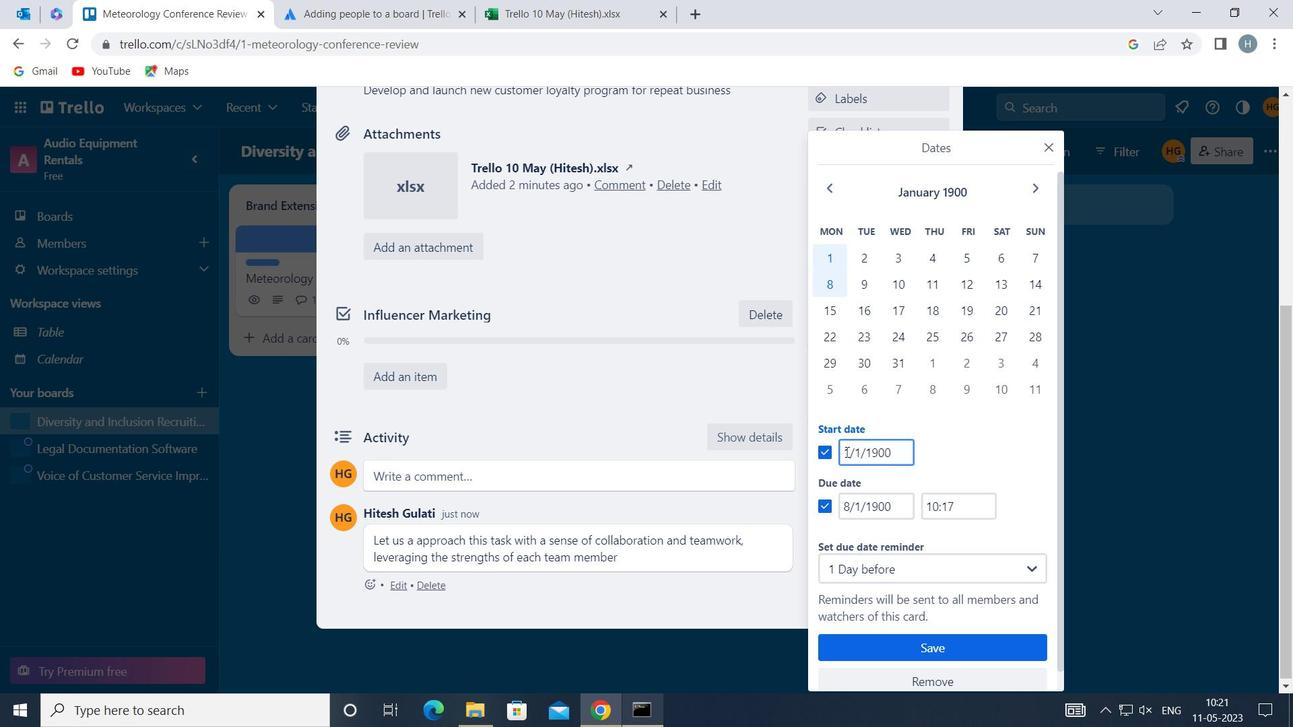 
Action: Mouse moved to (843, 452)
Screenshot: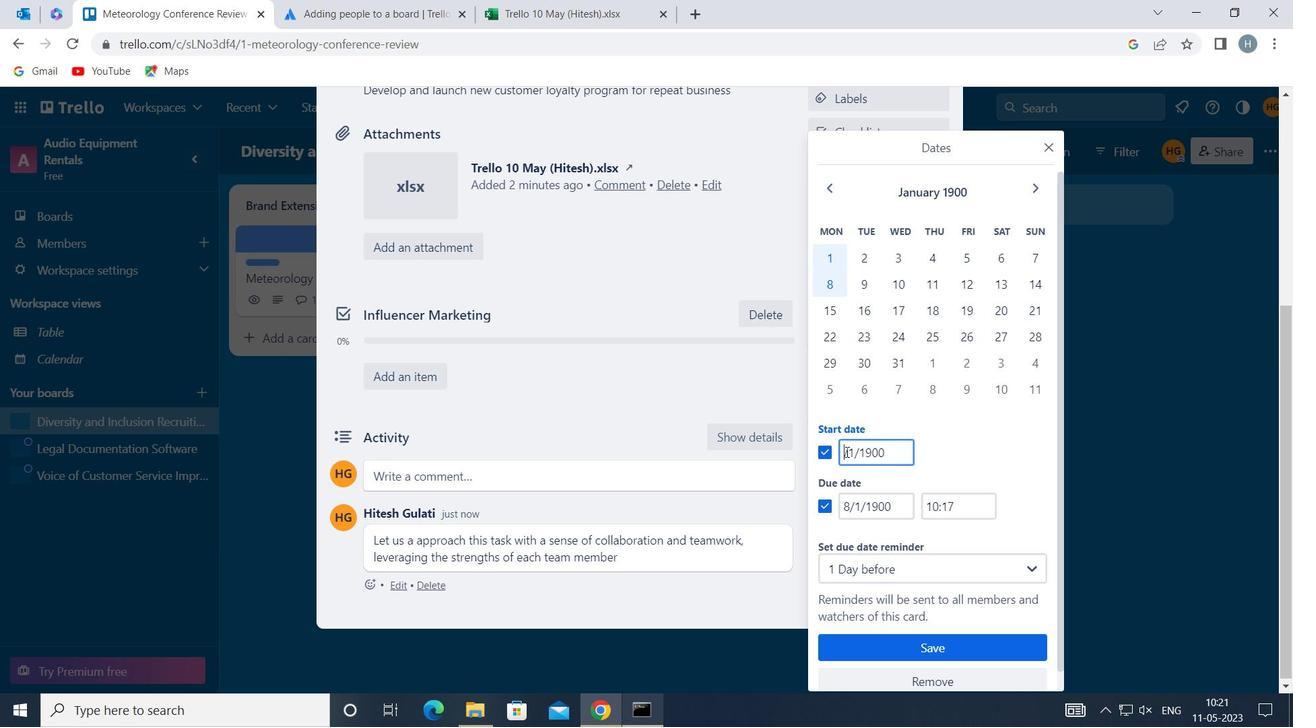 
Action: Key pressed <<98>>
Screenshot: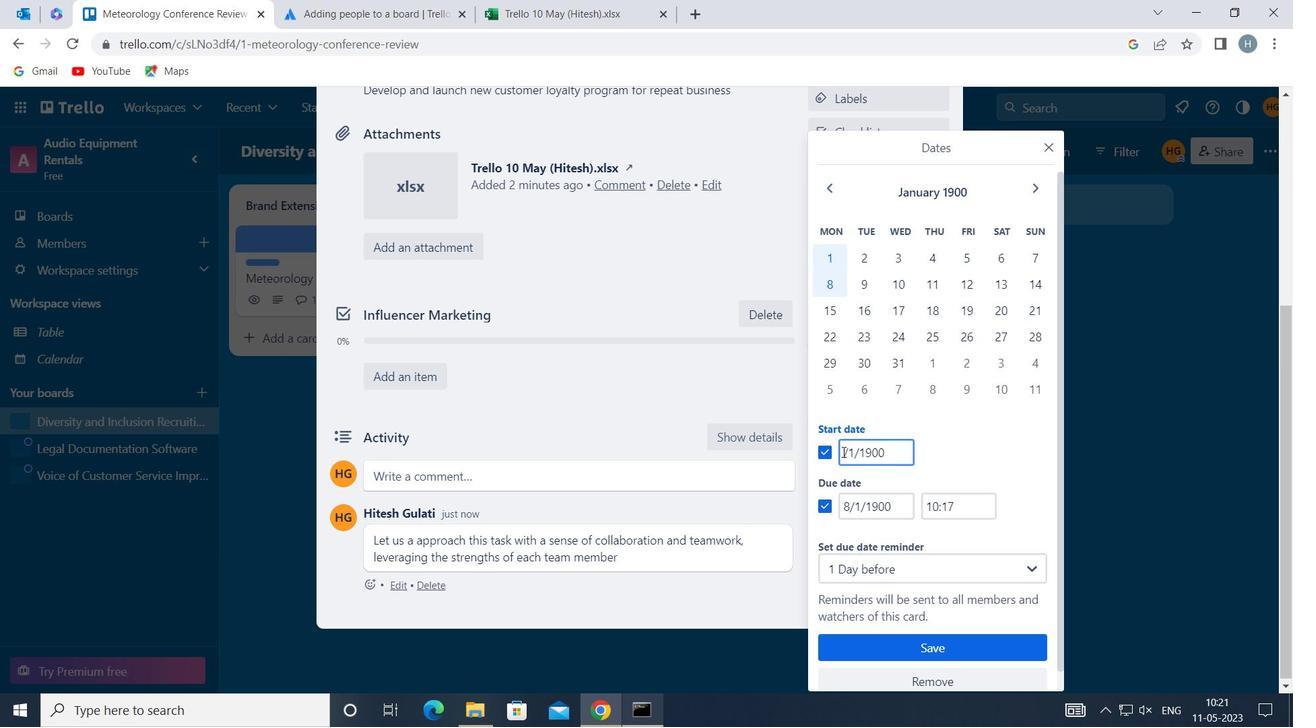 
Action: Mouse moved to (849, 502)
Screenshot: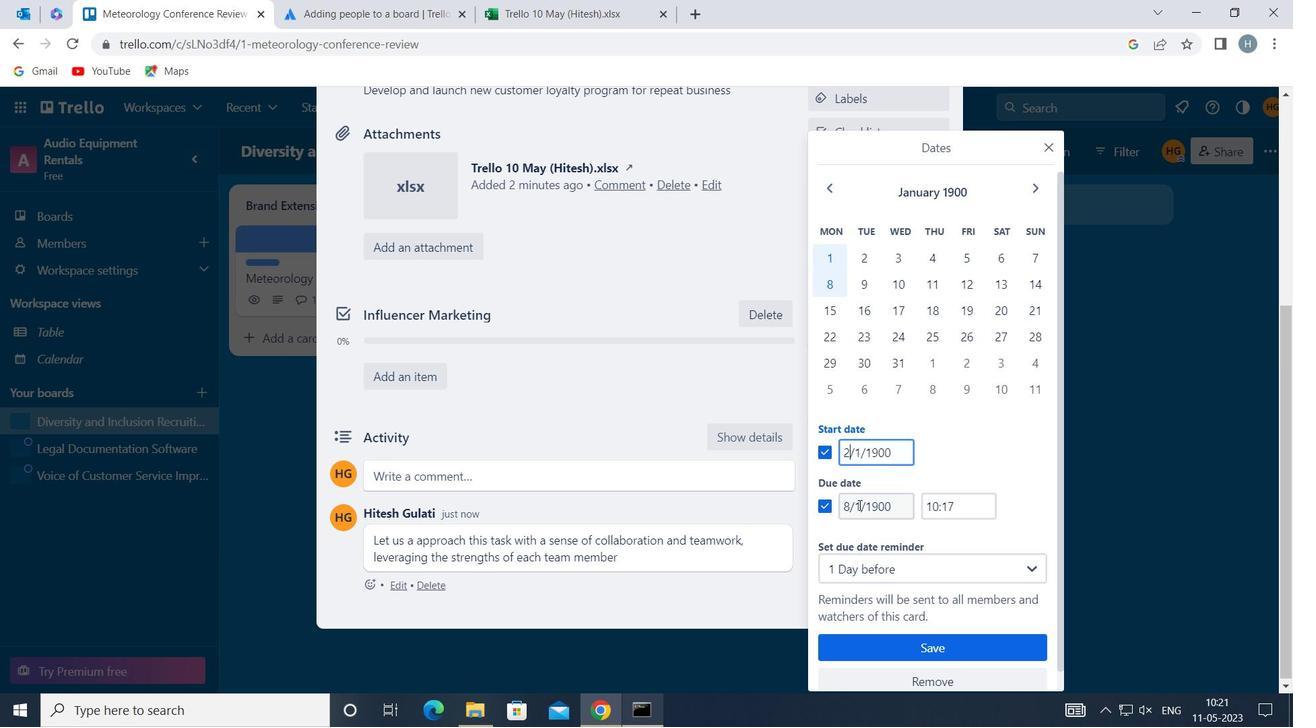 
Action: Mouse pressed left at (849, 502)
Screenshot: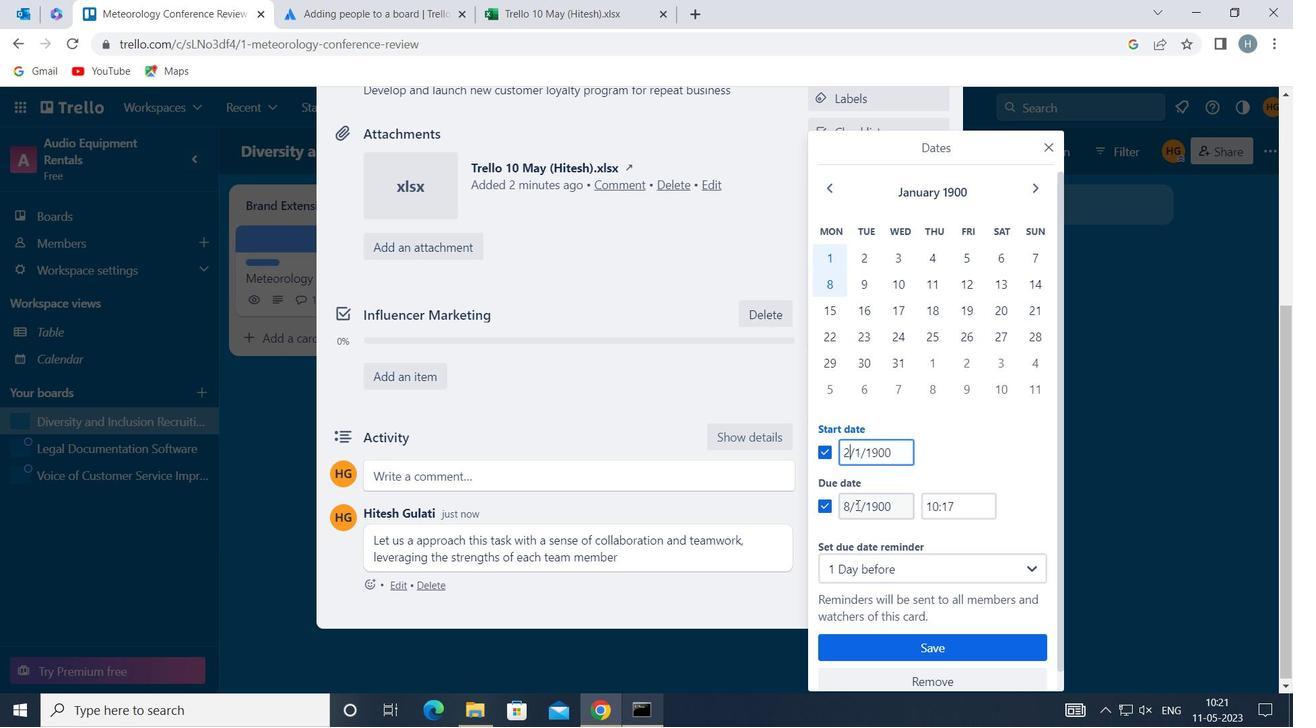 
Action: Mouse moved to (855, 500)
Screenshot: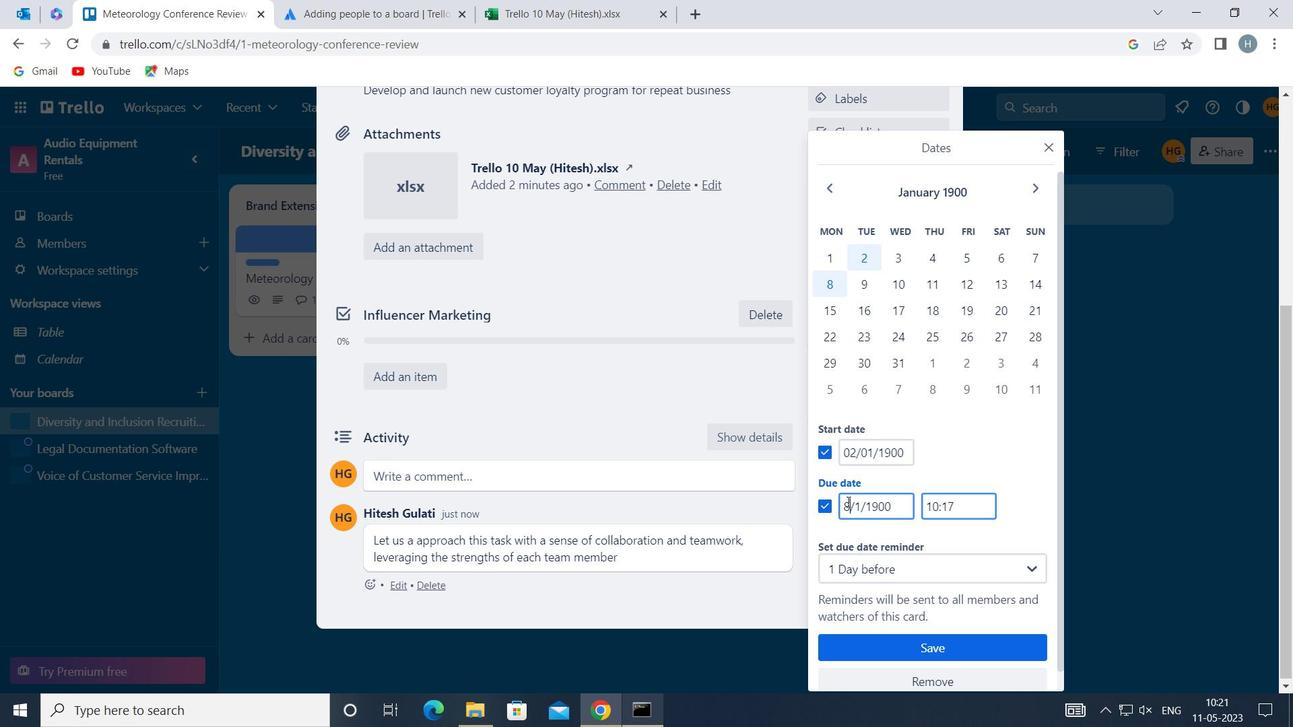 
Action: Key pressed <Key.backspace><<105>>
Screenshot: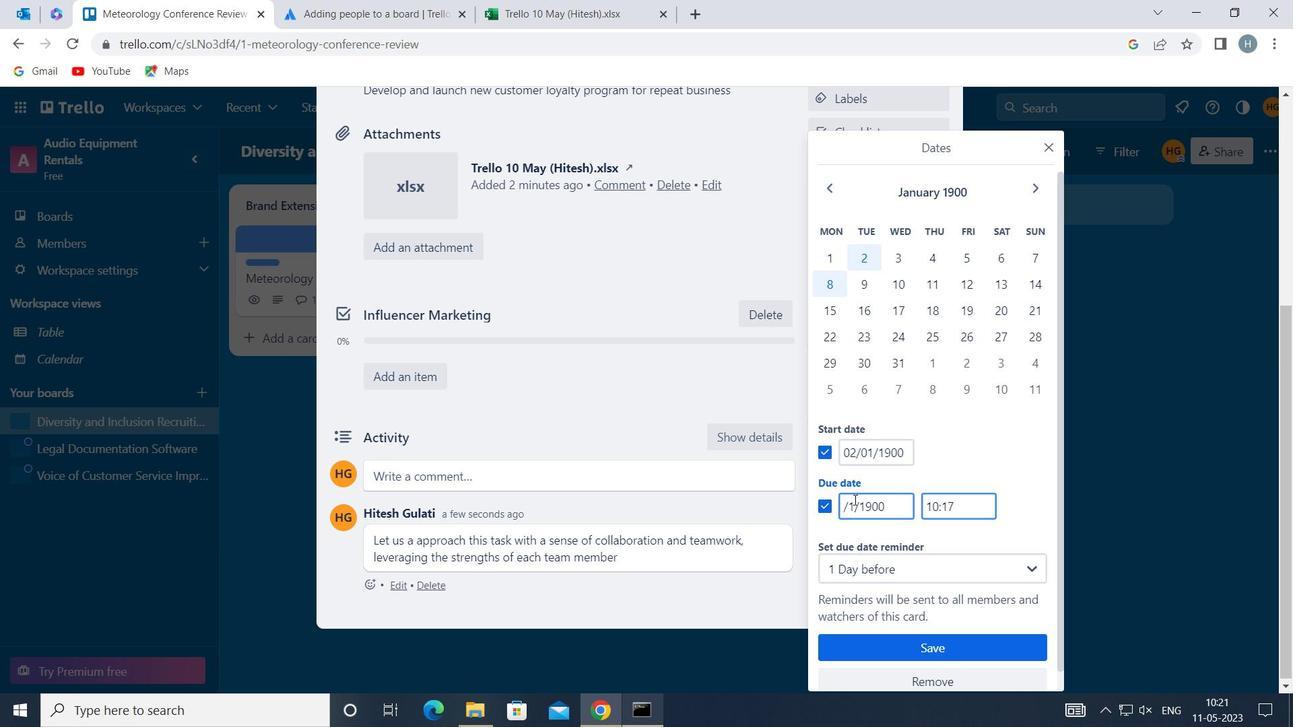 
Action: Mouse moved to (907, 642)
Screenshot: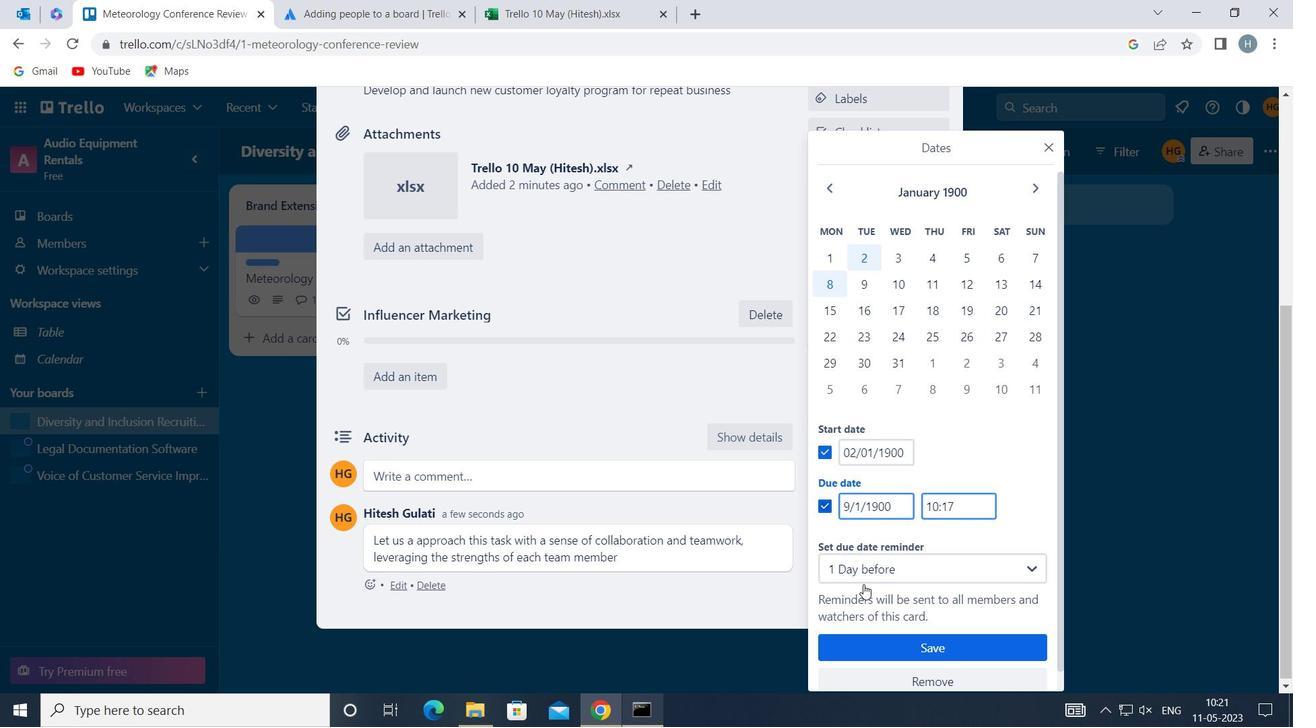 
Action: Mouse pressed left at (907, 642)
Screenshot: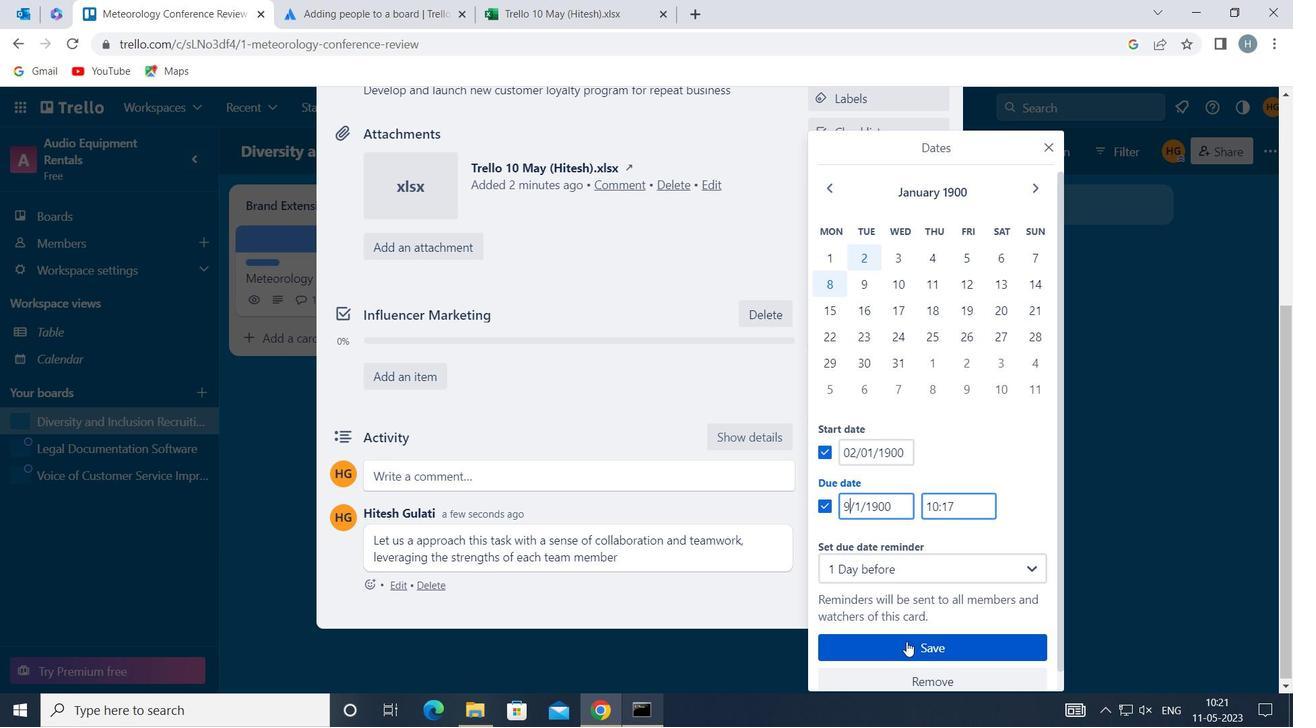 
Action: Mouse moved to (758, 232)
Screenshot: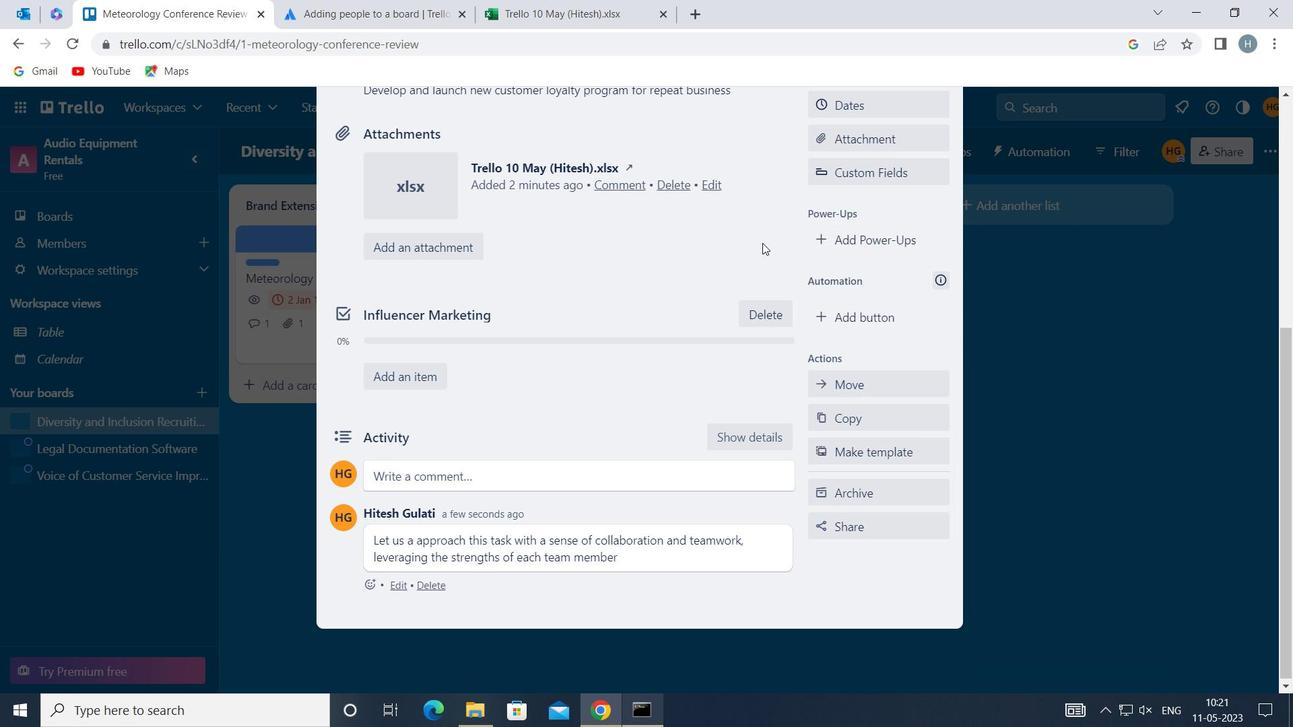 
